 Task: Find a house in Namysłów, Poland, for one guest from 6th to 10th September, with a price range of ₹9000 to ₹17000, that includes a washing machine and is hosted by a Superhost.
Action: Mouse moved to (546, 96)
Screenshot: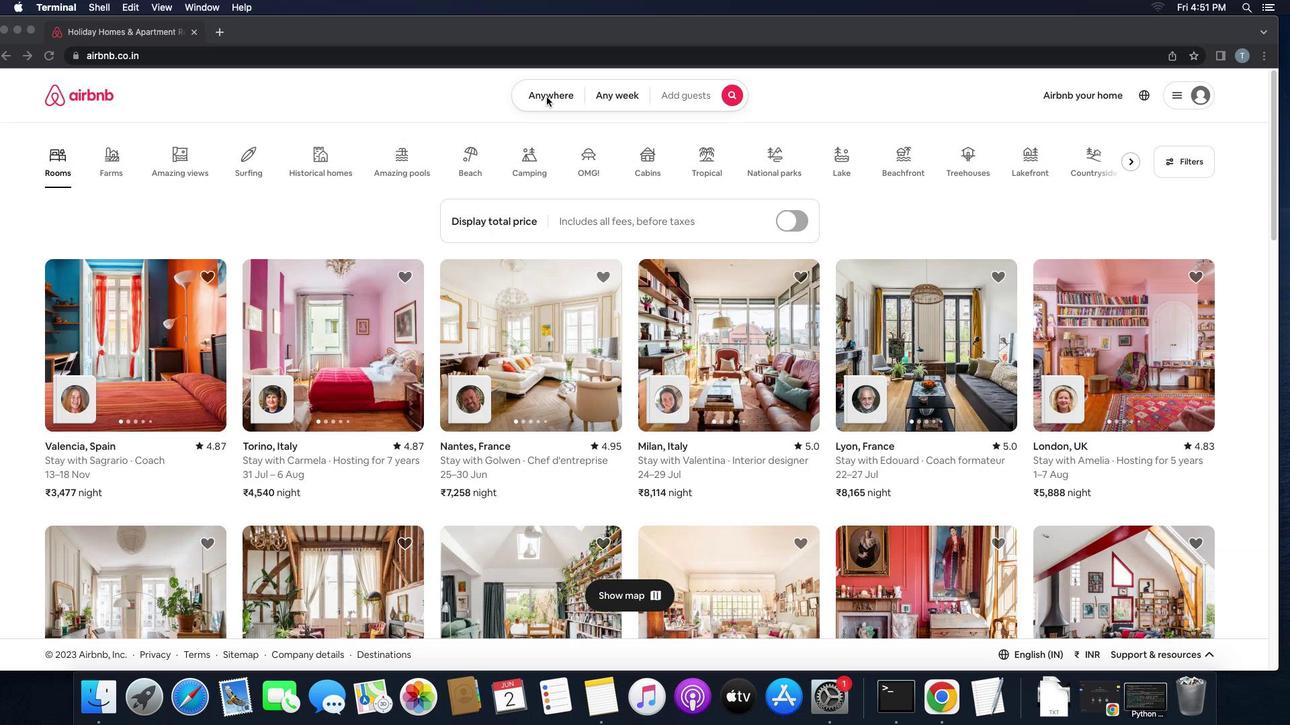 
Action: Mouse pressed left at (546, 96)
Screenshot: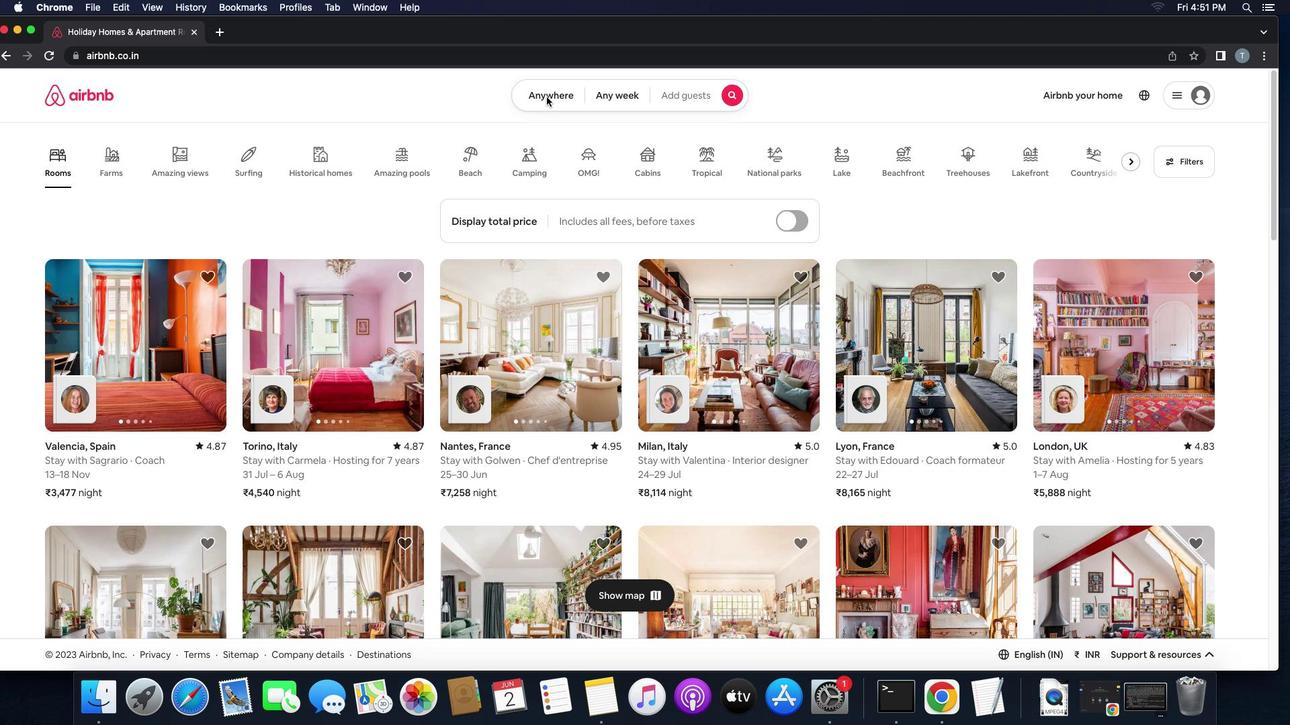 
Action: Mouse pressed left at (546, 96)
Screenshot: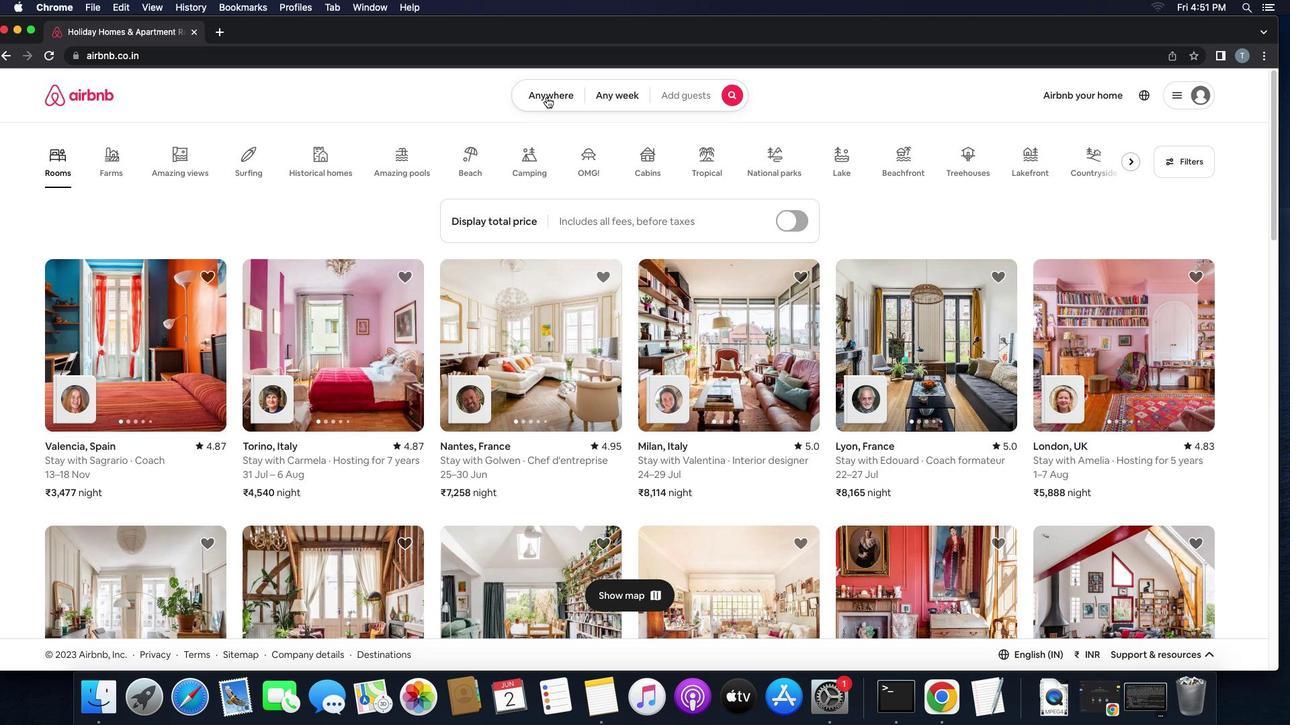 
Action: Mouse moved to (502, 147)
Screenshot: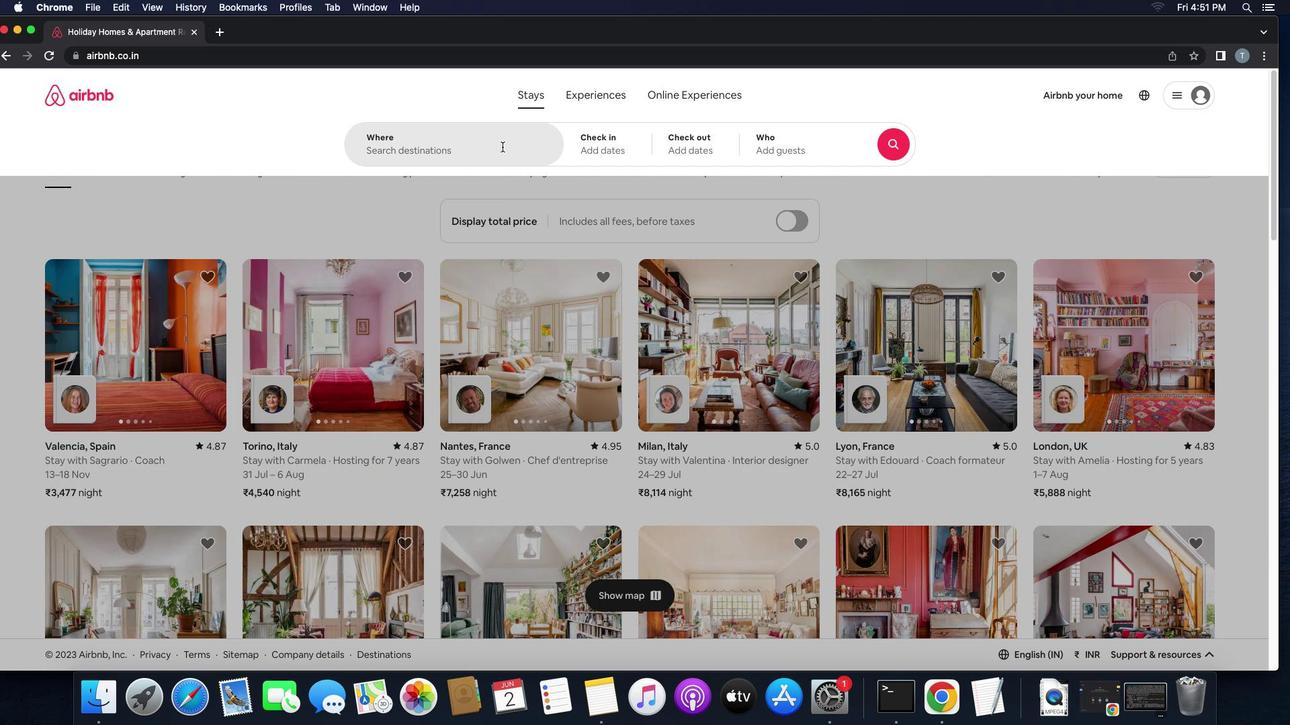 
Action: Mouse pressed left at (502, 147)
Screenshot: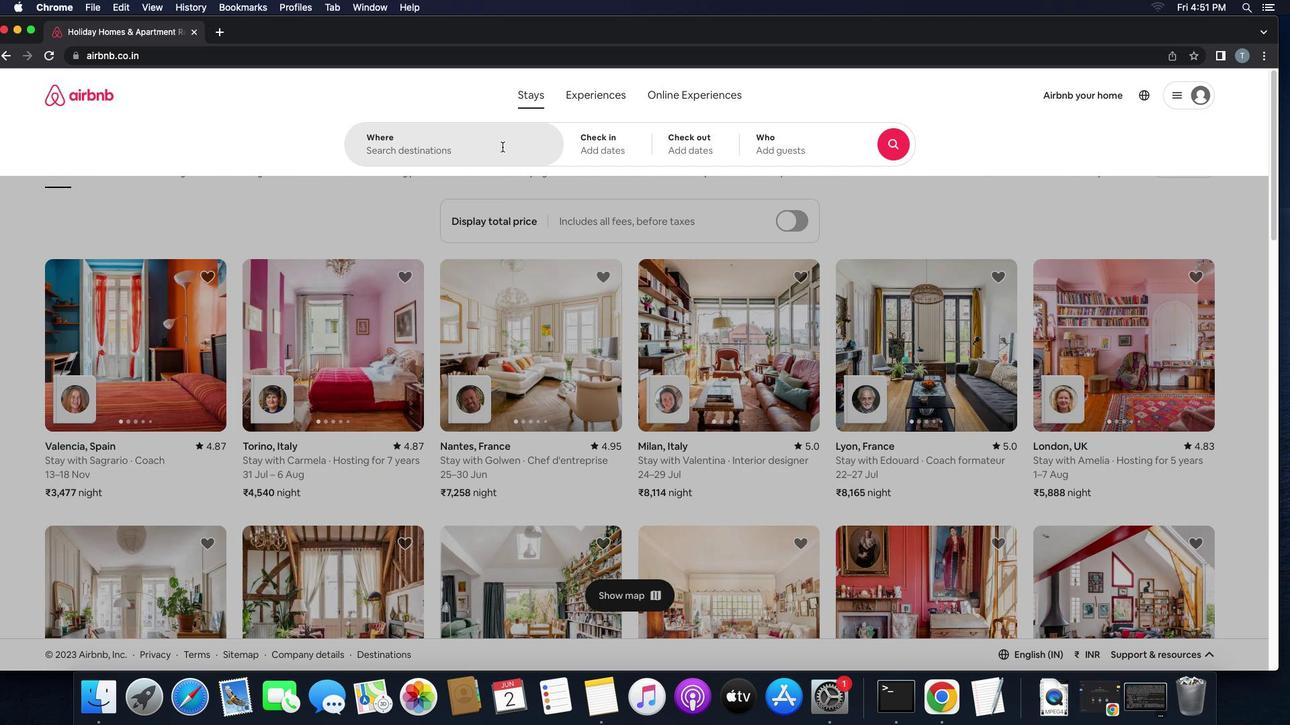 
Action: Key pressed 'n''a''m''y''s''t''a'Key.backspace'o''w'',''p''o''l''a''n''d'
Screenshot: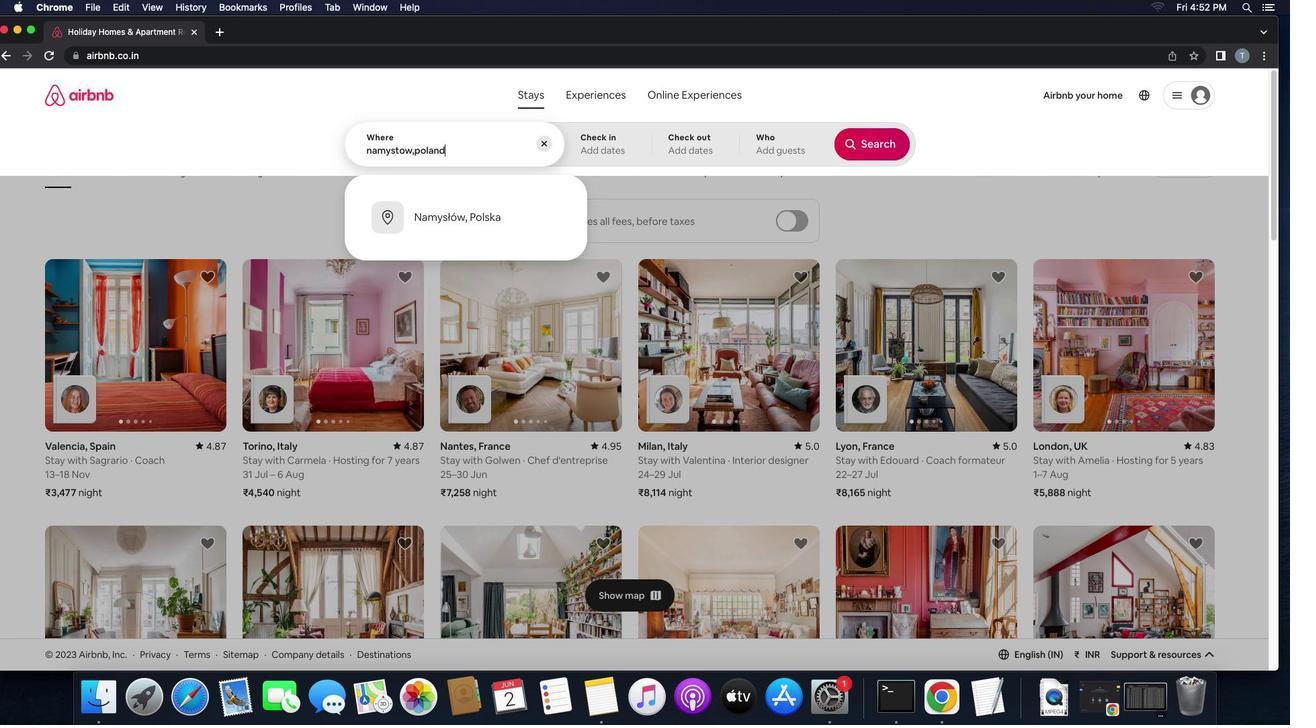 
Action: Mouse moved to (494, 213)
Screenshot: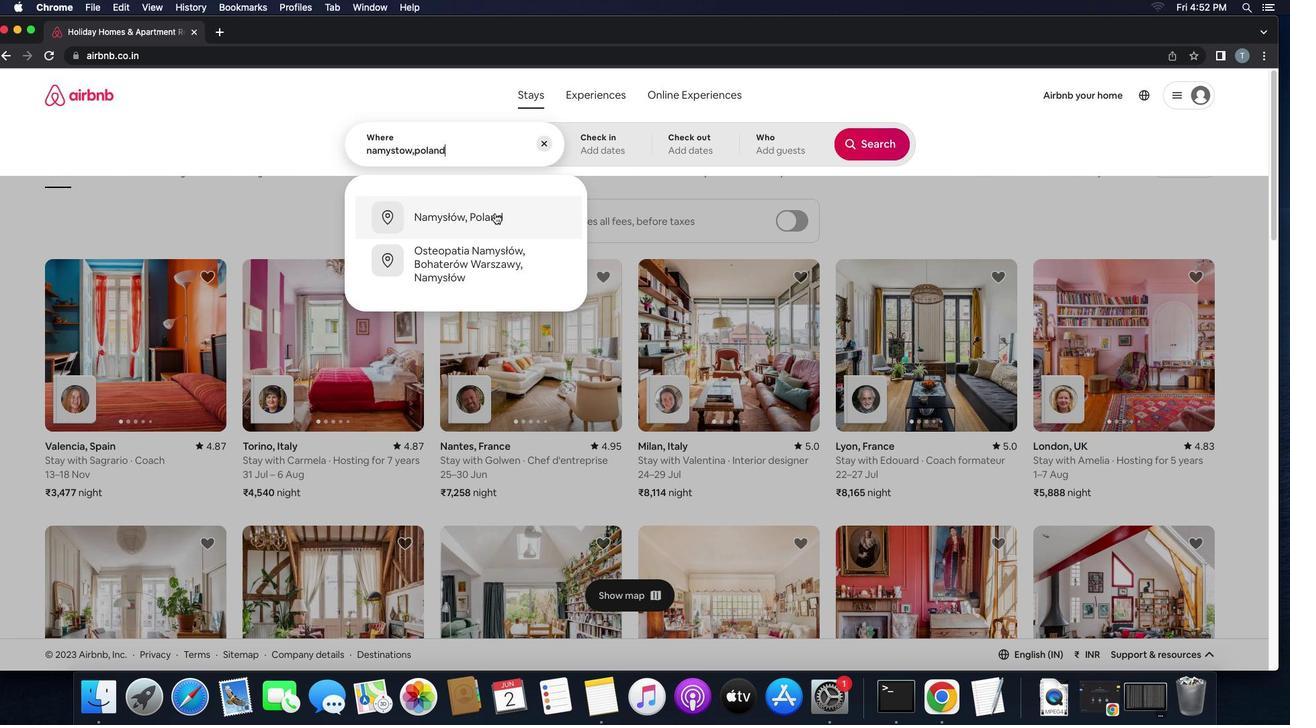 
Action: Mouse pressed left at (494, 213)
Screenshot: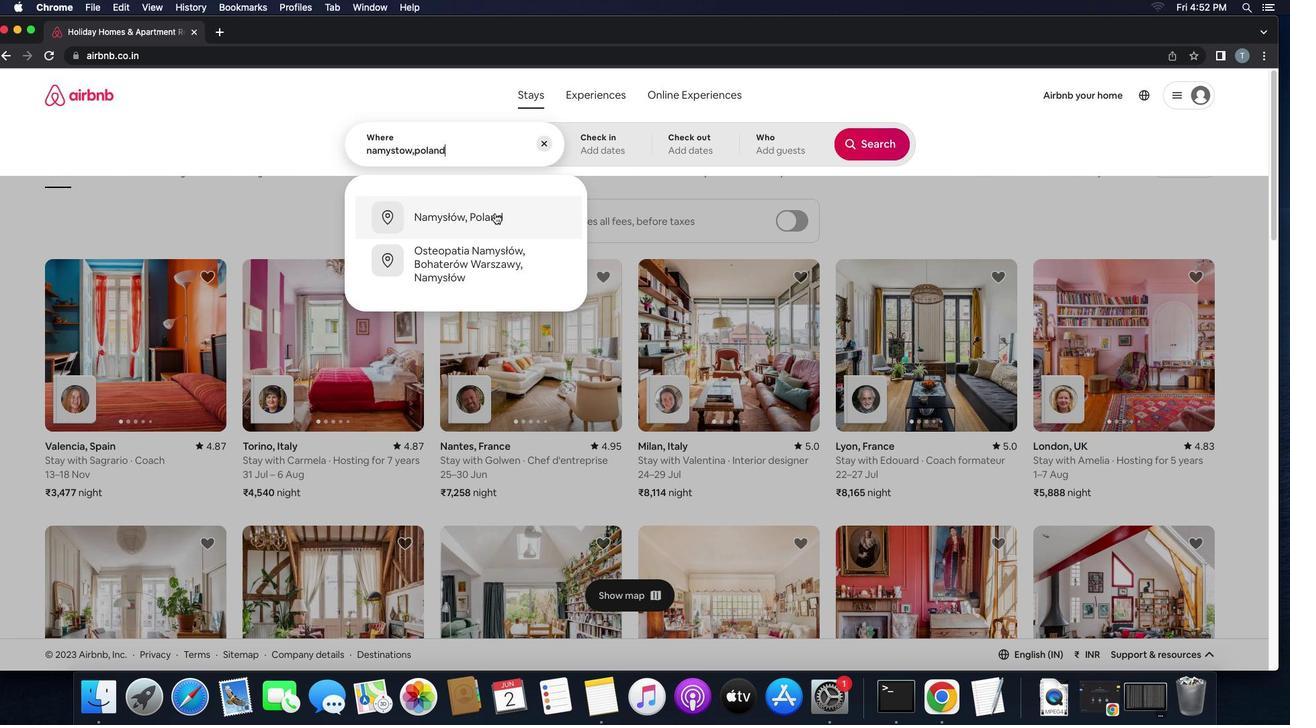 
Action: Mouse moved to (868, 252)
Screenshot: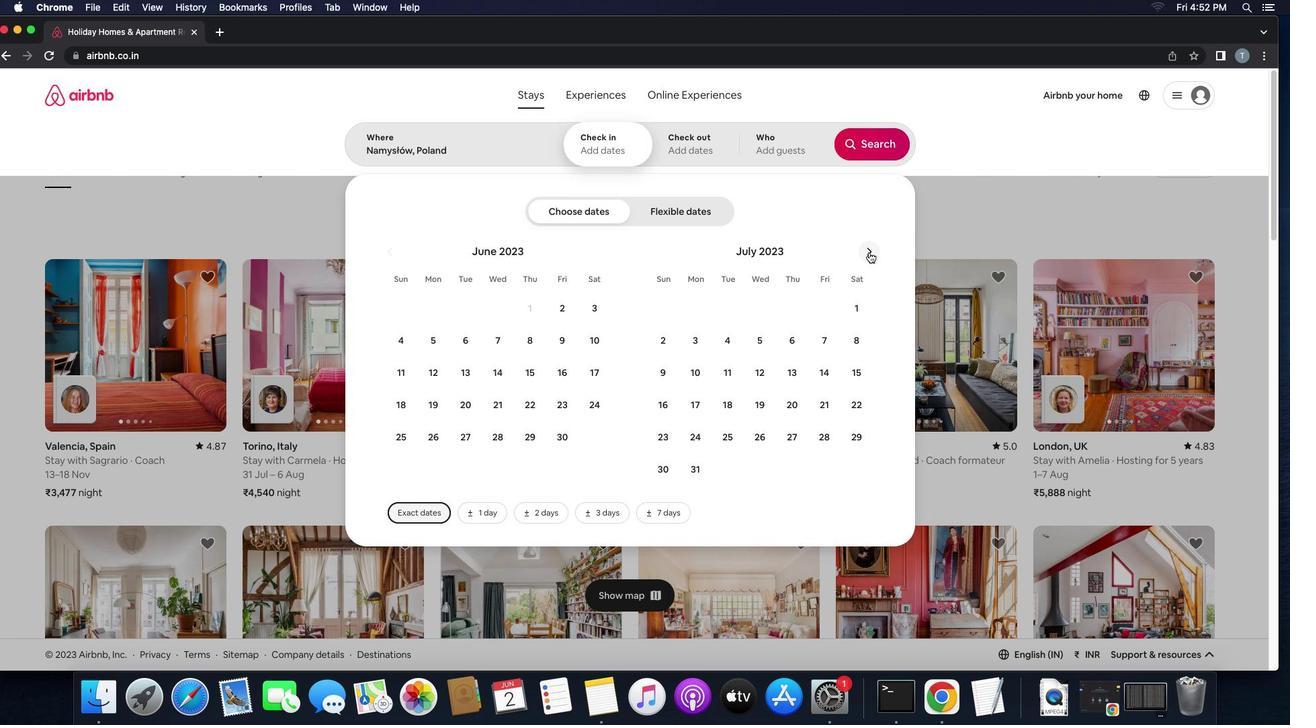 
Action: Mouse pressed left at (868, 252)
Screenshot: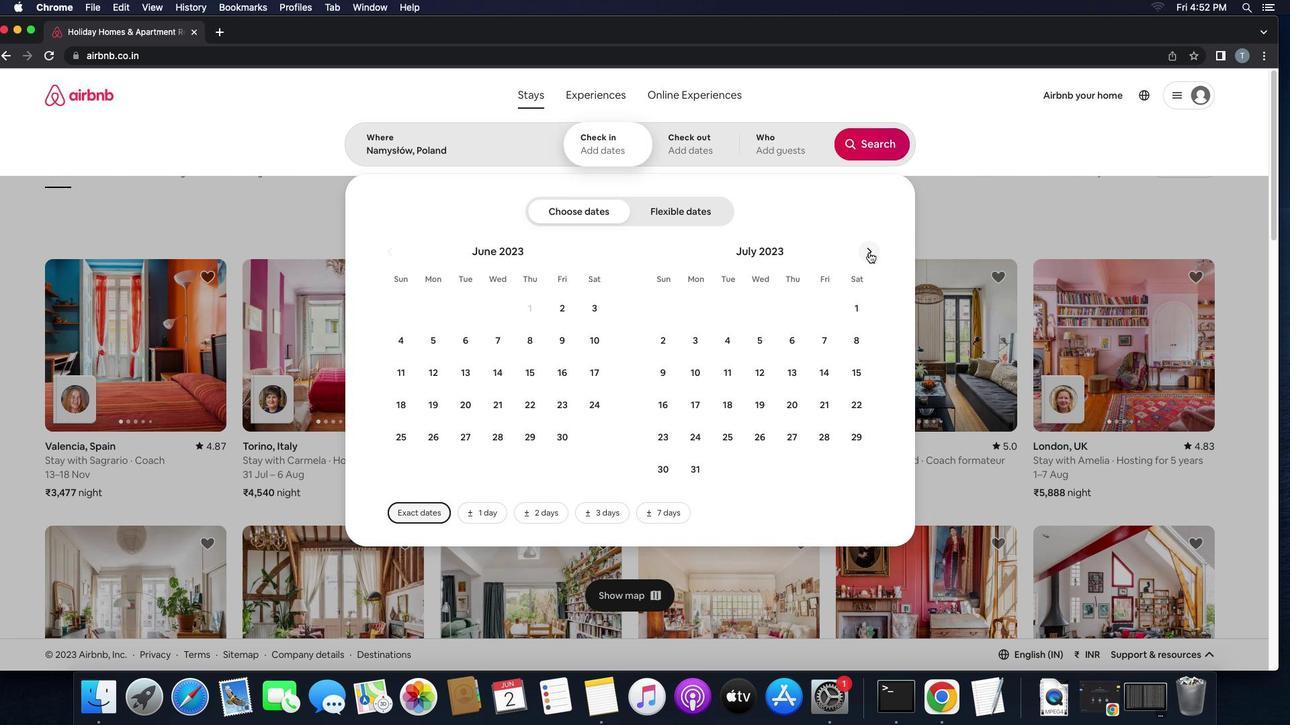 
Action: Mouse pressed left at (868, 252)
Screenshot: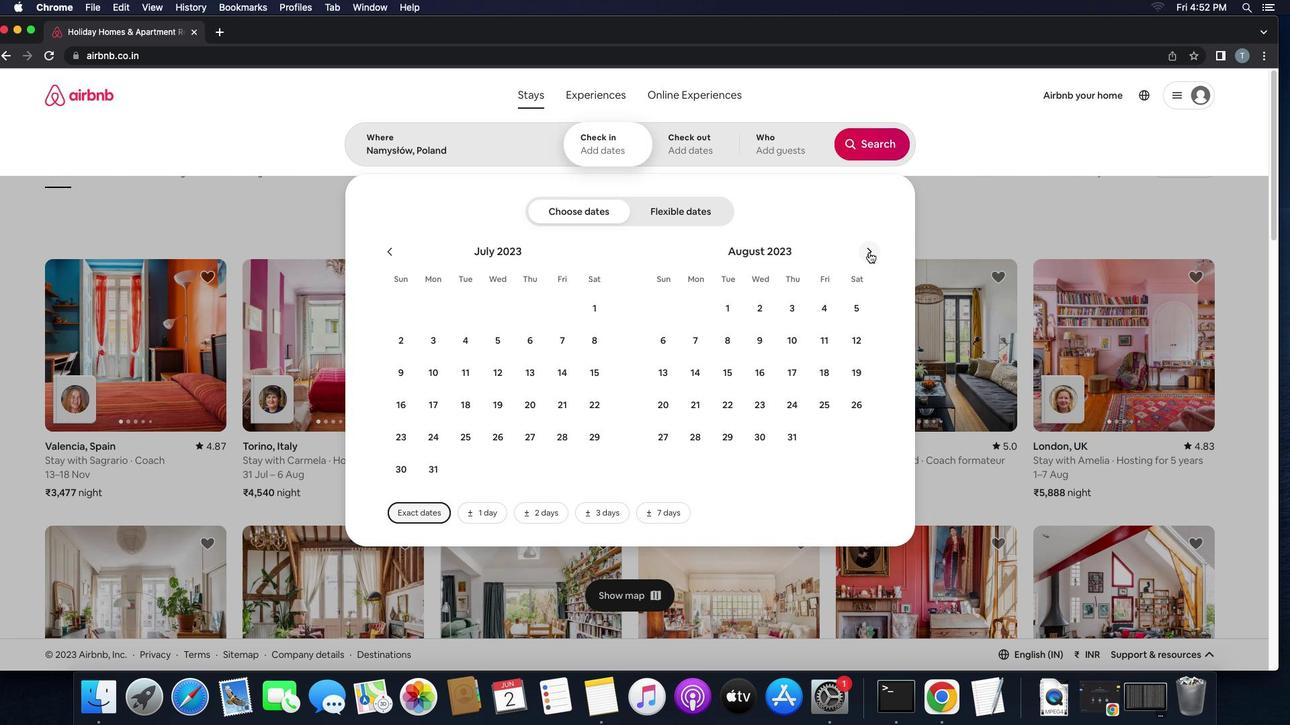 
Action: Mouse moved to (755, 335)
Screenshot: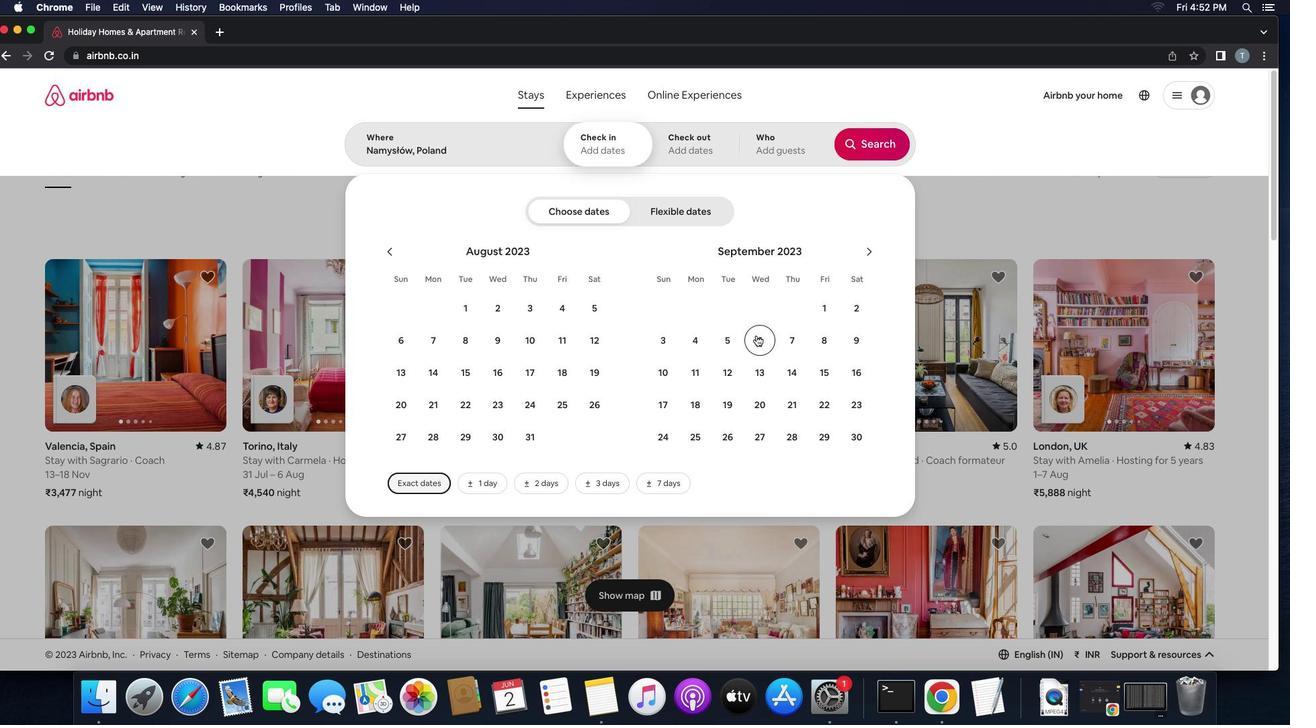 
Action: Mouse pressed left at (755, 335)
Screenshot: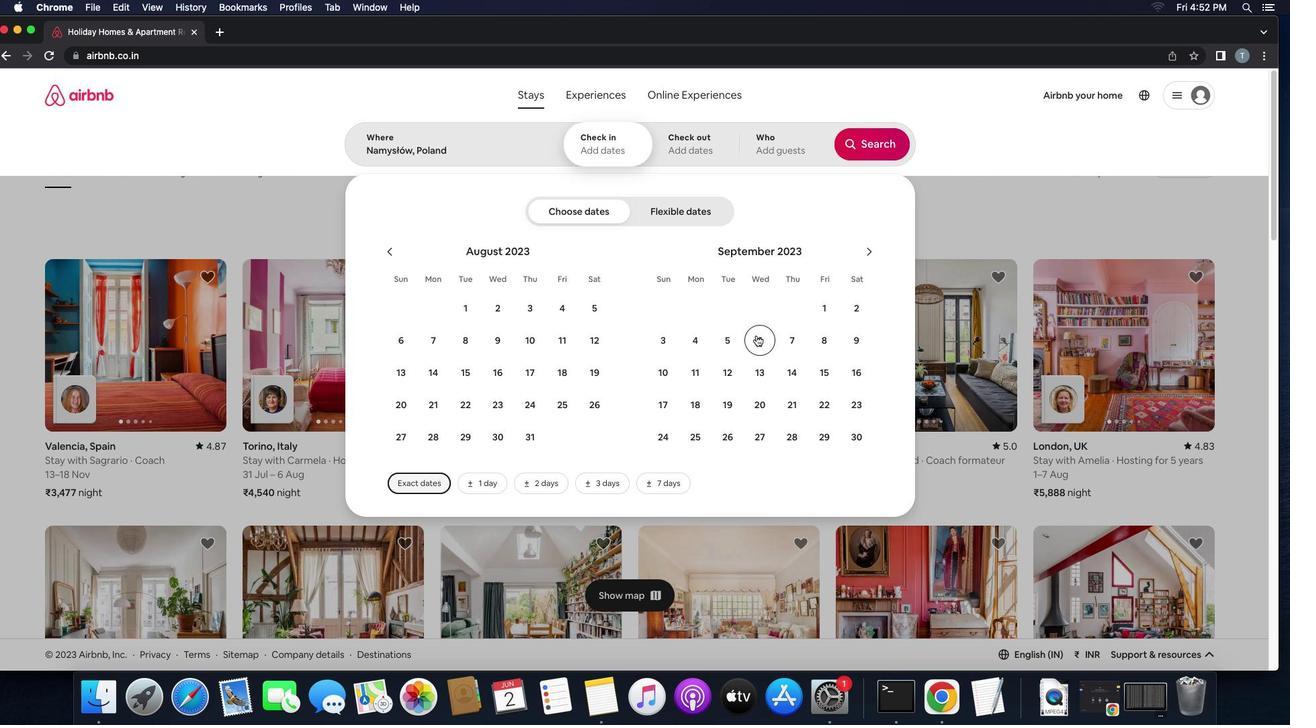 
Action: Mouse moved to (657, 372)
Screenshot: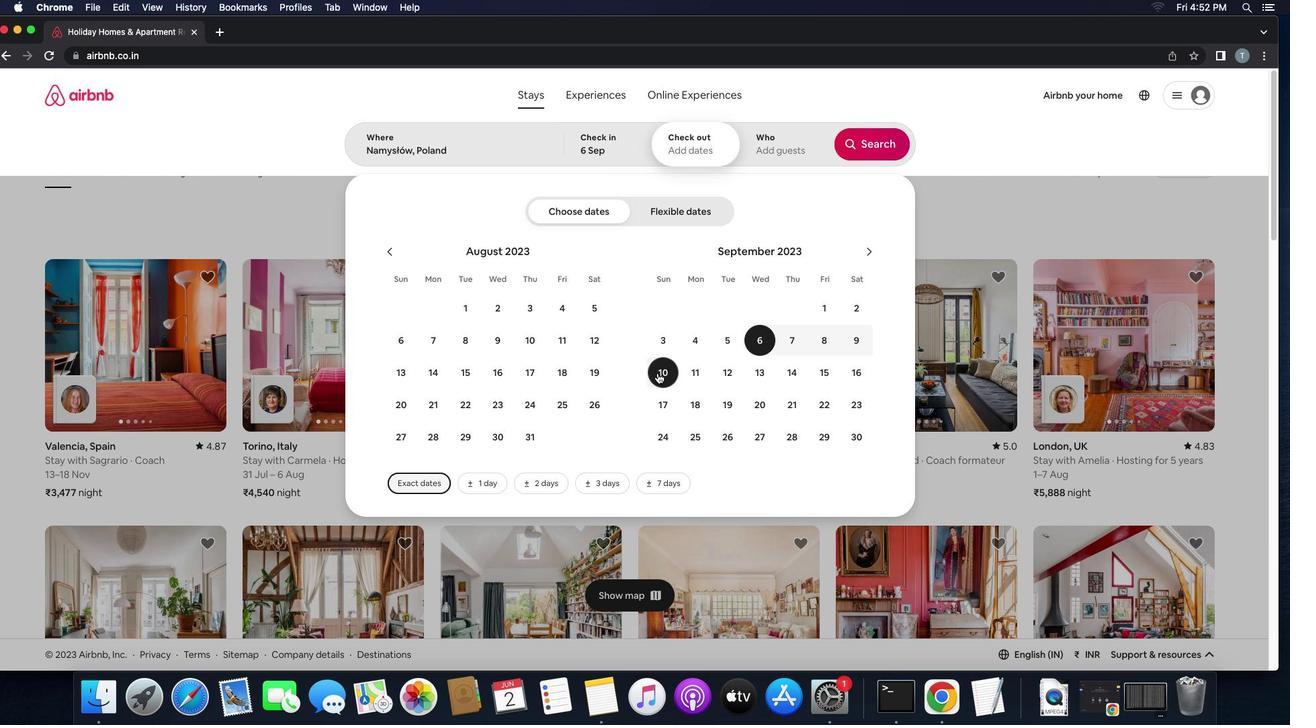 
Action: Mouse pressed left at (657, 372)
Screenshot: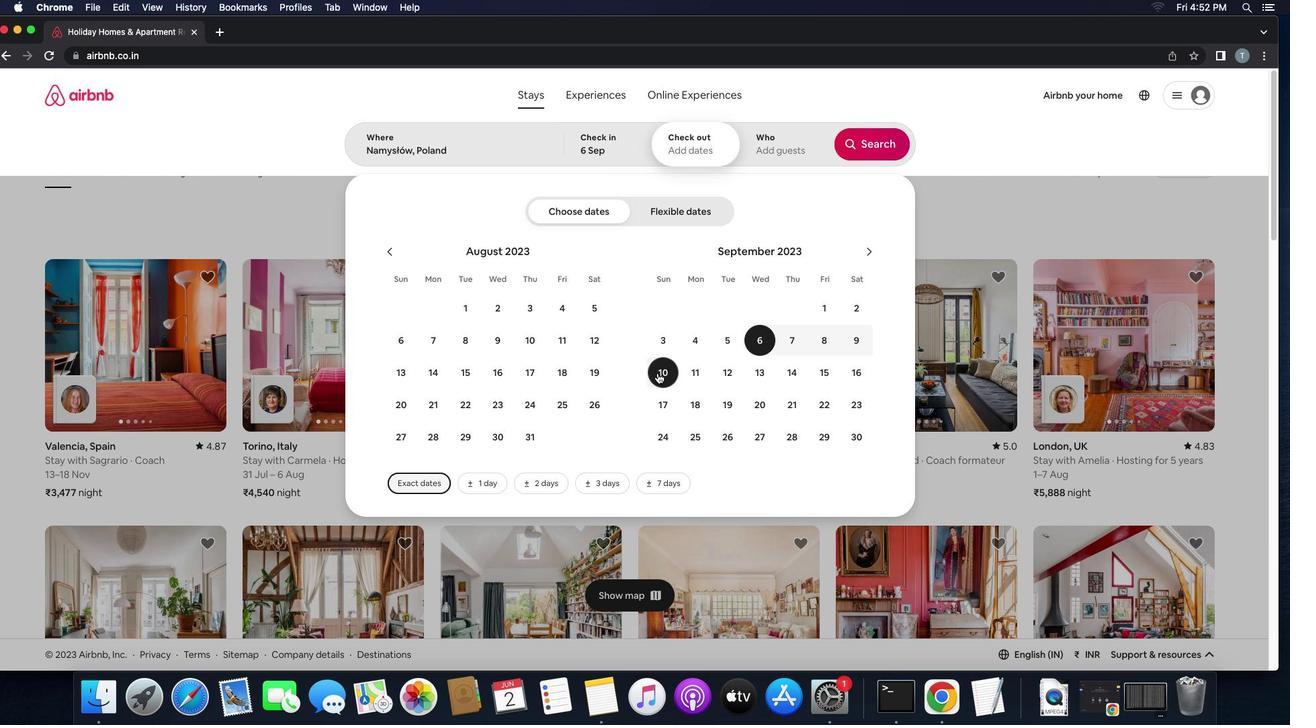 
Action: Mouse moved to (782, 136)
Screenshot: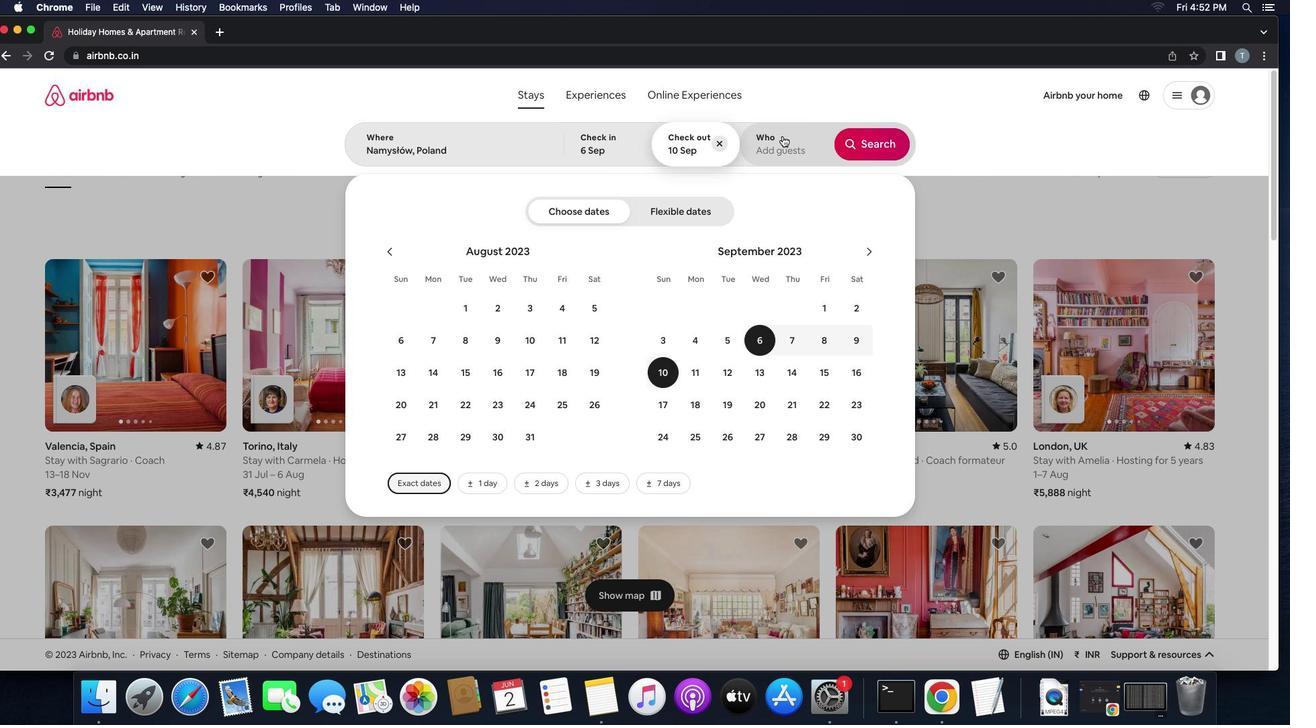 
Action: Mouse pressed left at (782, 136)
Screenshot: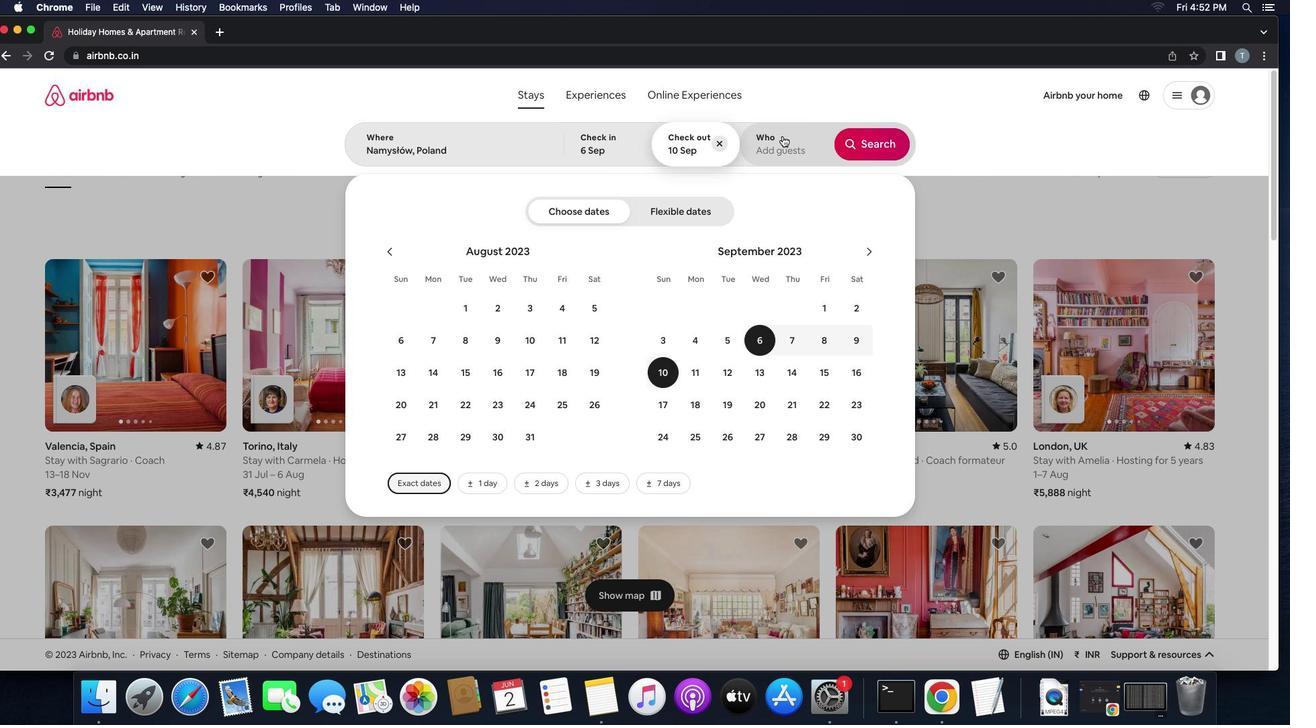 
Action: Mouse moved to (875, 213)
Screenshot: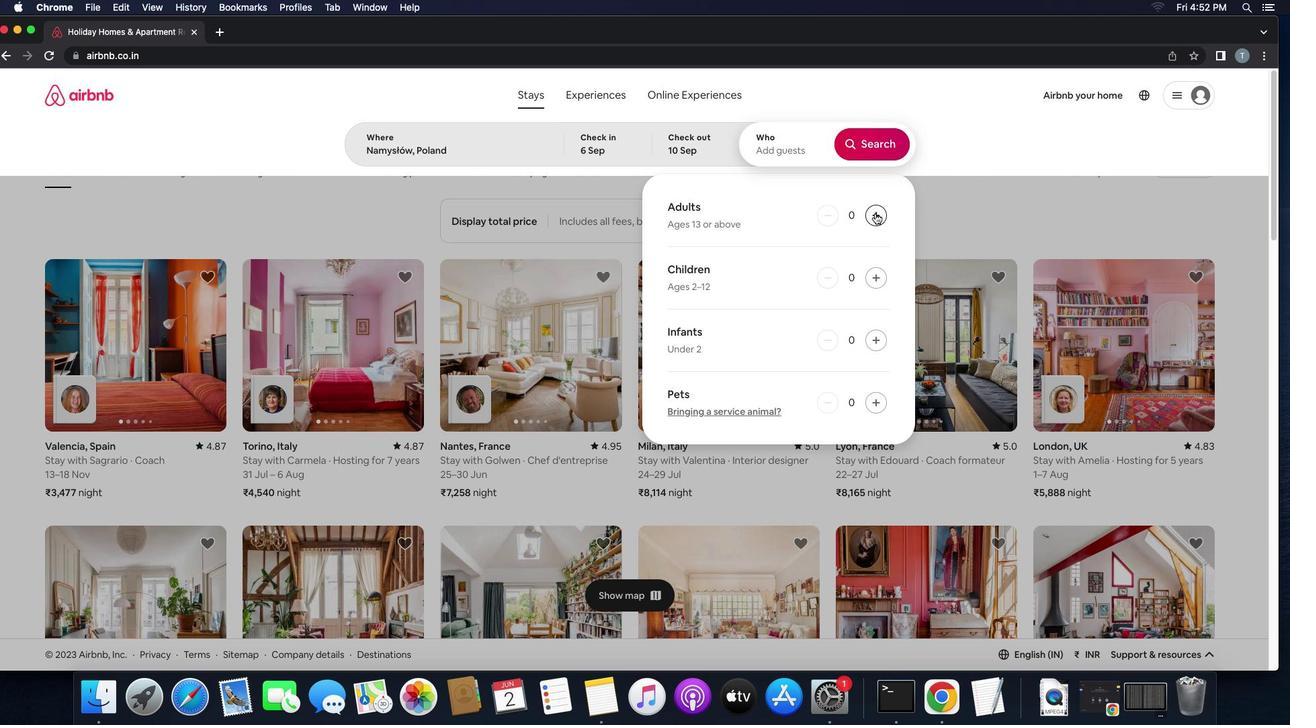 
Action: Mouse pressed left at (875, 213)
Screenshot: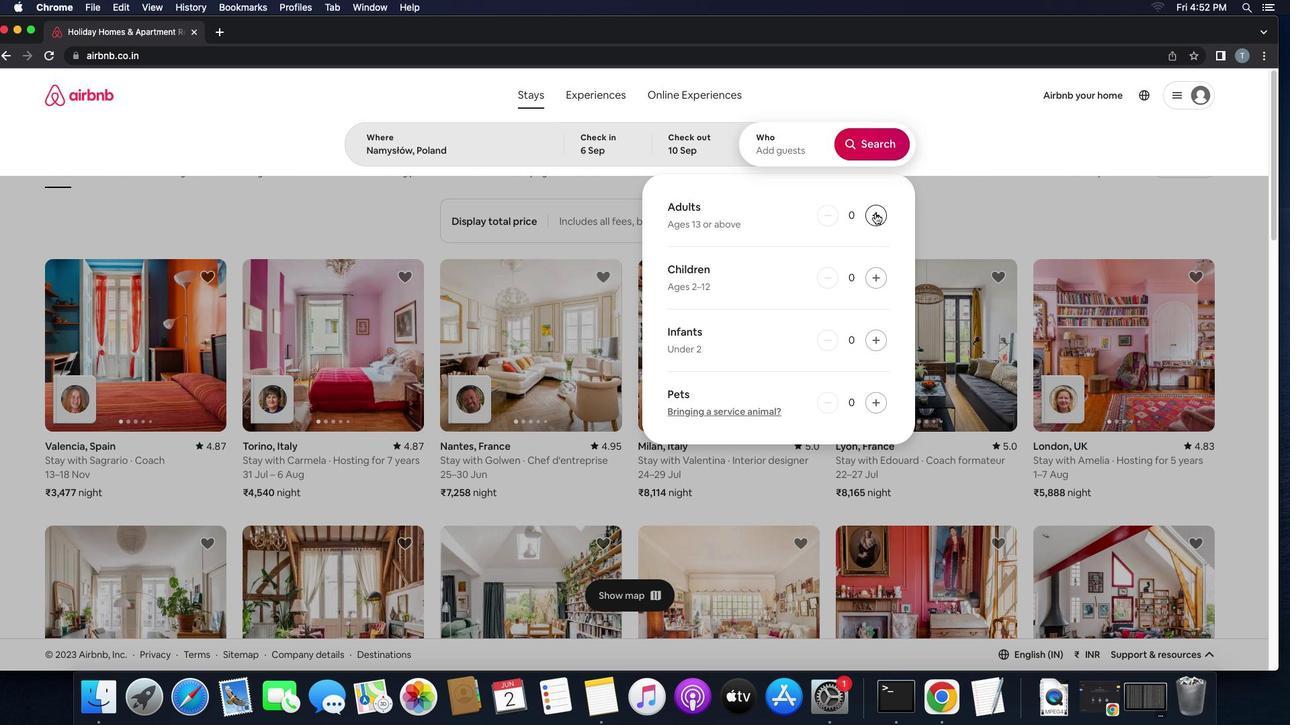 
Action: Mouse moved to (874, 140)
Screenshot: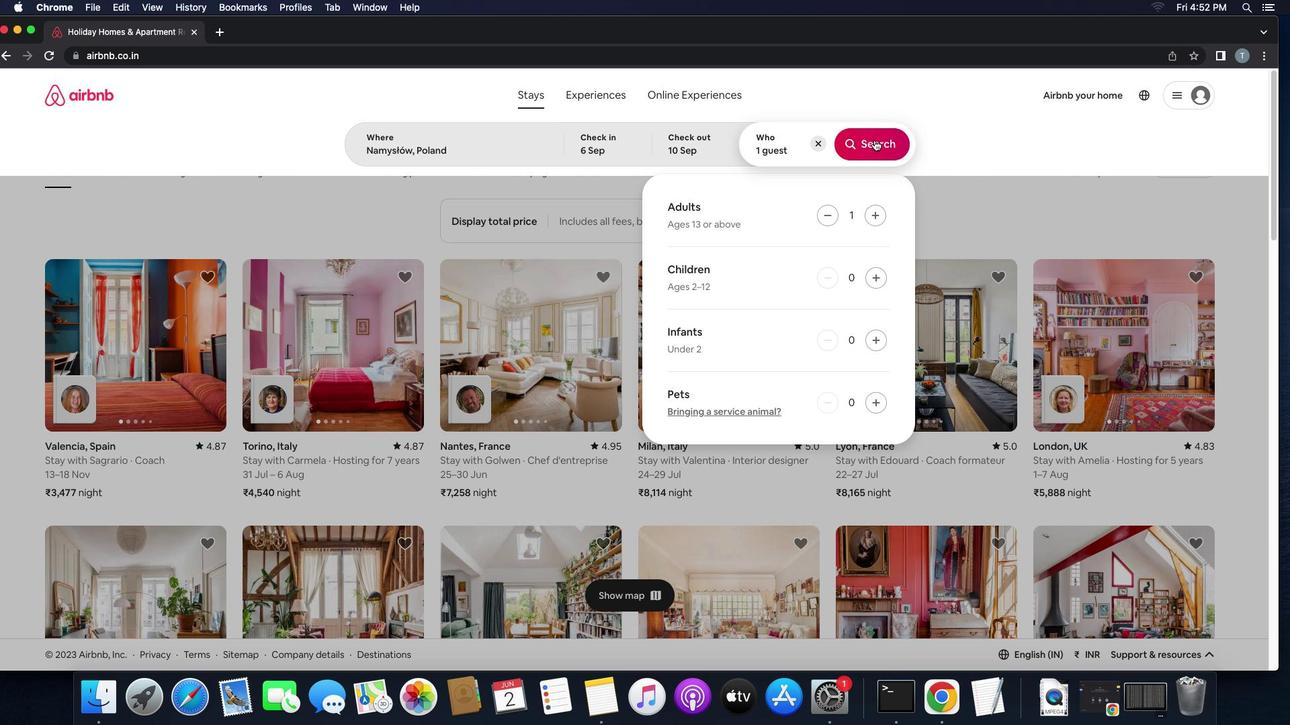 
Action: Mouse pressed left at (874, 140)
Screenshot: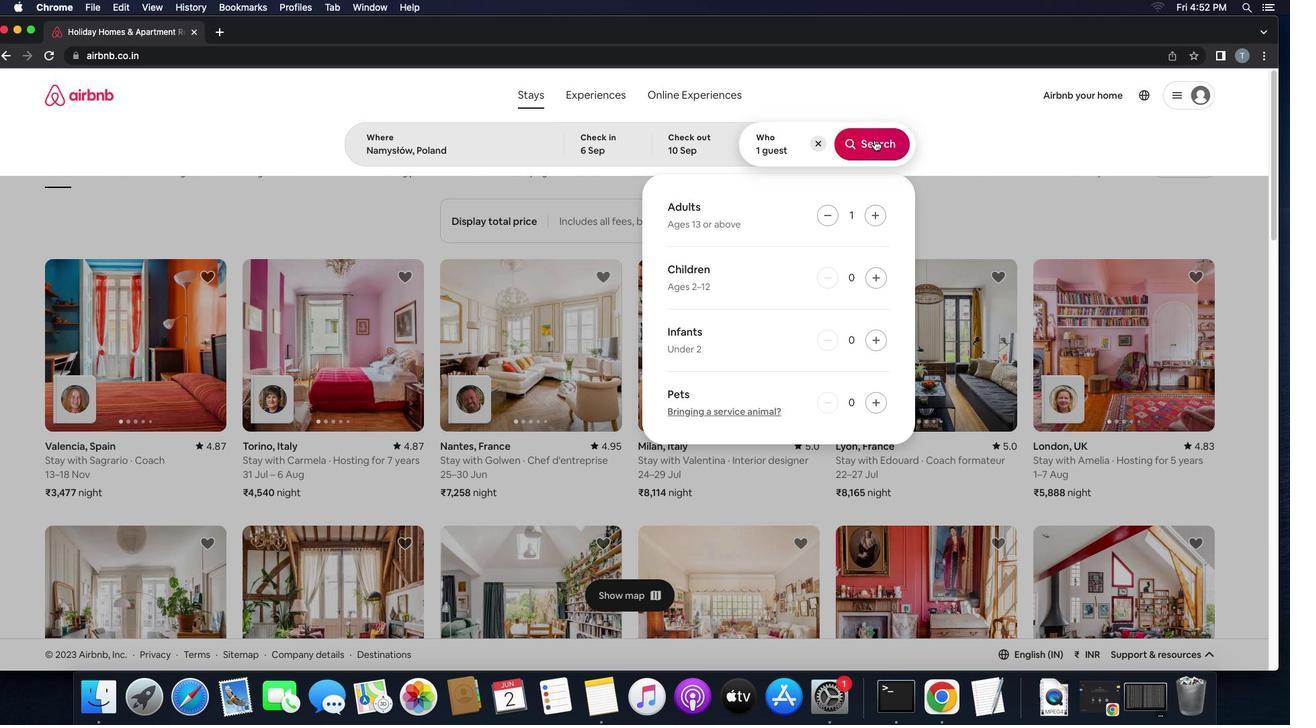 
Action: Mouse moved to (1223, 142)
Screenshot: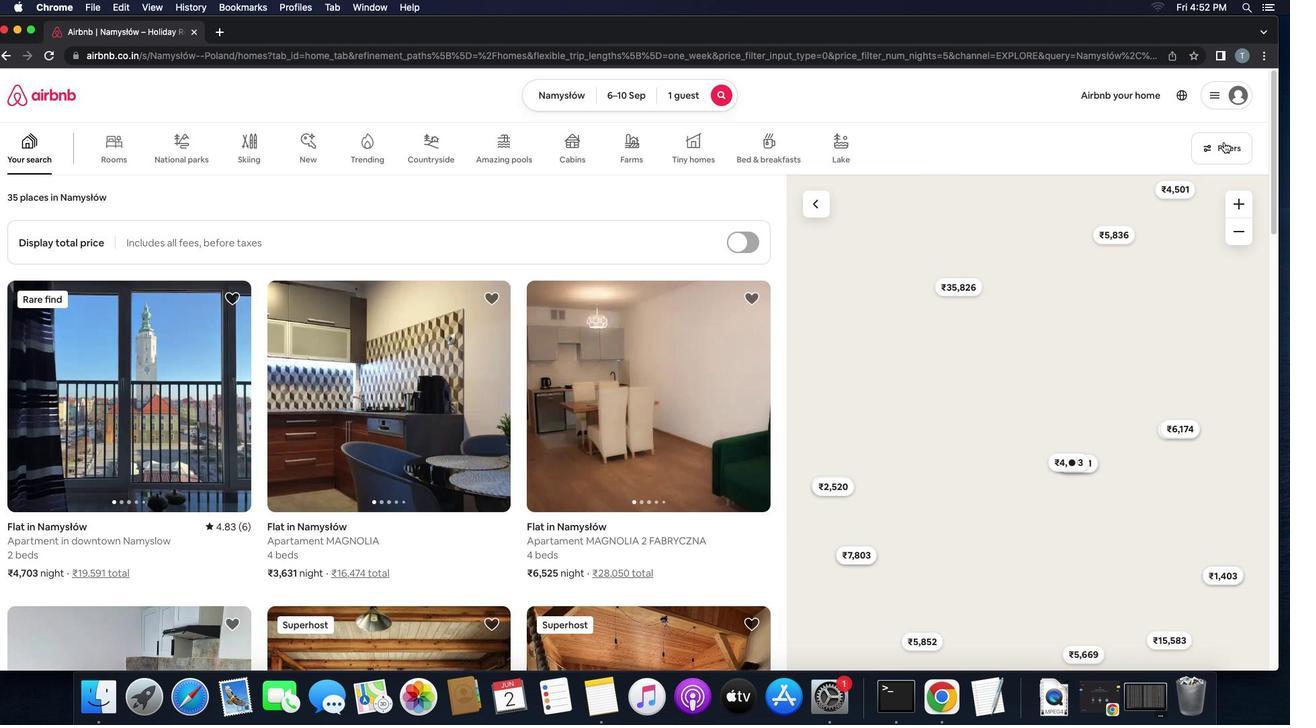 
Action: Mouse pressed left at (1223, 142)
Screenshot: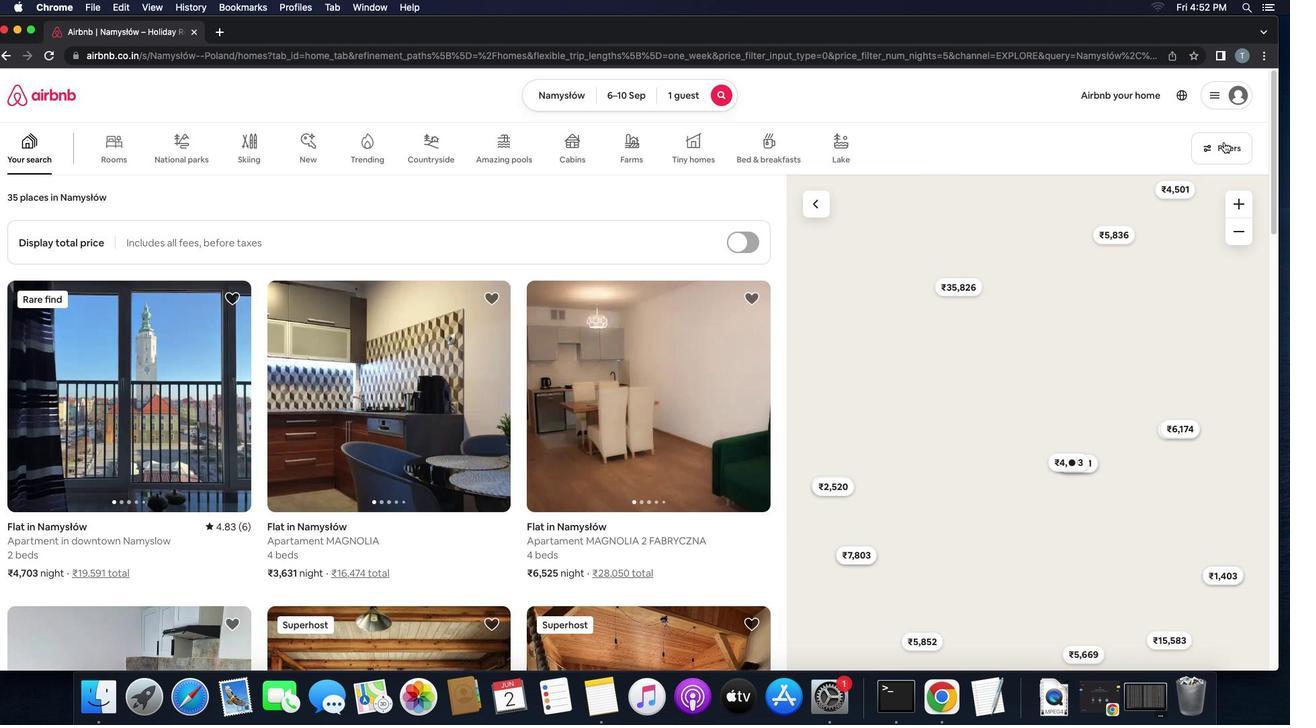 
Action: Mouse moved to (491, 479)
Screenshot: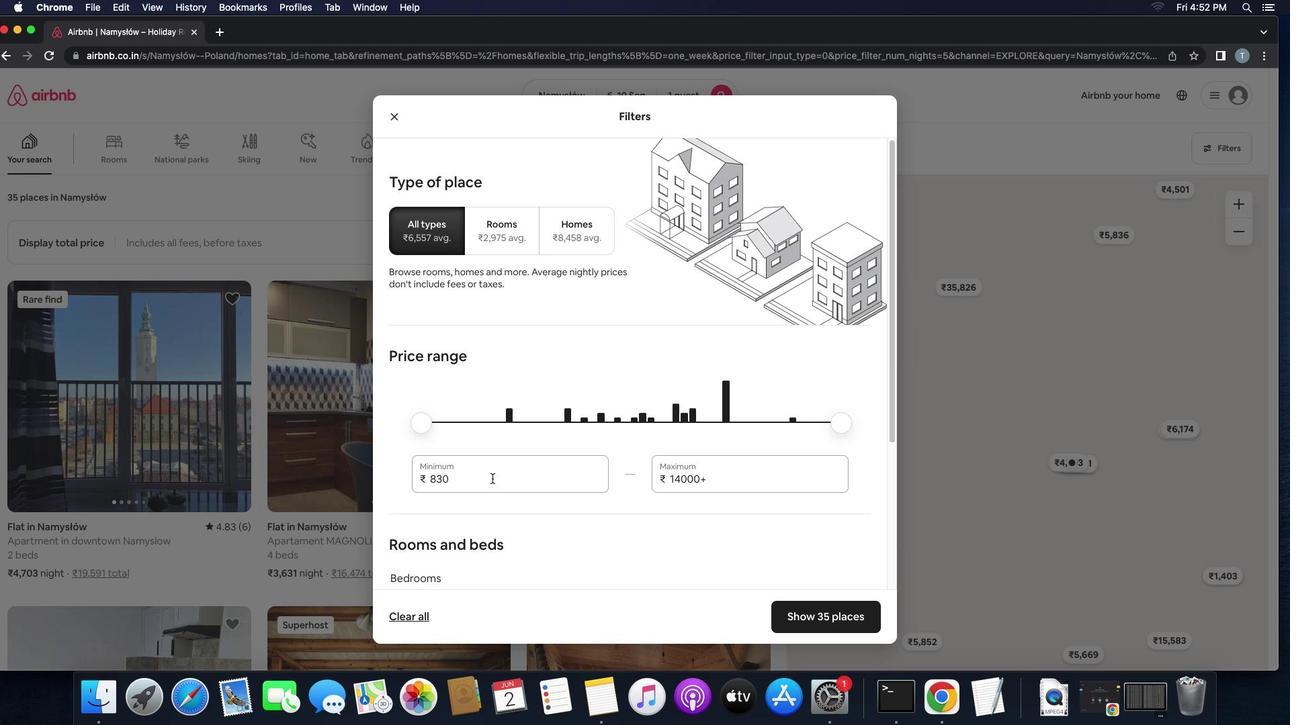 
Action: Mouse pressed left at (491, 479)
Screenshot: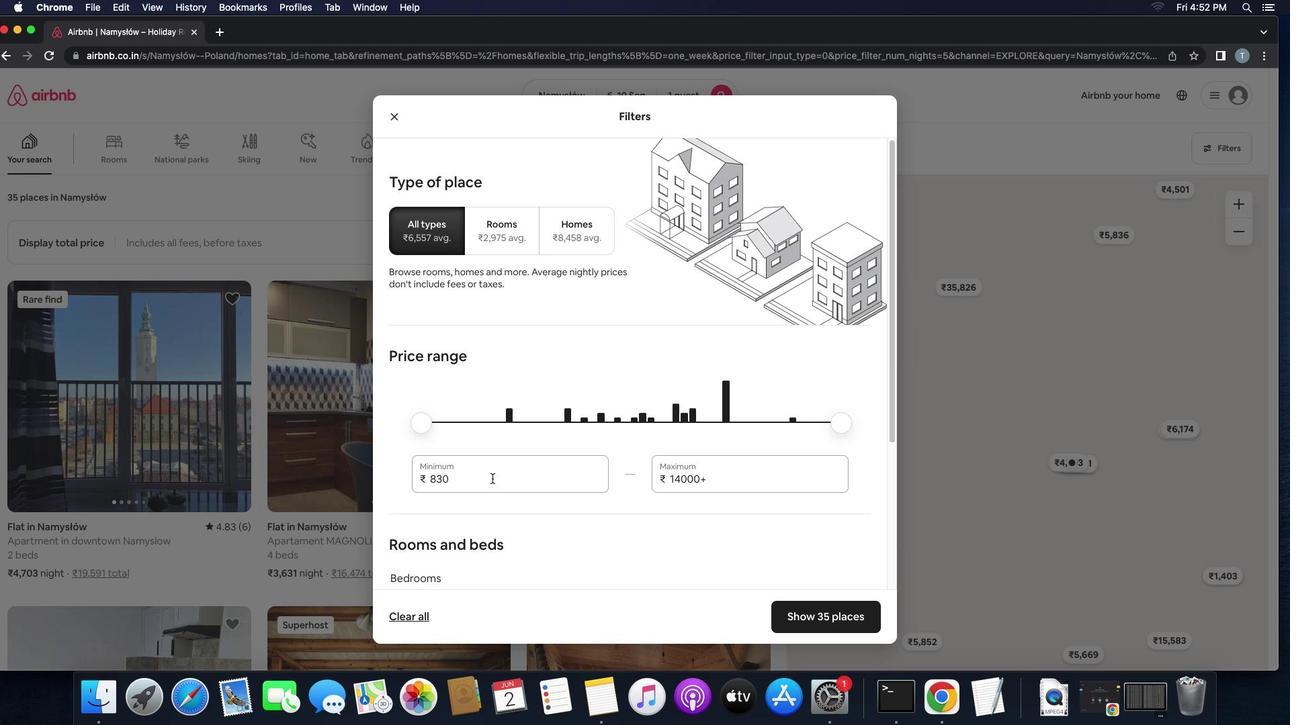 
Action: Mouse moved to (494, 478)
Screenshot: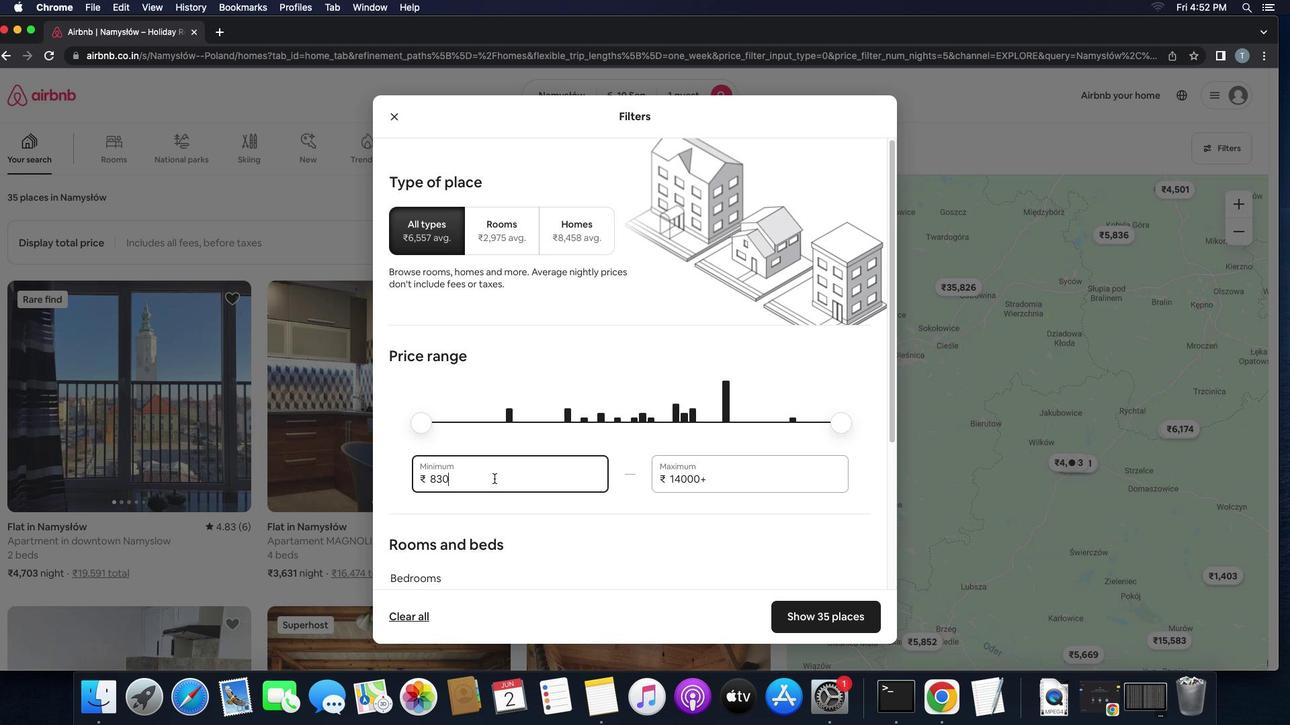
Action: Key pressed Key.backspaceKey.backspaceKey.backspaceKey.backspaceKey.backspace'9''0''0''0'
Screenshot: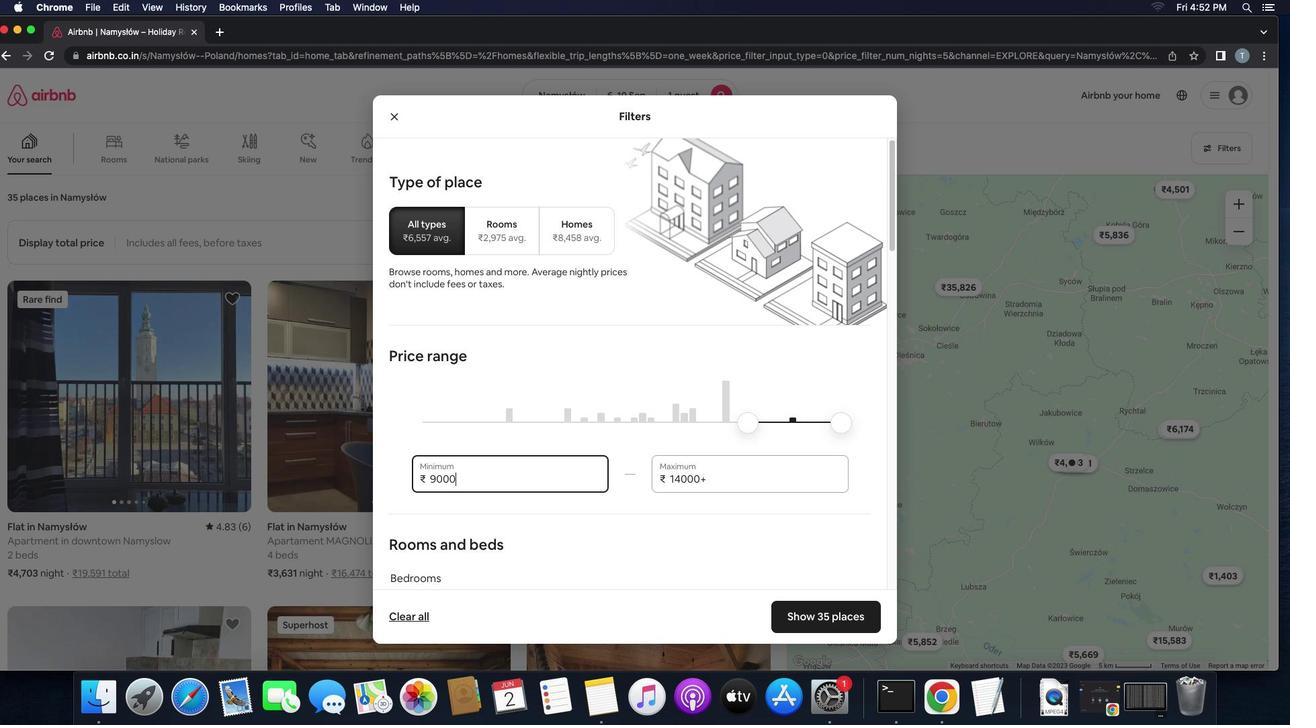 
Action: Mouse moved to (757, 478)
Screenshot: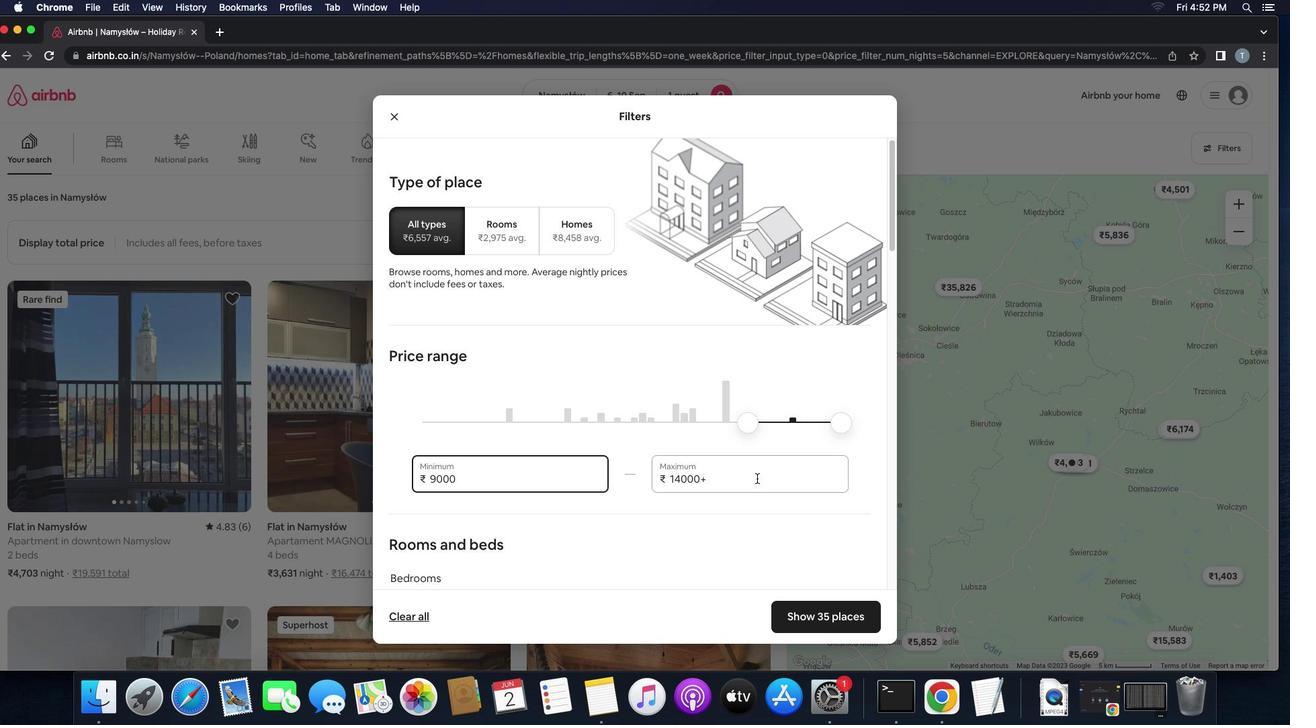 
Action: Mouse pressed left at (757, 478)
Screenshot: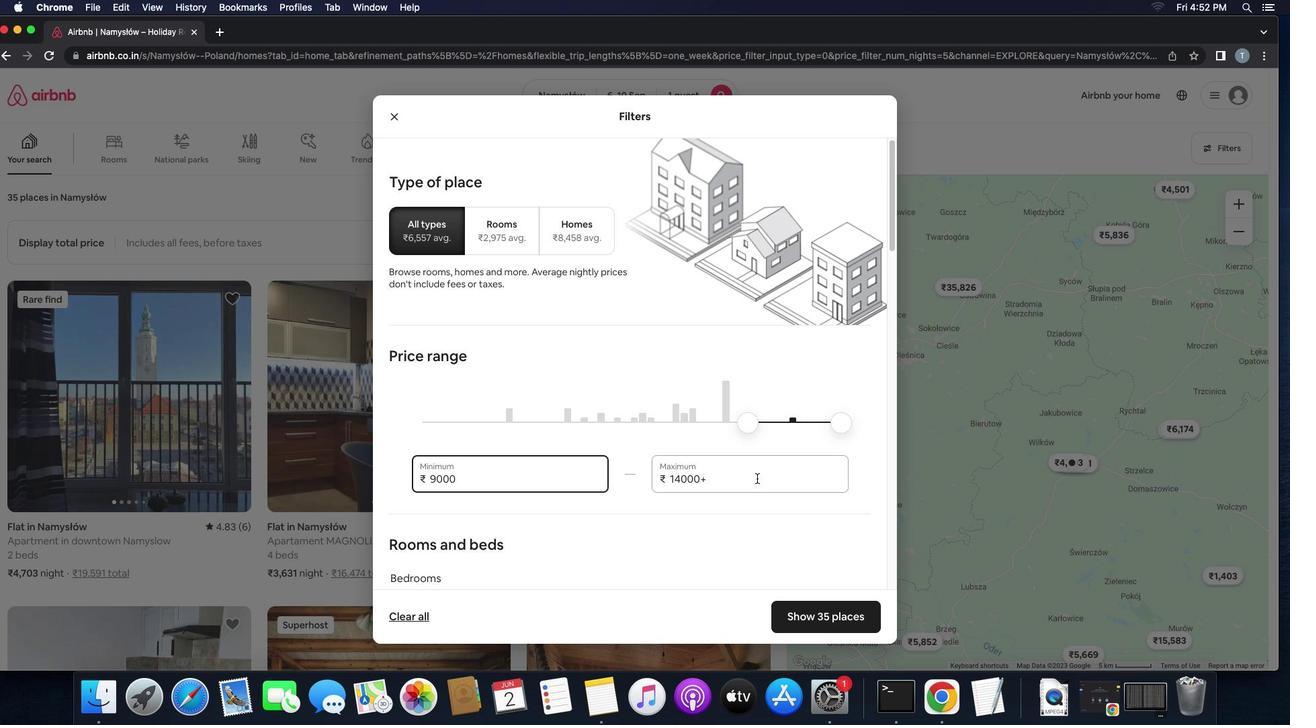 
Action: Key pressed Key.backspaceKey.backspaceKey.backspaceKey.backspaceKey.backspaceKey.backspace'1'
Screenshot: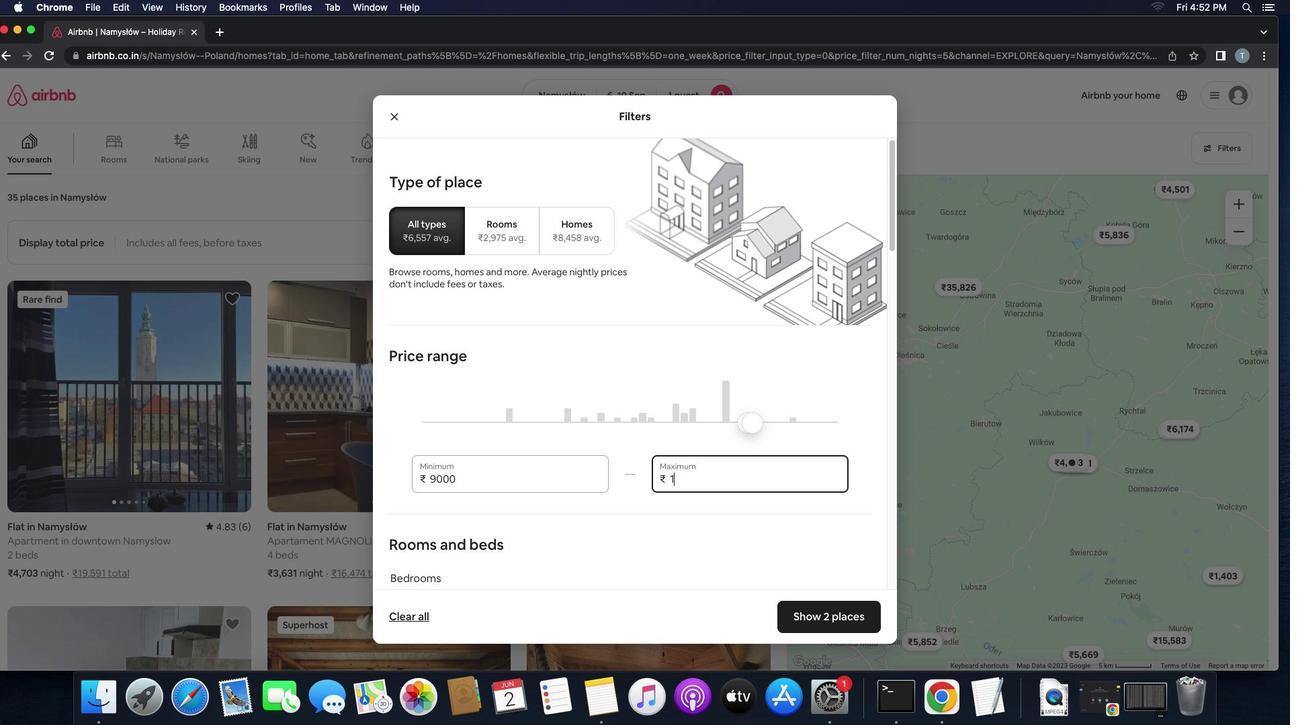 
Action: Mouse moved to (770, 481)
Screenshot: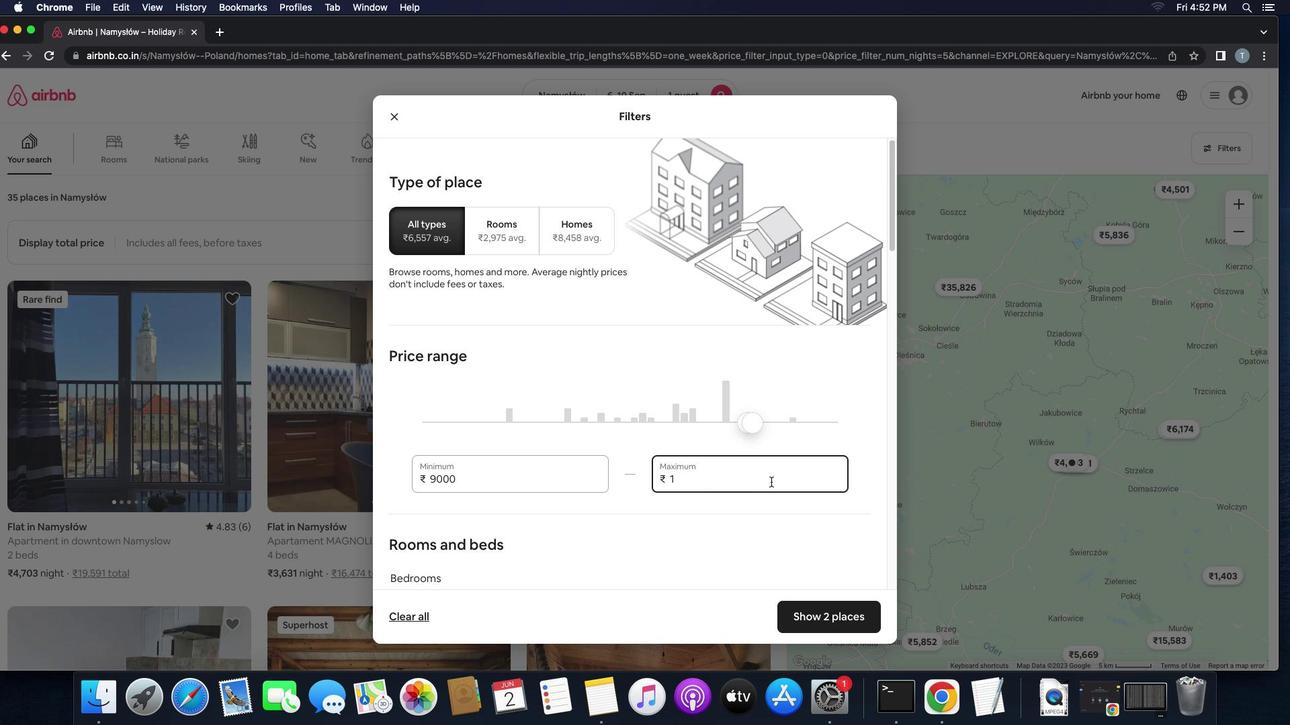 
Action: Key pressed '7''0''0''0'
Screenshot: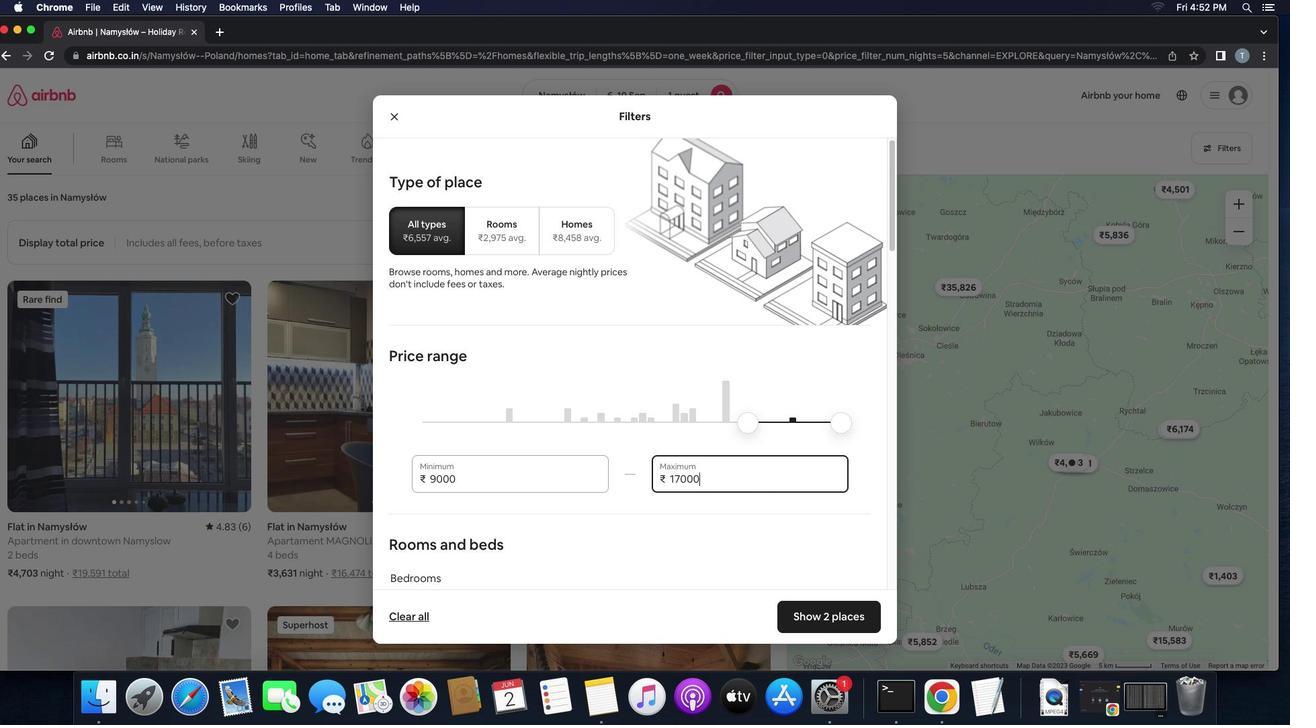 
Action: Mouse moved to (768, 486)
Screenshot: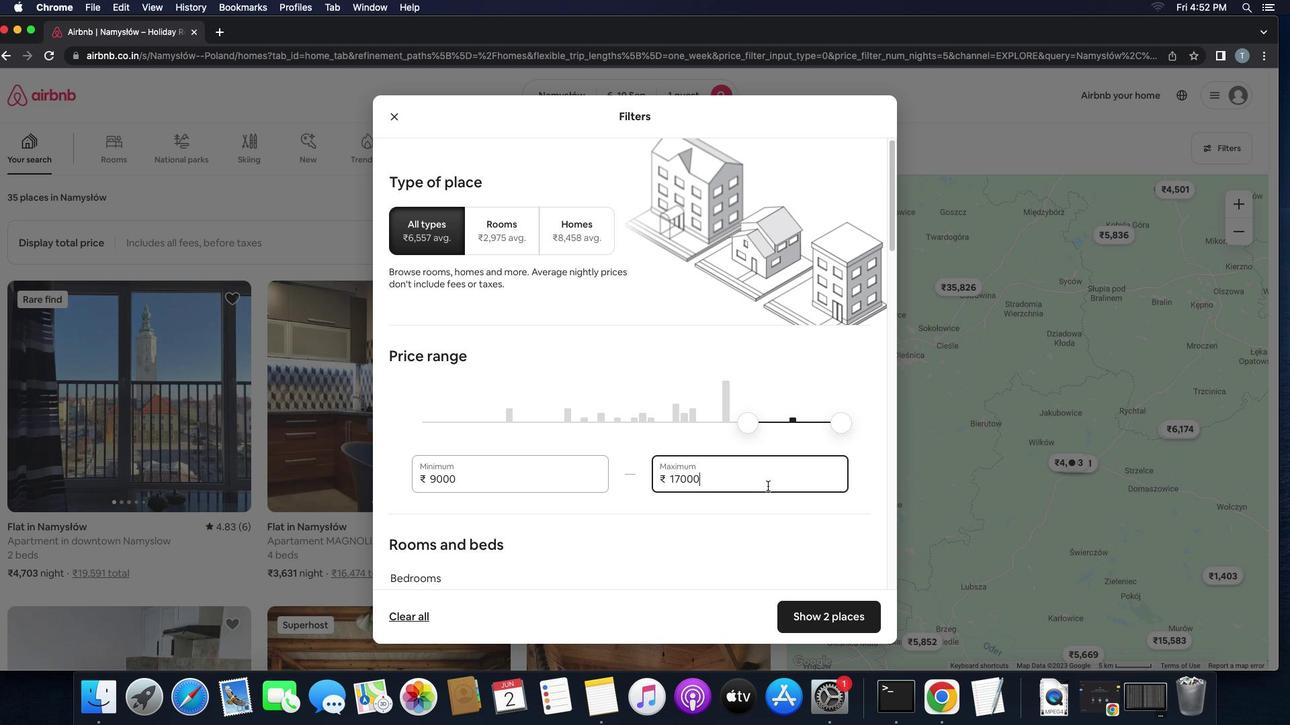 
Action: Mouse scrolled (768, 486) with delta (0, 0)
Screenshot: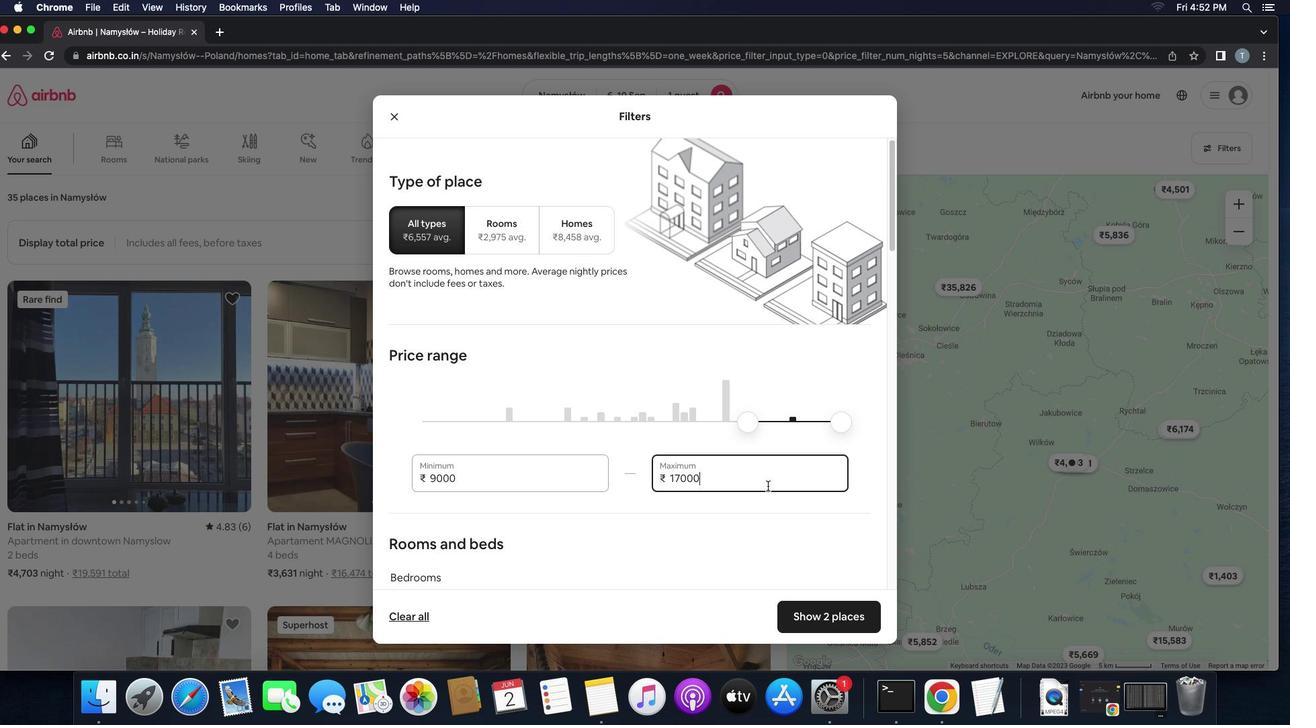 
Action: Mouse scrolled (768, 486) with delta (0, 0)
Screenshot: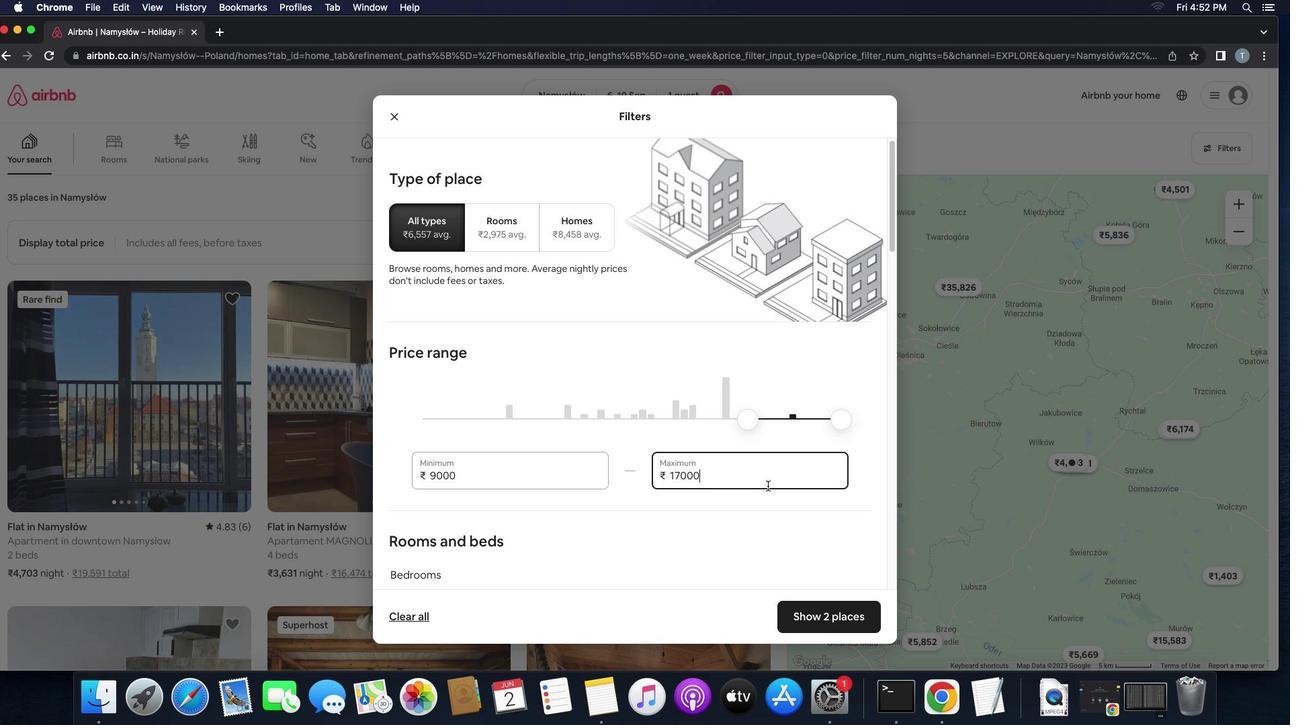 
Action: Mouse scrolled (768, 486) with delta (0, 0)
Screenshot: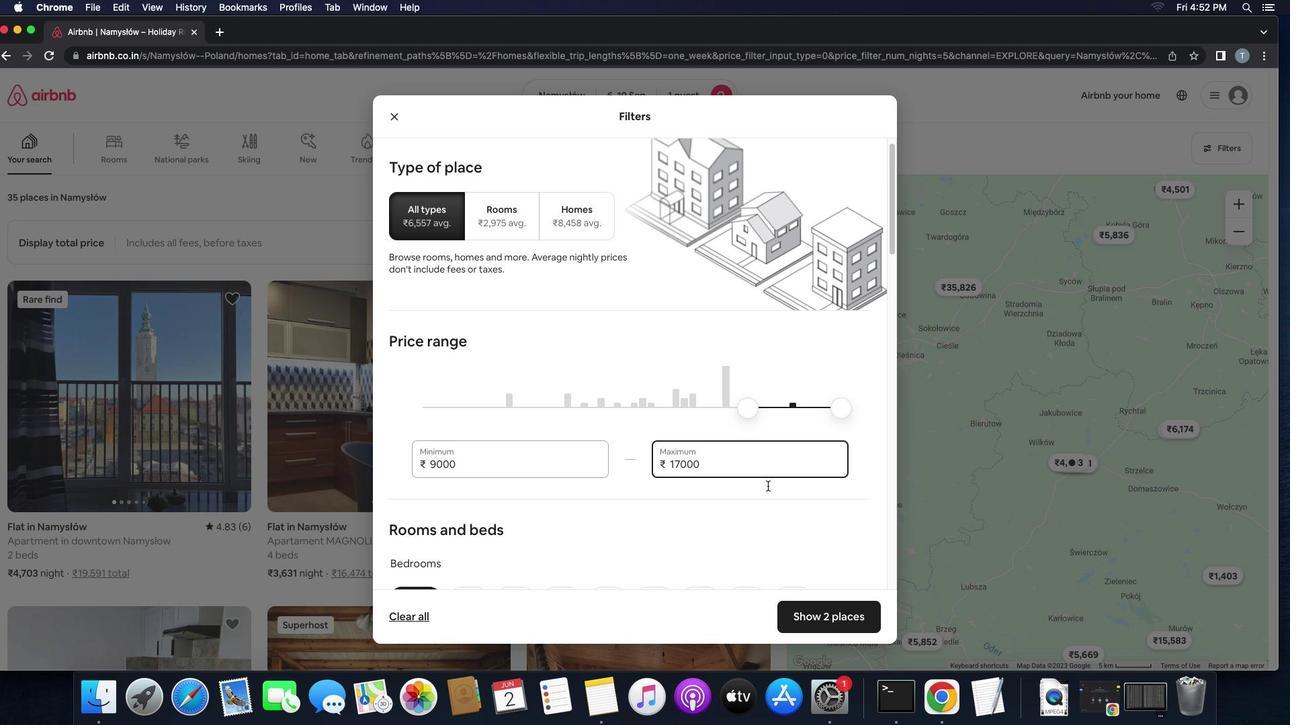 
Action: Mouse scrolled (768, 486) with delta (0, 0)
Screenshot: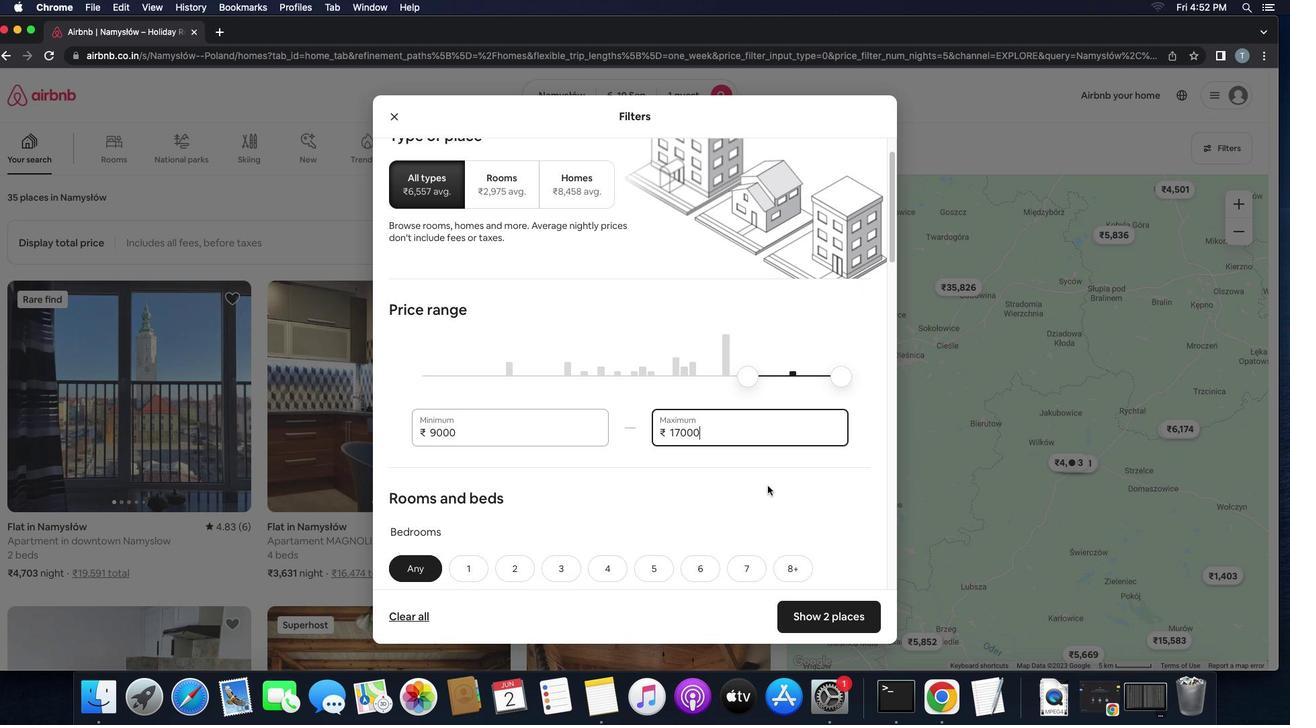 
Action: Mouse scrolled (768, 486) with delta (0, 0)
Screenshot: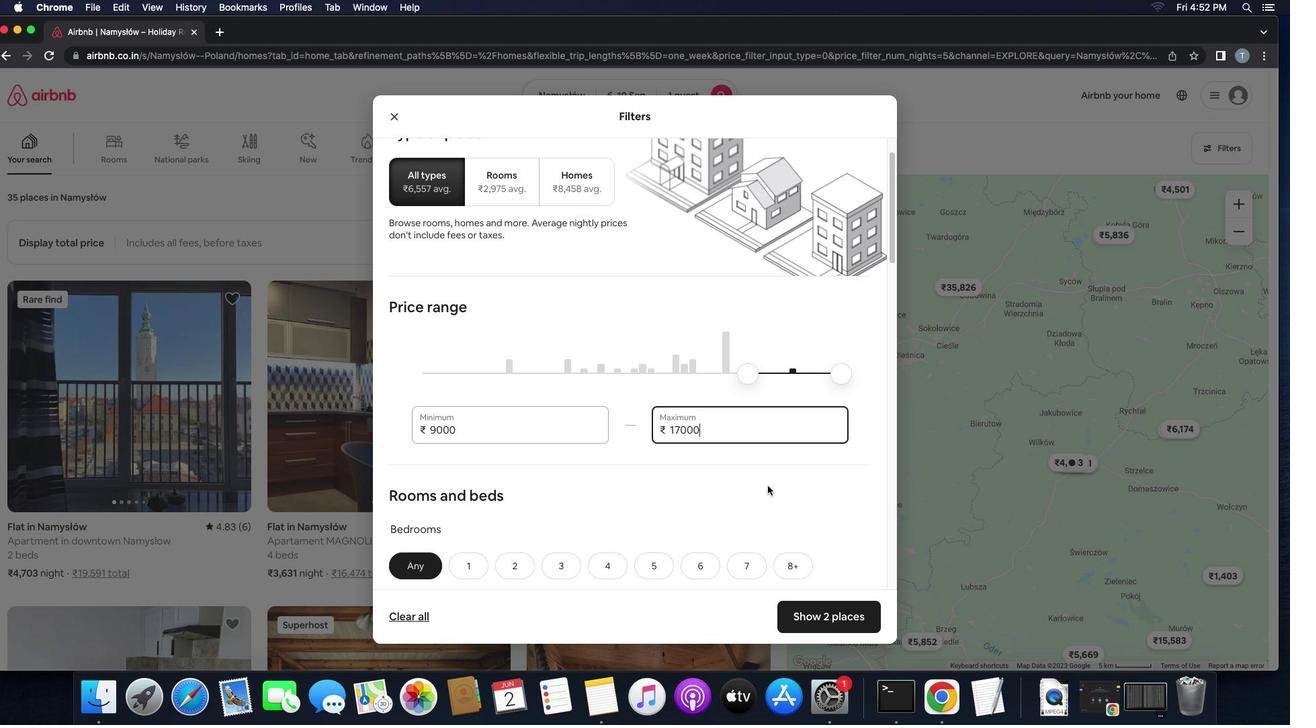 
Action: Mouse scrolled (768, 486) with delta (0, 0)
Screenshot: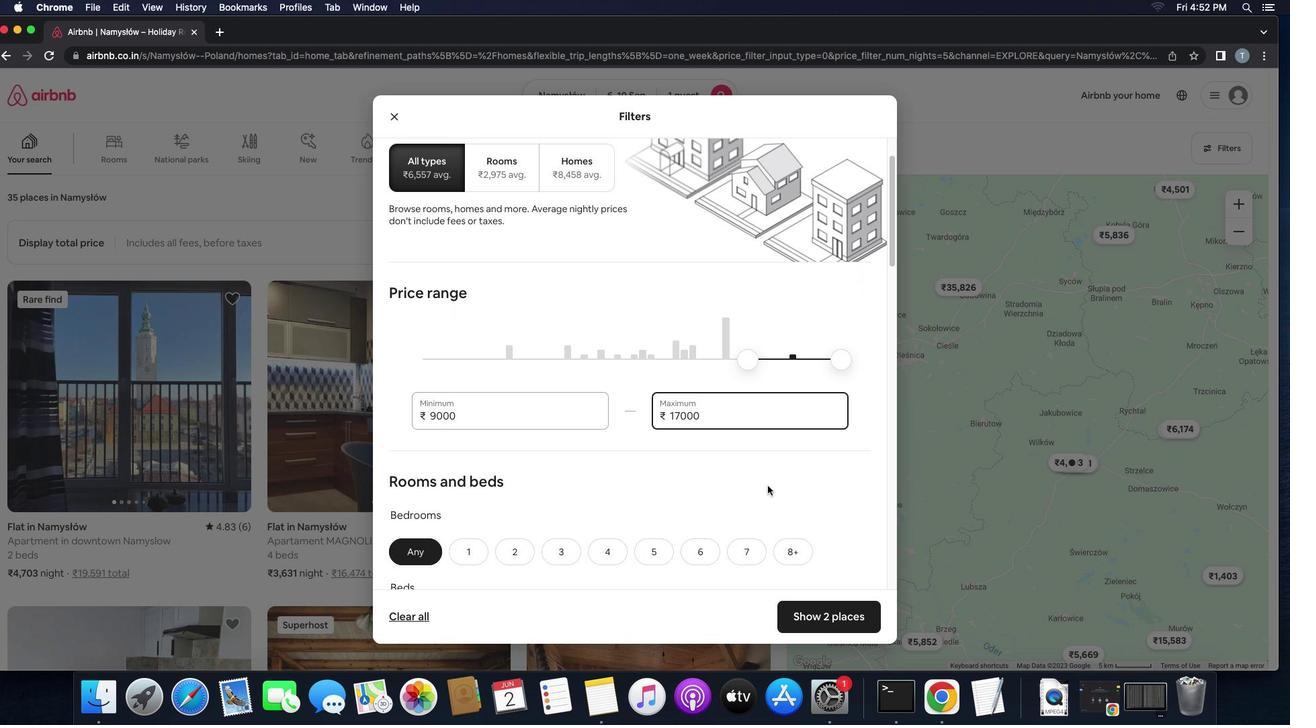
Action: Mouse scrolled (768, 486) with delta (0, 0)
Screenshot: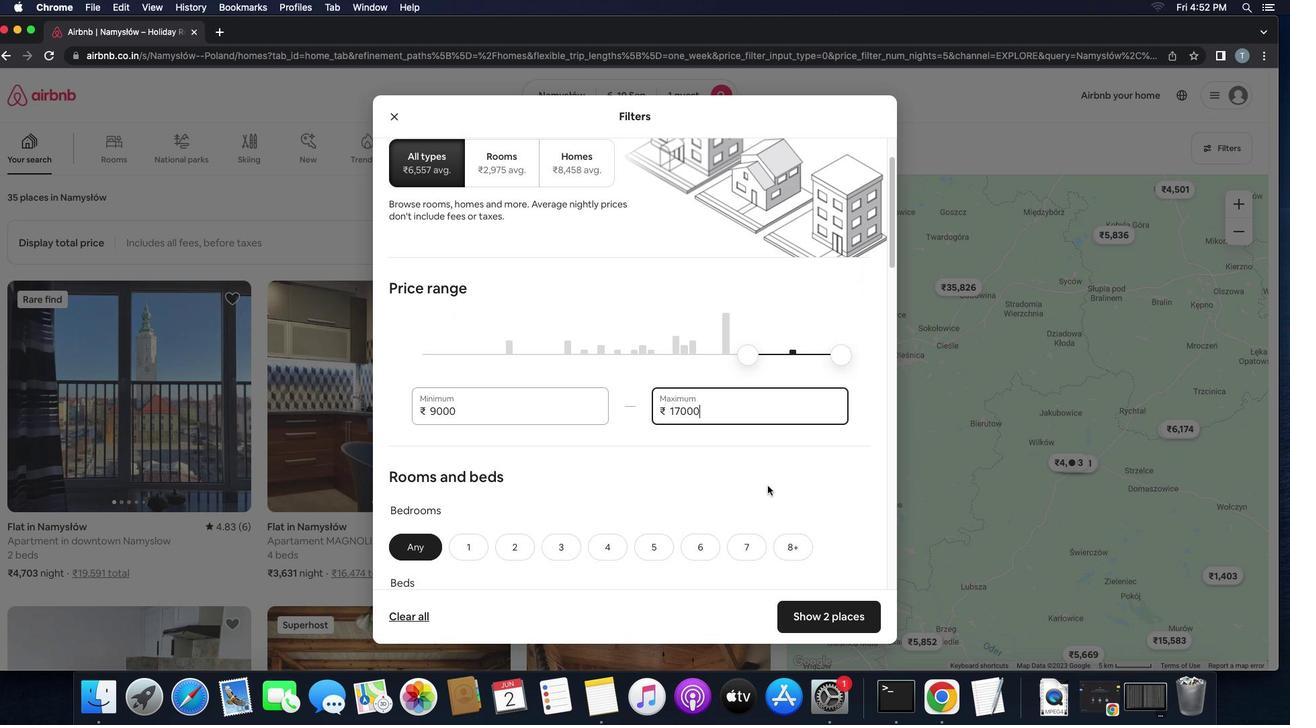 
Action: Mouse scrolled (768, 486) with delta (0, -1)
Screenshot: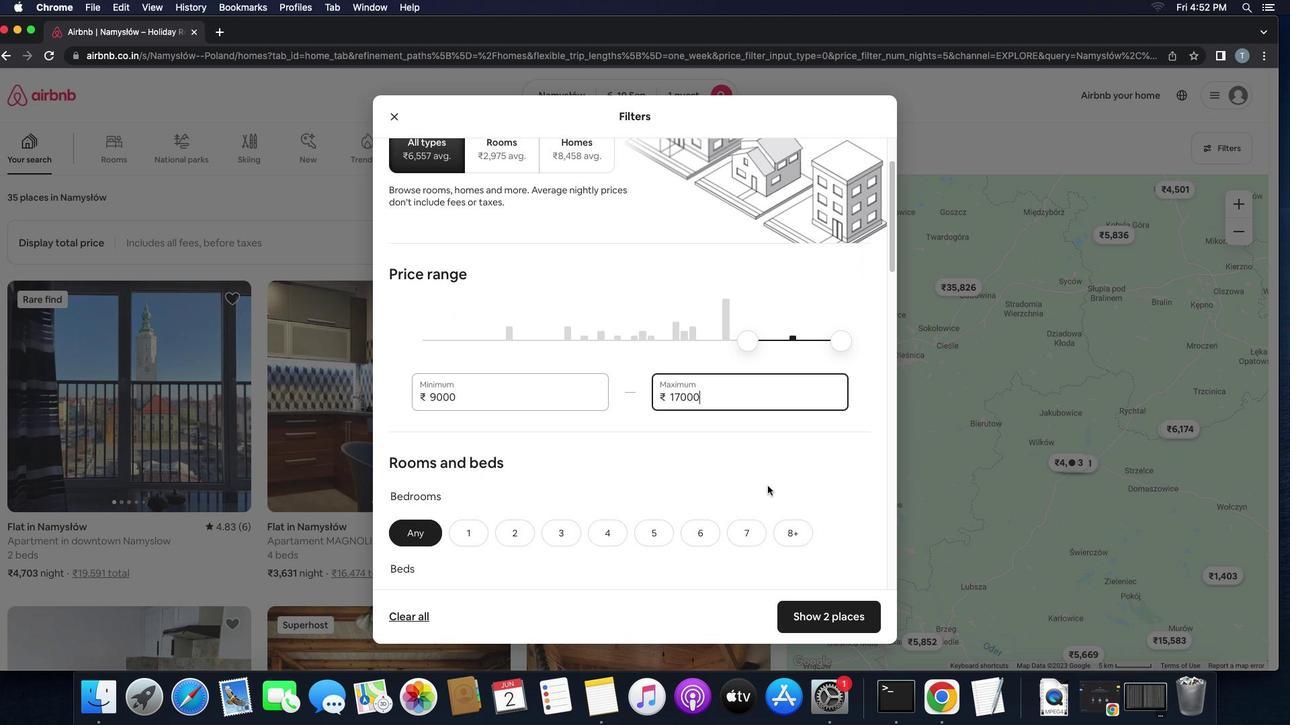 
Action: Mouse scrolled (768, 486) with delta (0, 0)
Screenshot: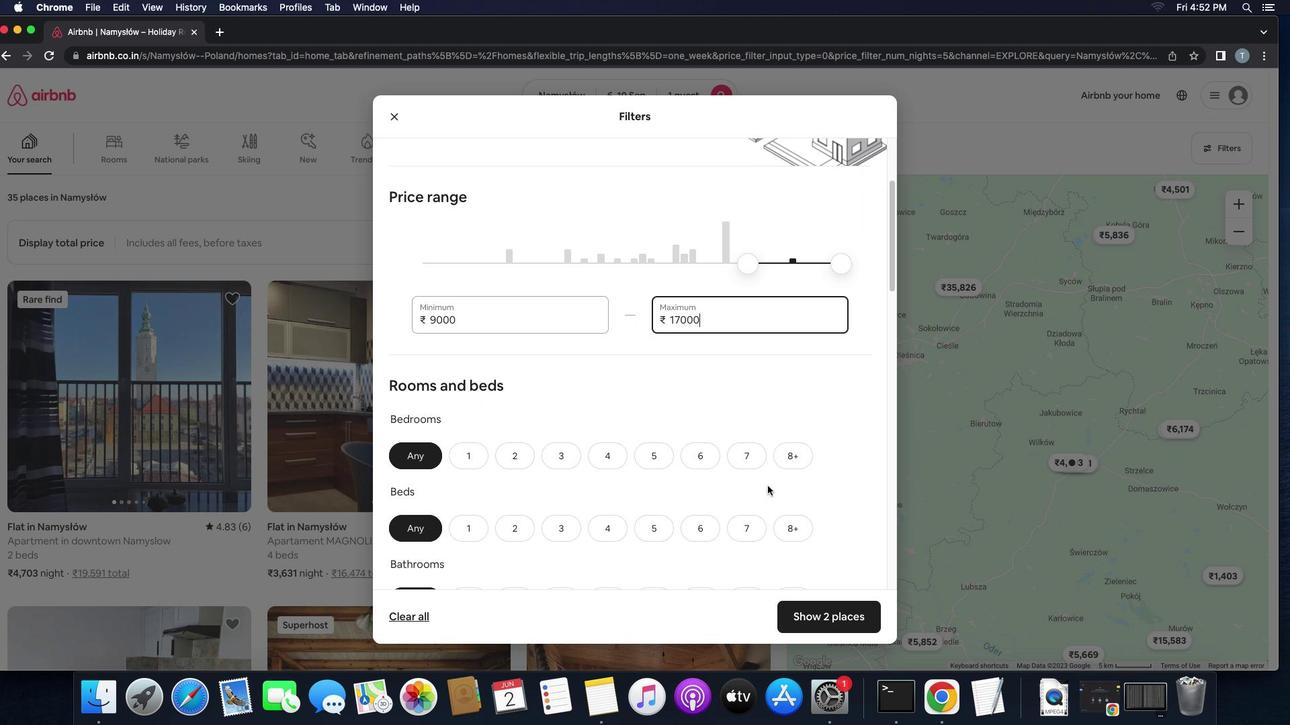 
Action: Mouse scrolled (768, 486) with delta (0, 0)
Screenshot: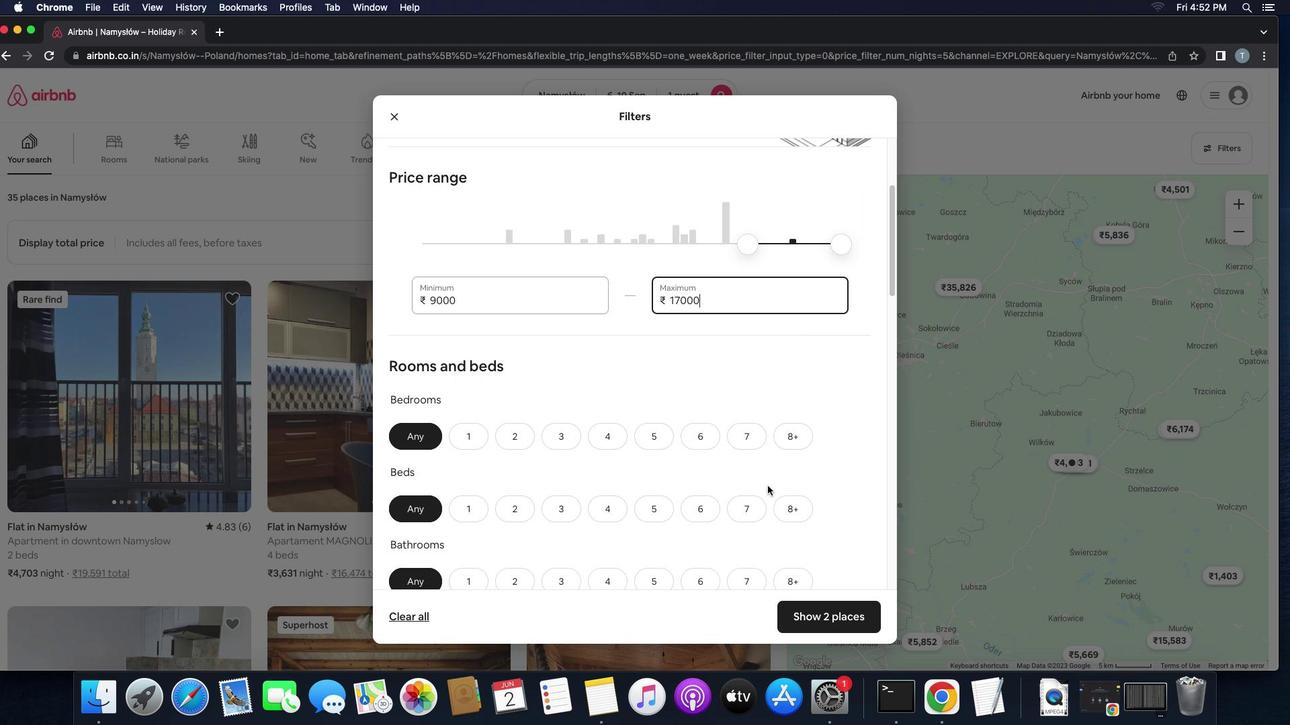 
Action: Mouse scrolled (768, 486) with delta (0, -2)
Screenshot: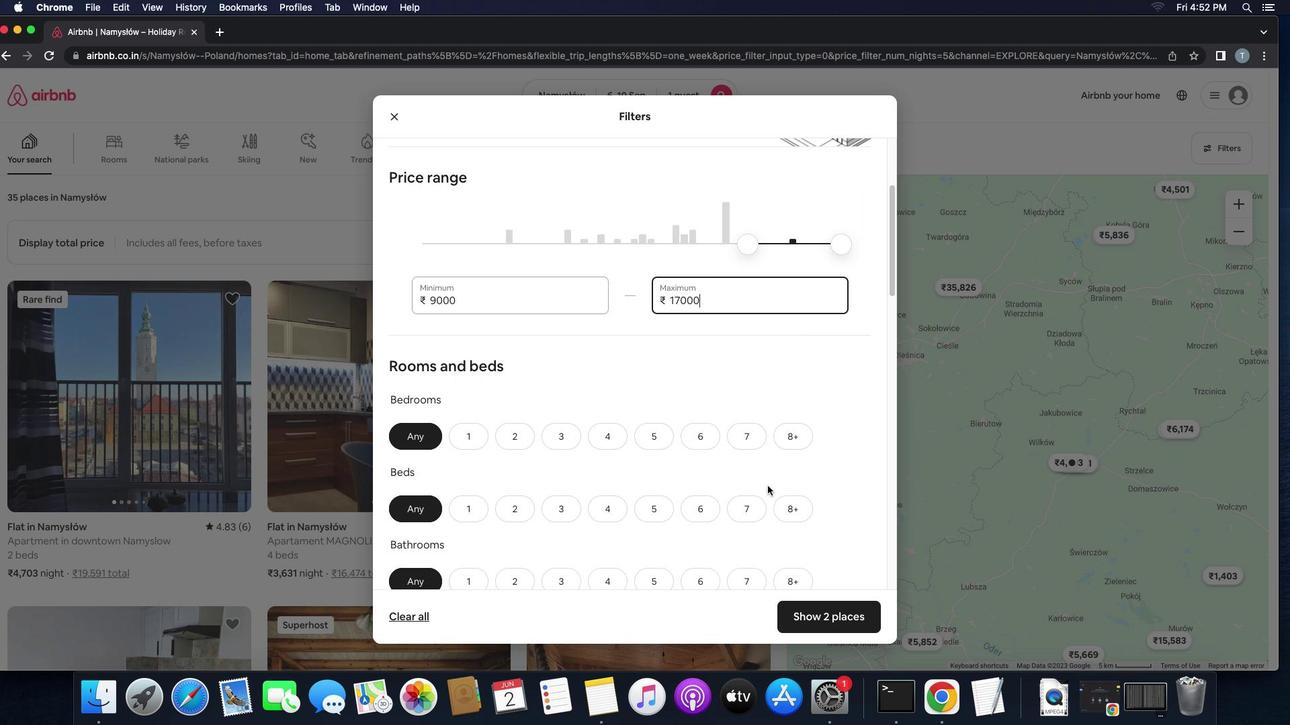
Action: Mouse moved to (767, 485)
Screenshot: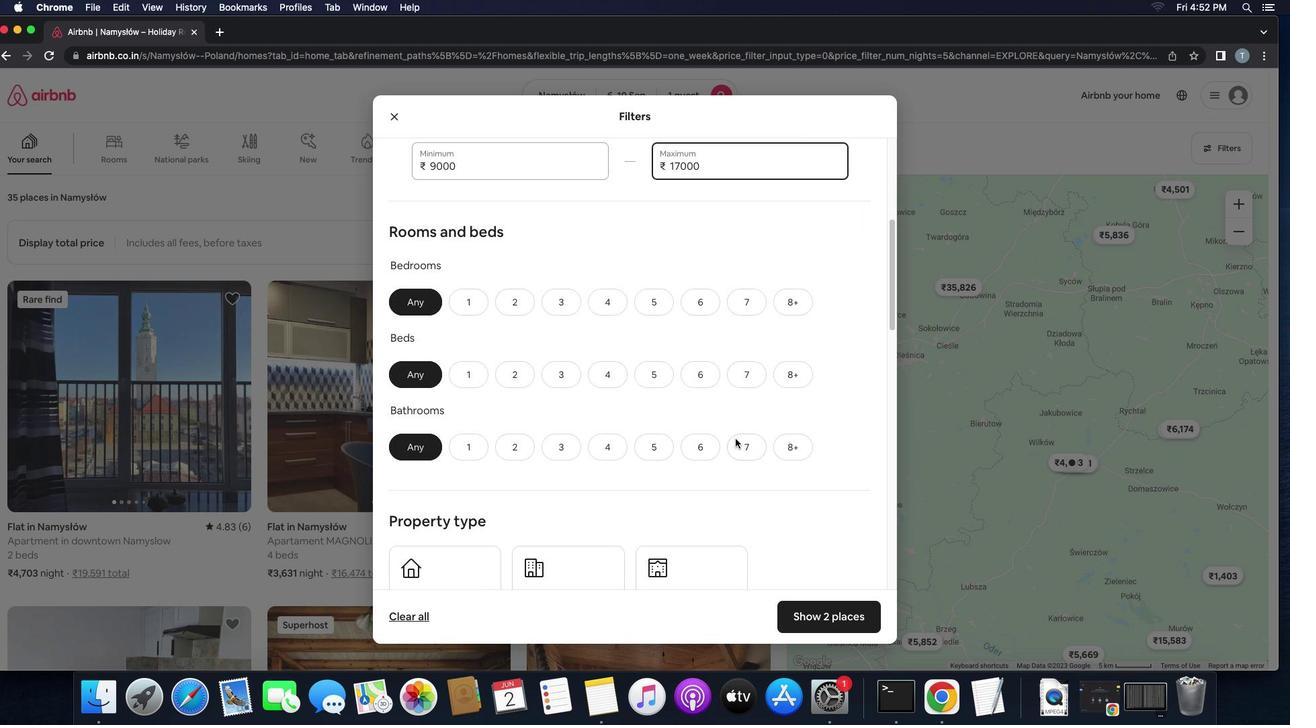 
Action: Mouse scrolled (767, 485) with delta (0, -2)
Screenshot: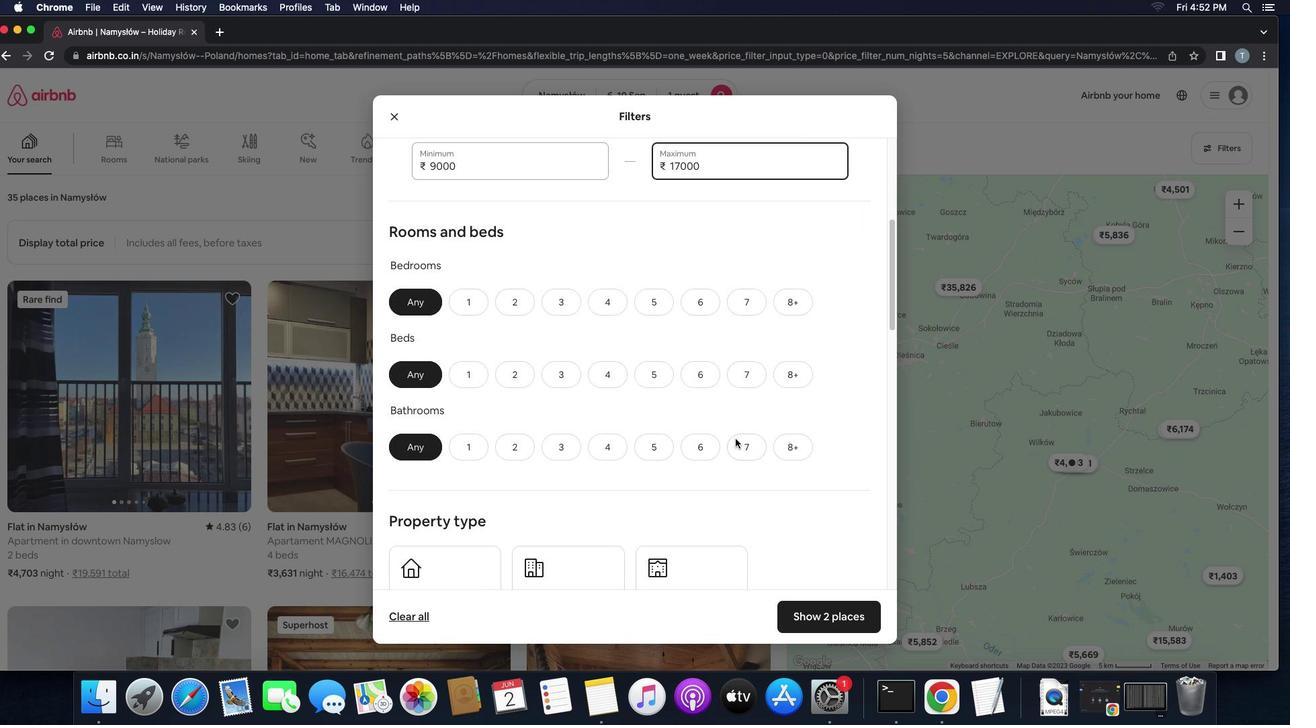 
Action: Mouse moved to (460, 223)
Screenshot: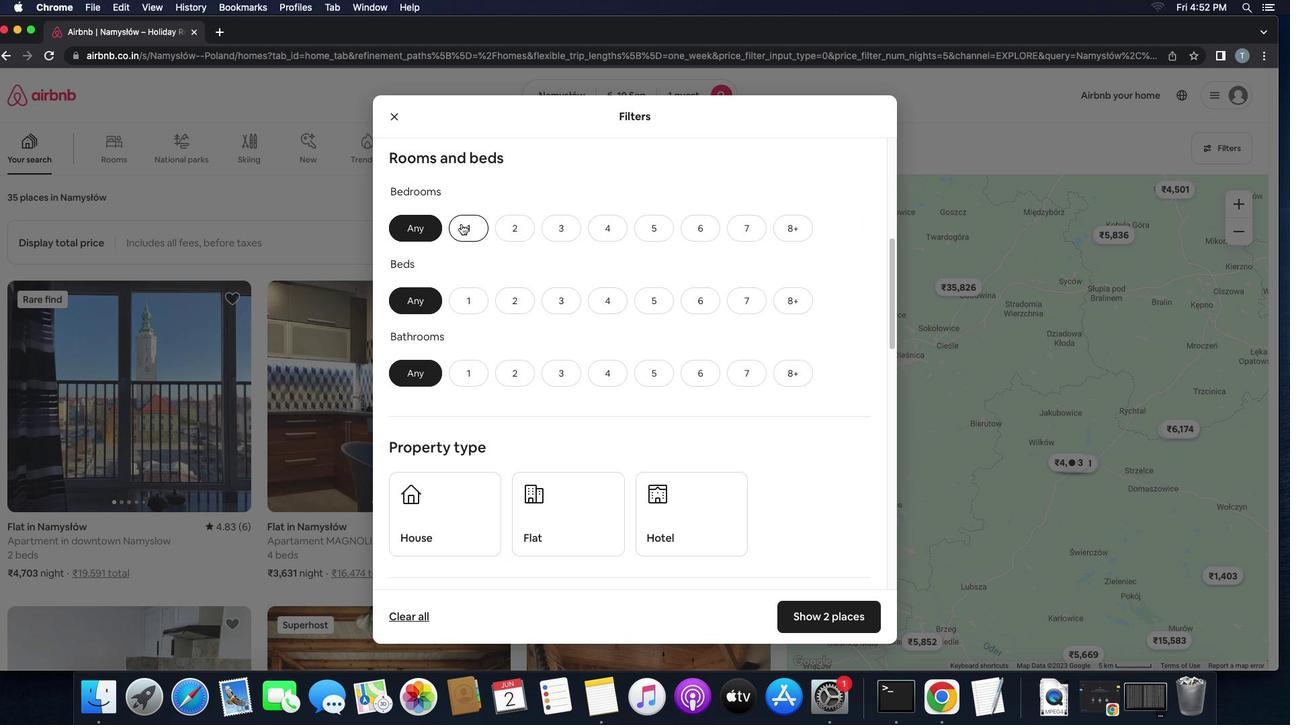 
Action: Mouse pressed left at (460, 223)
Screenshot: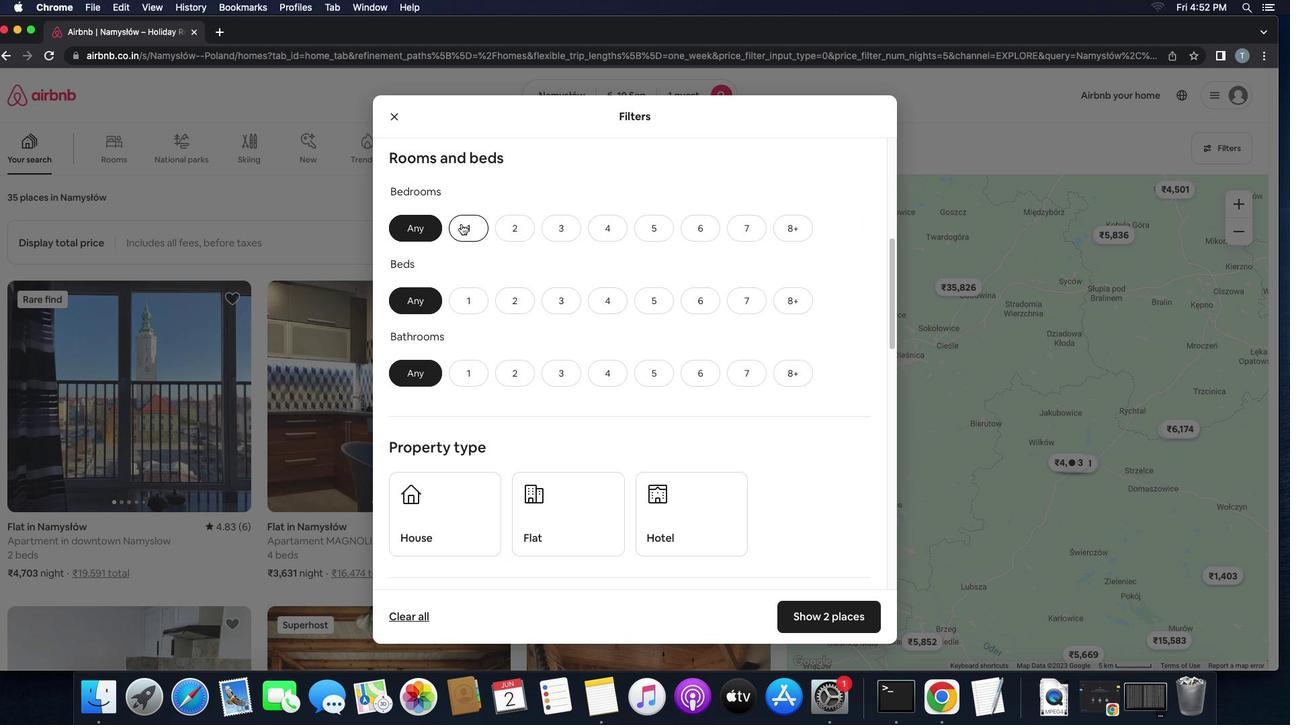 
Action: Mouse moved to (462, 299)
Screenshot: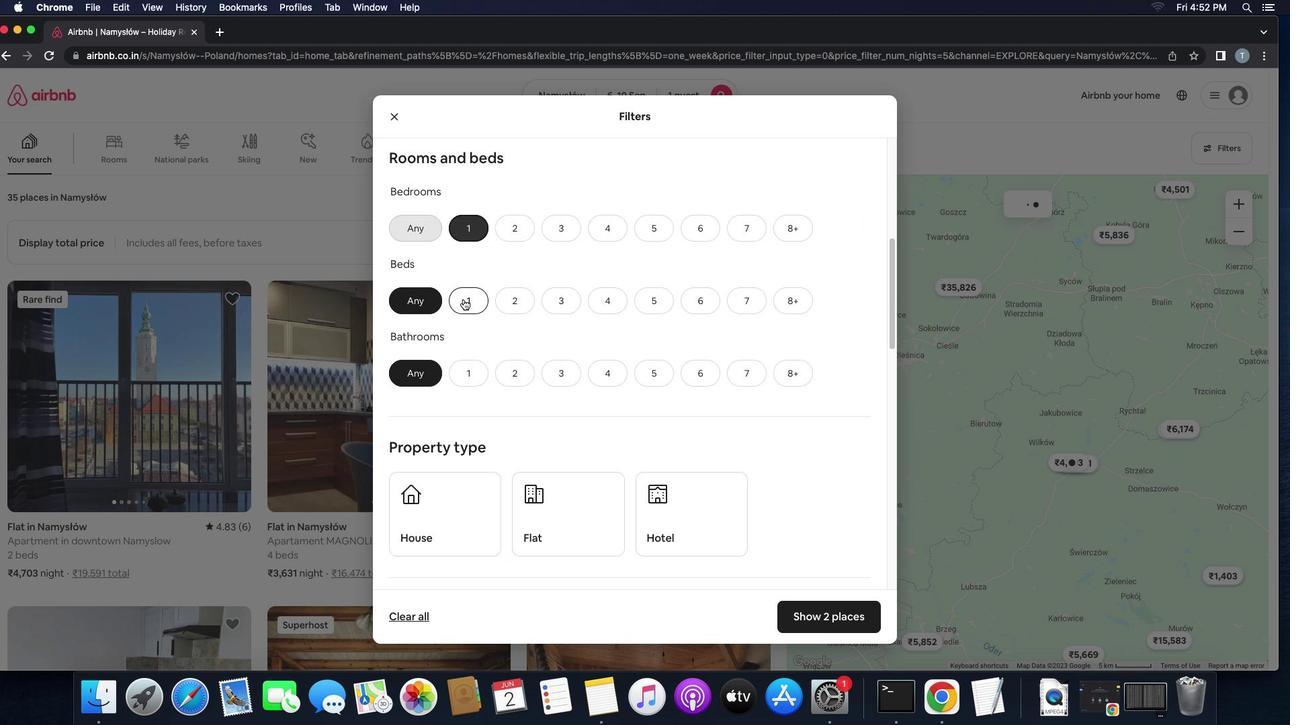 
Action: Mouse pressed left at (462, 299)
Screenshot: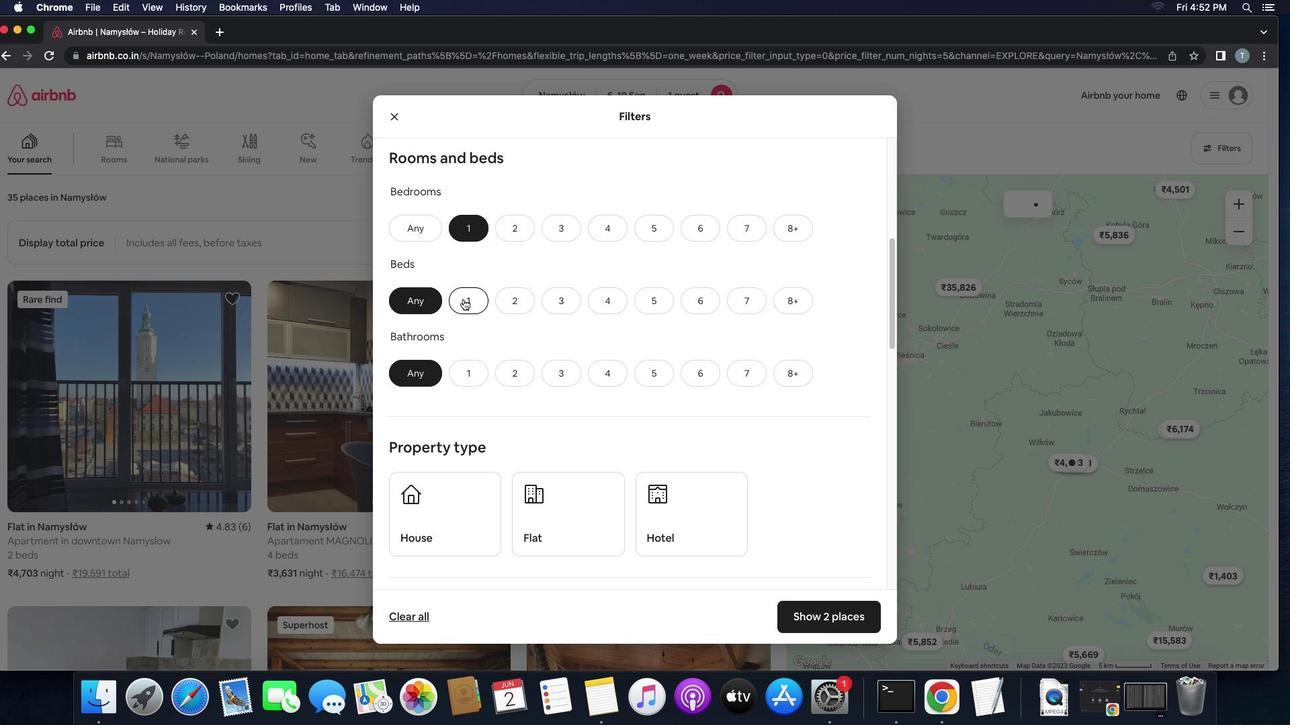 
Action: Mouse moved to (467, 373)
Screenshot: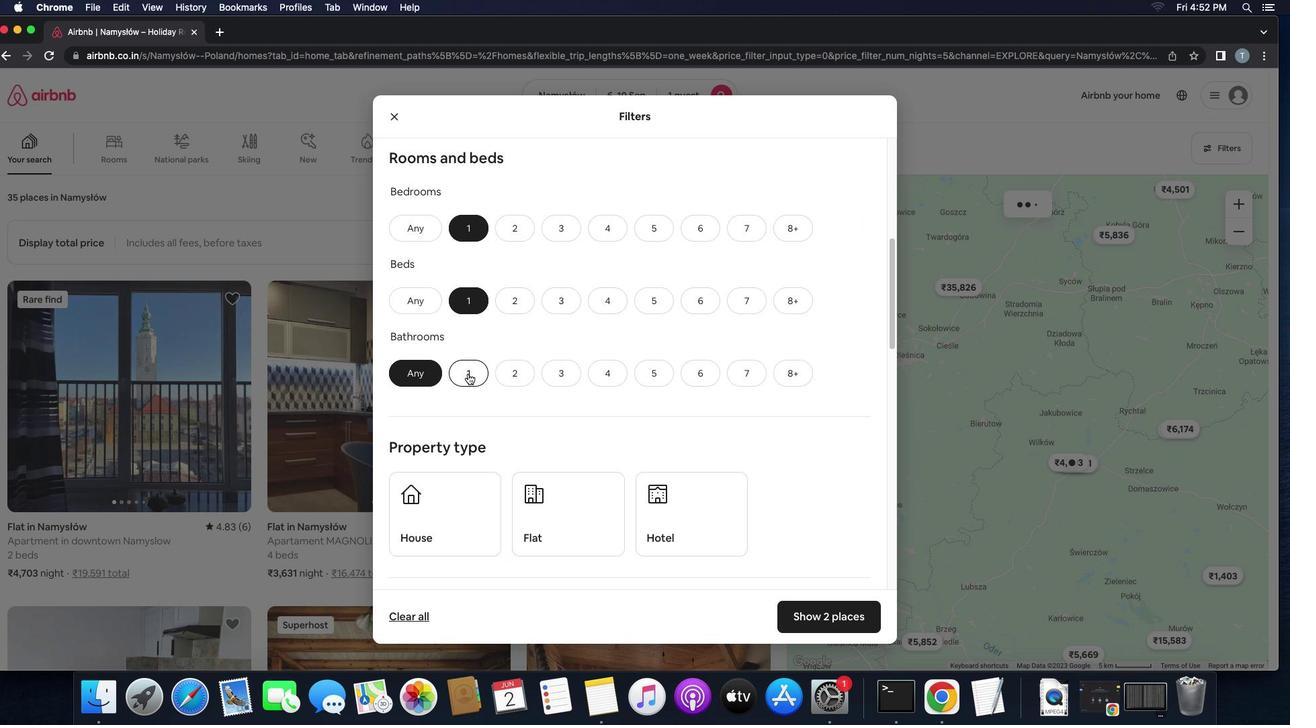 
Action: Mouse pressed left at (467, 373)
Screenshot: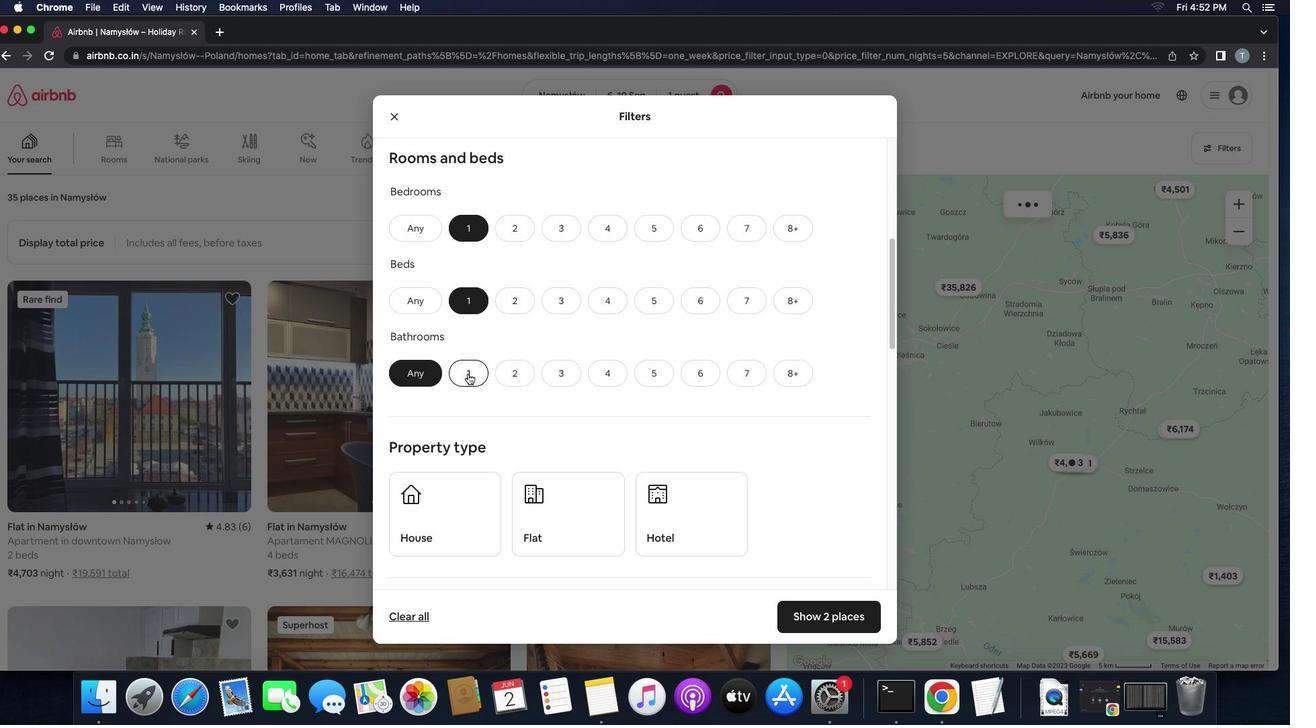 
Action: Mouse moved to (614, 382)
Screenshot: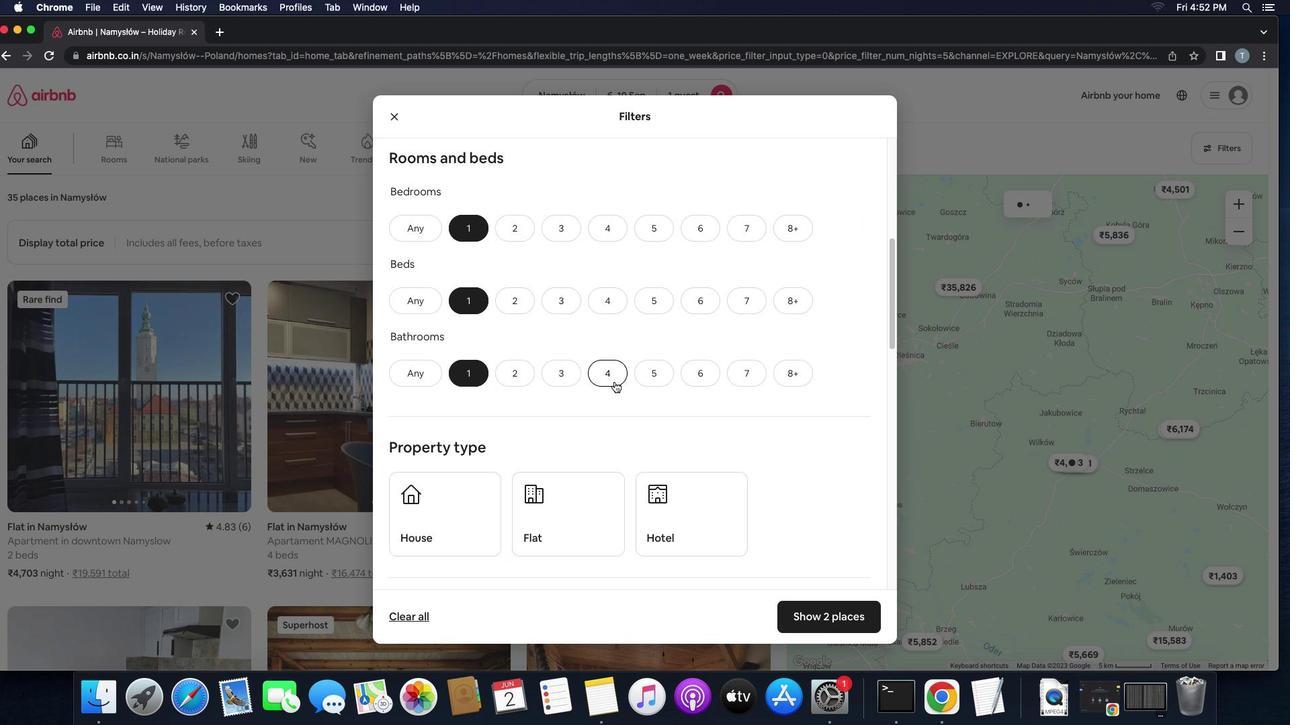 
Action: Mouse scrolled (614, 382) with delta (0, 0)
Screenshot: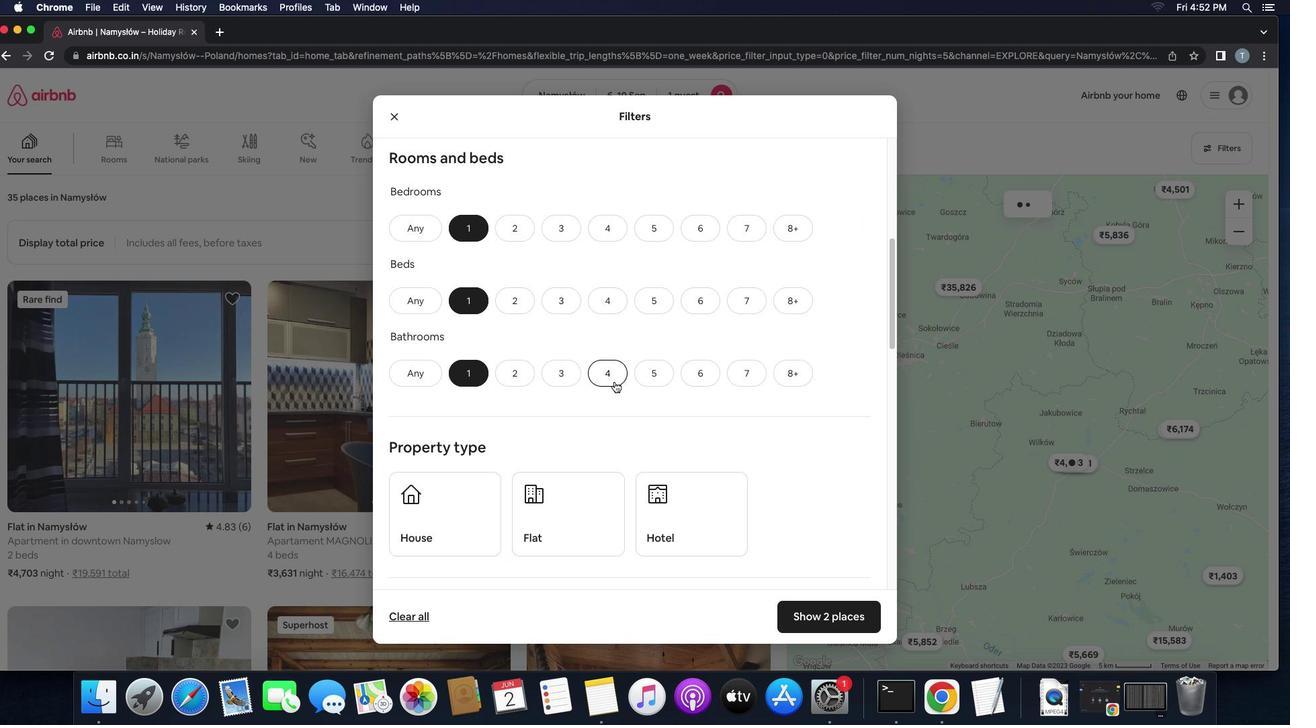 
Action: Mouse scrolled (614, 382) with delta (0, 0)
Screenshot: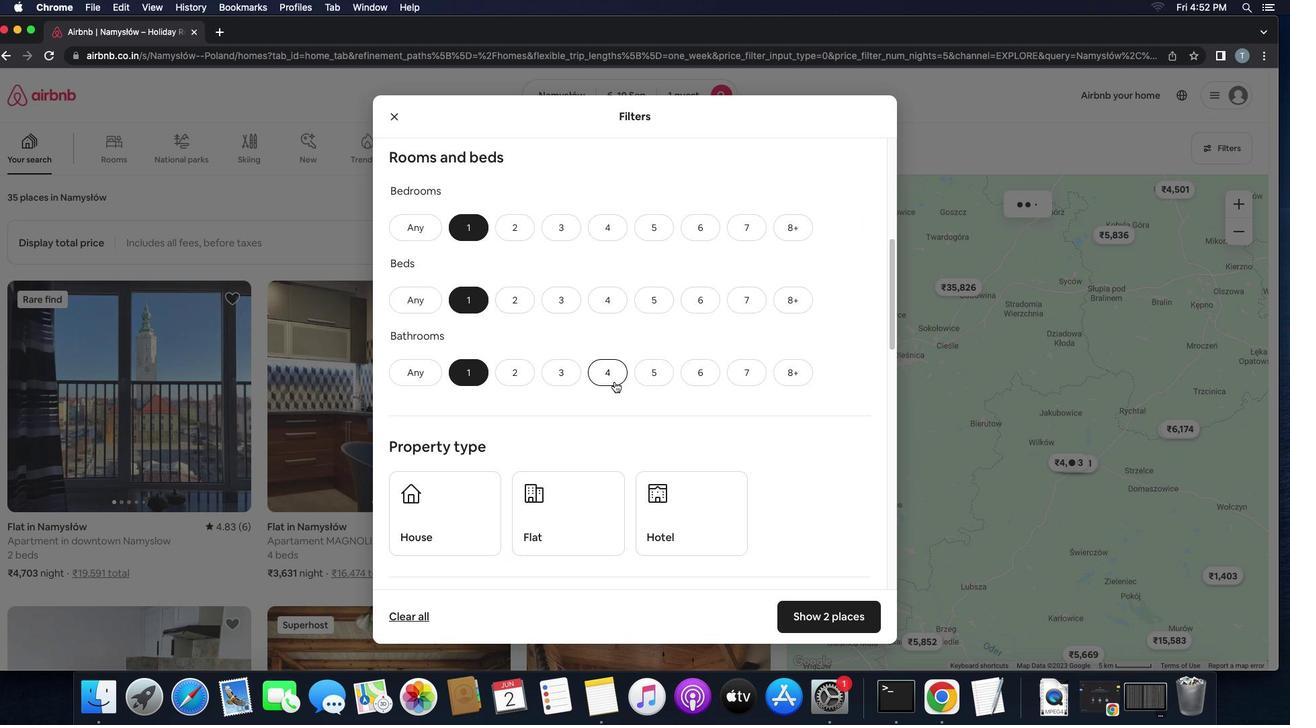 
Action: Mouse scrolled (614, 382) with delta (0, 0)
Screenshot: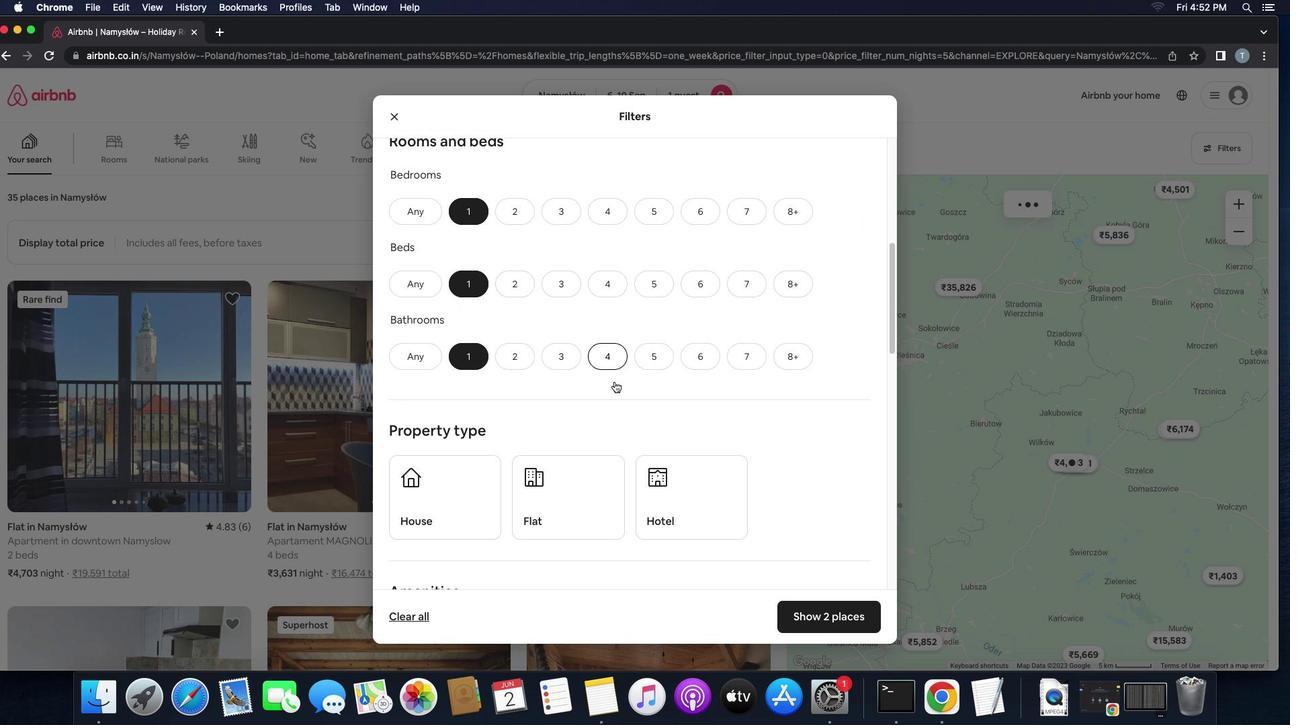 
Action: Mouse moved to (613, 381)
Screenshot: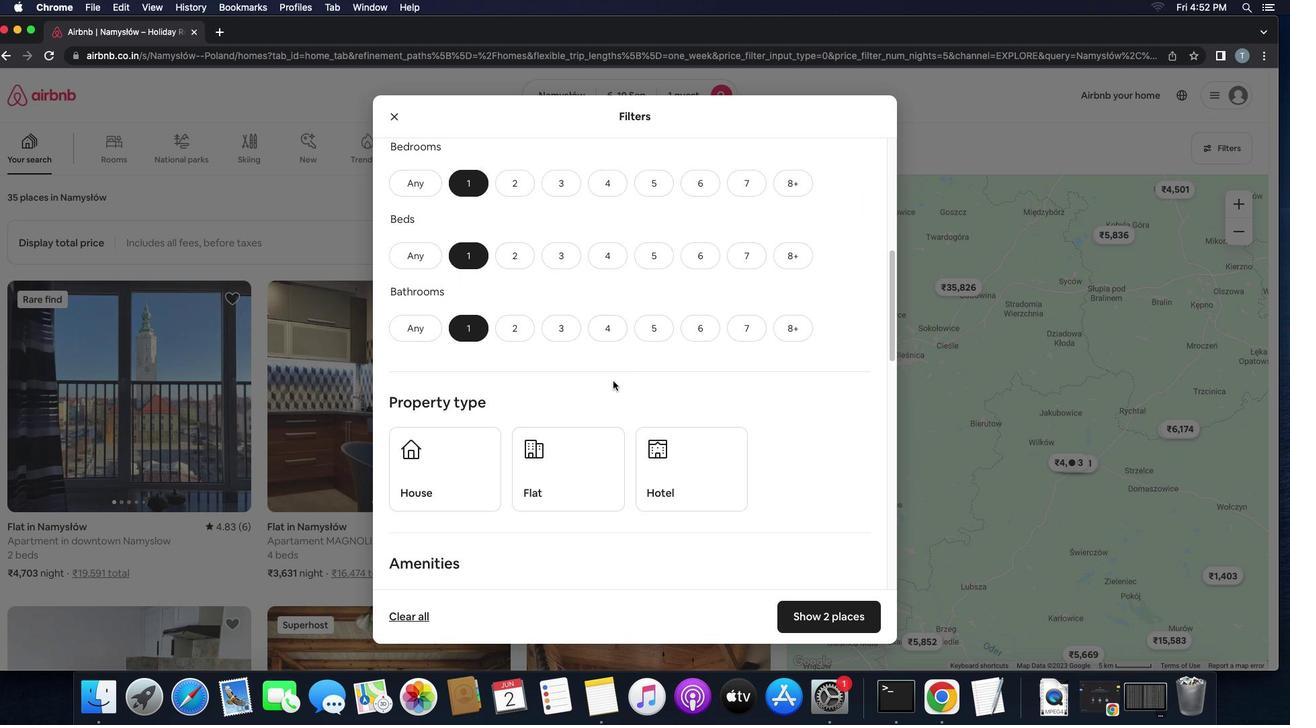 
Action: Mouse scrolled (613, 381) with delta (0, 0)
Screenshot: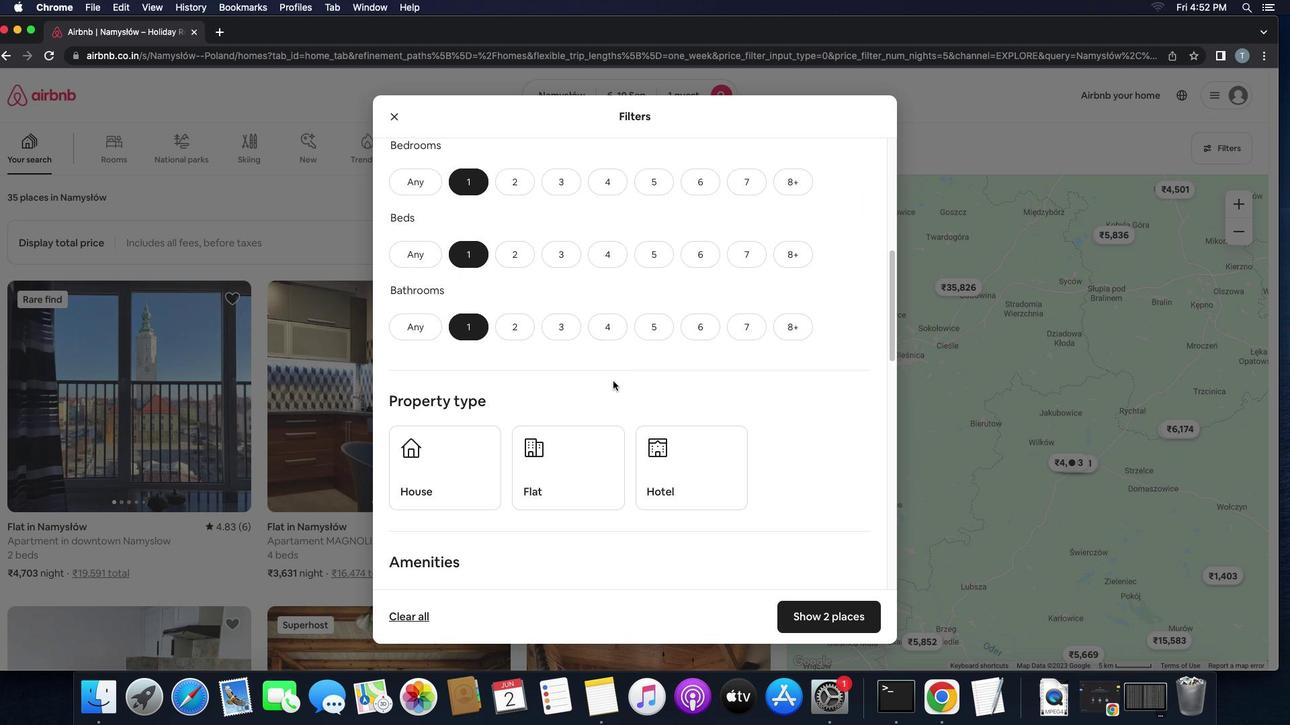 
Action: Mouse scrolled (613, 381) with delta (0, 0)
Screenshot: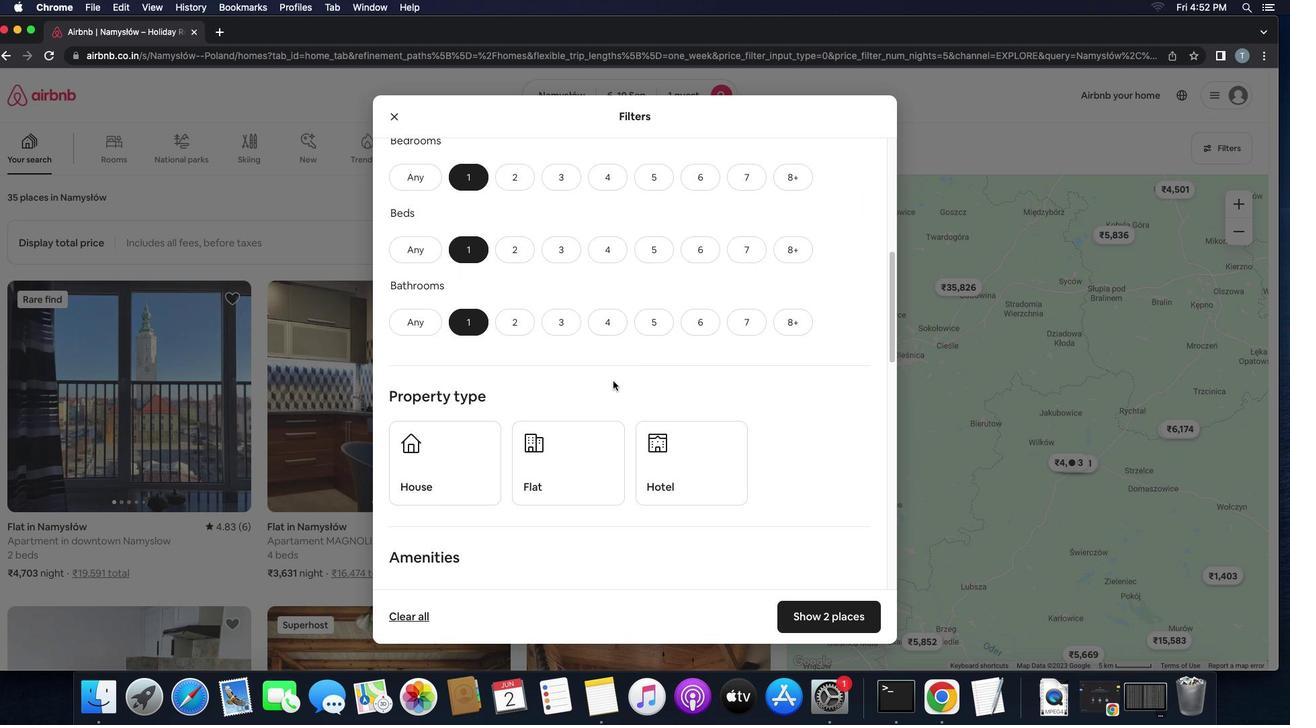 
Action: Mouse scrolled (613, 381) with delta (0, 0)
Screenshot: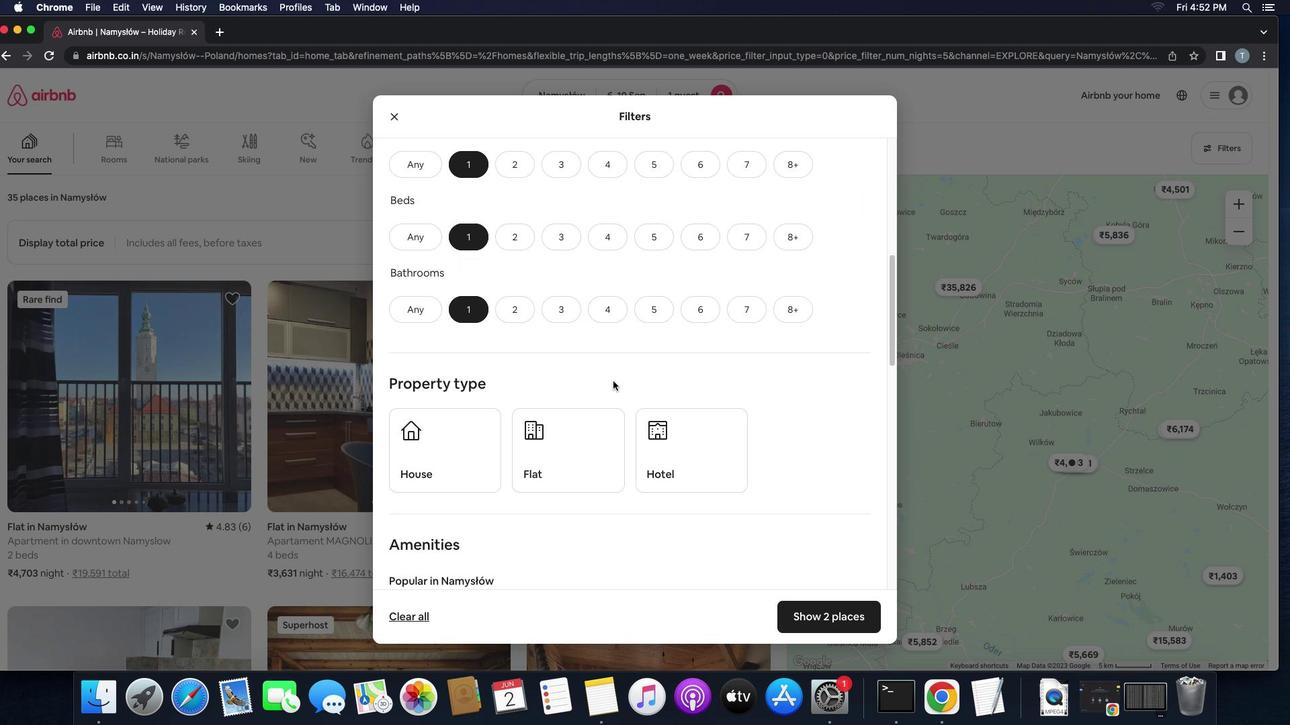 
Action: Mouse moved to (613, 380)
Screenshot: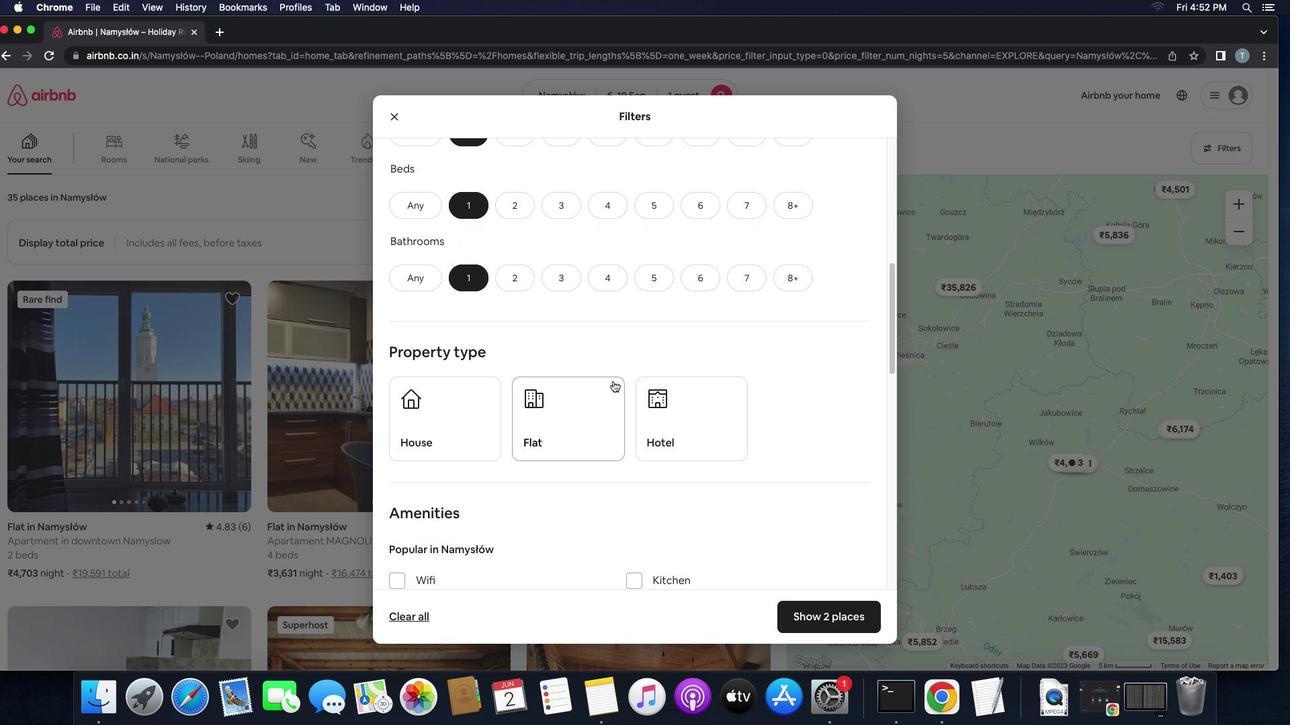 
Action: Mouse scrolled (613, 380) with delta (0, 0)
Screenshot: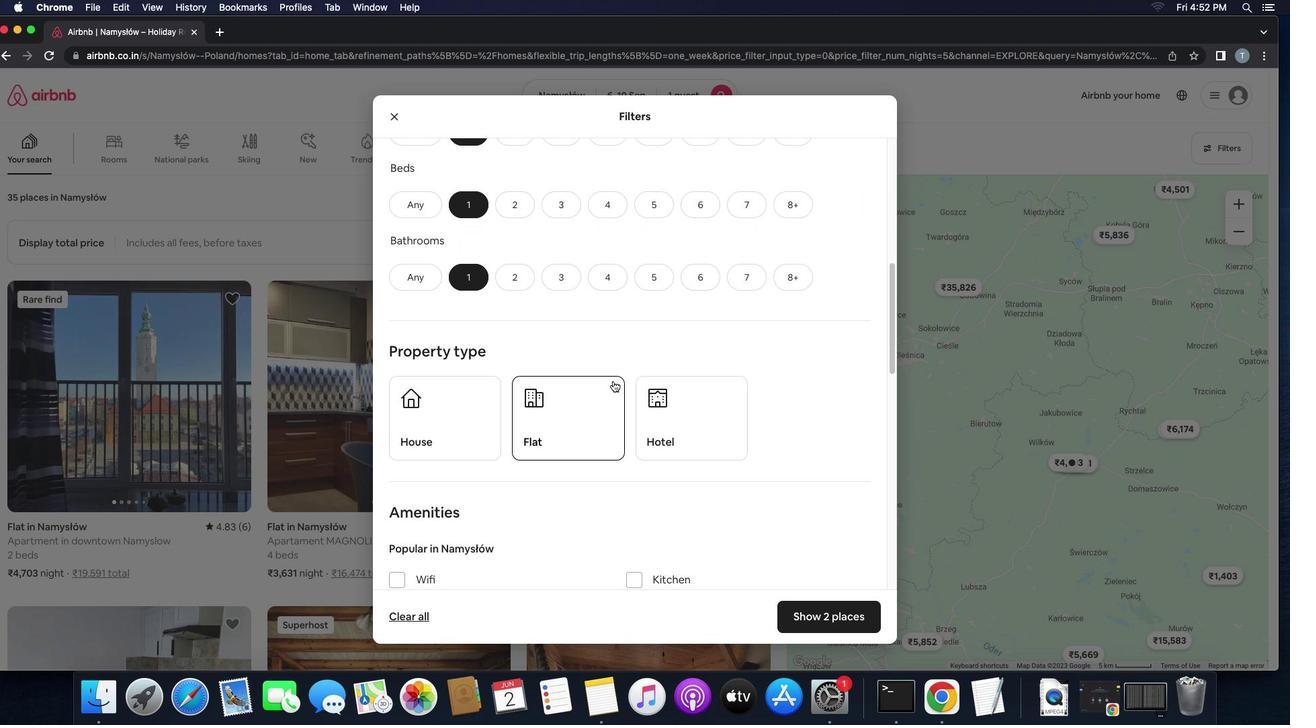 
Action: Mouse scrolled (613, 380) with delta (0, 0)
Screenshot: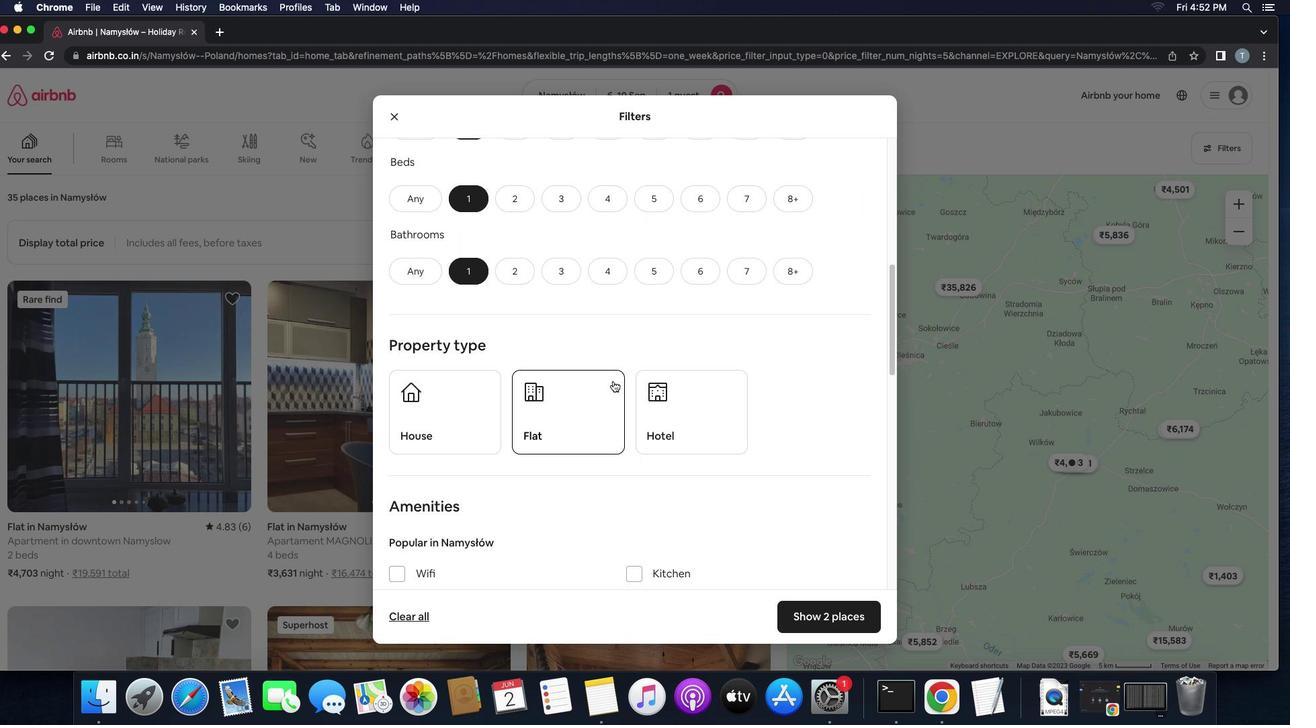 
Action: Mouse scrolled (613, 380) with delta (0, 0)
Screenshot: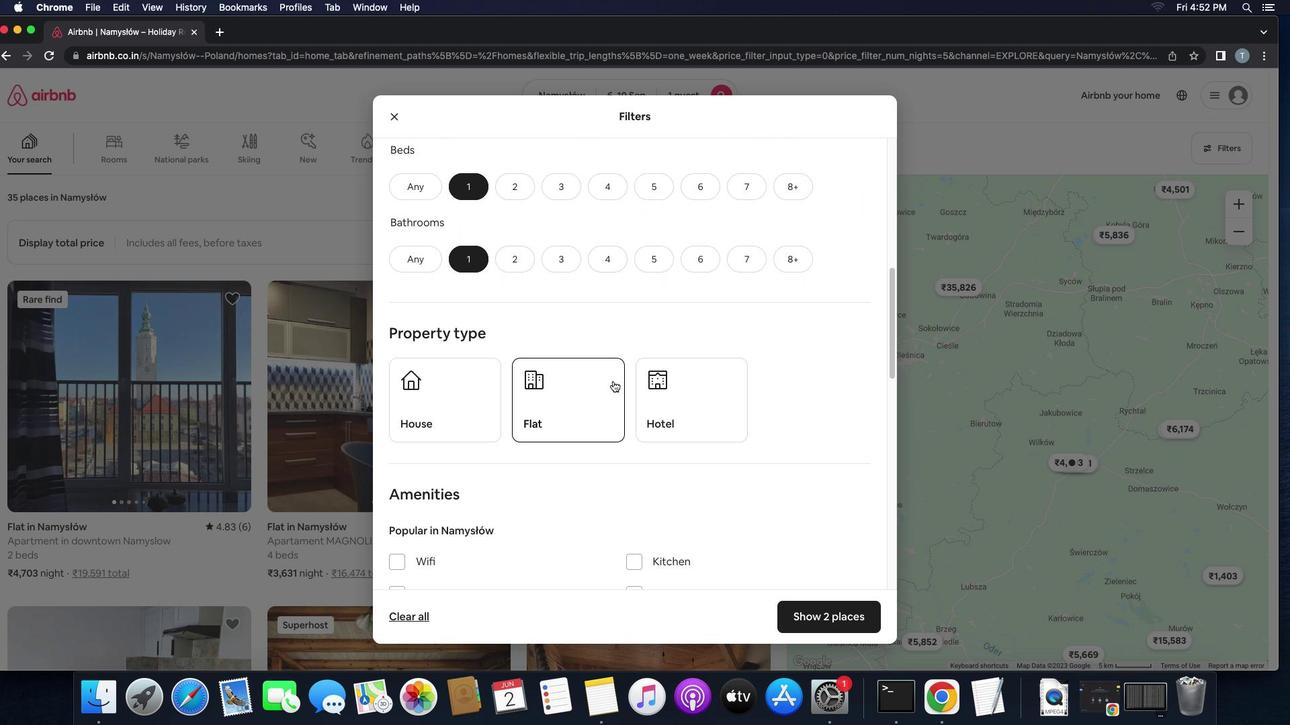 
Action: Mouse scrolled (613, 380) with delta (0, 0)
Screenshot: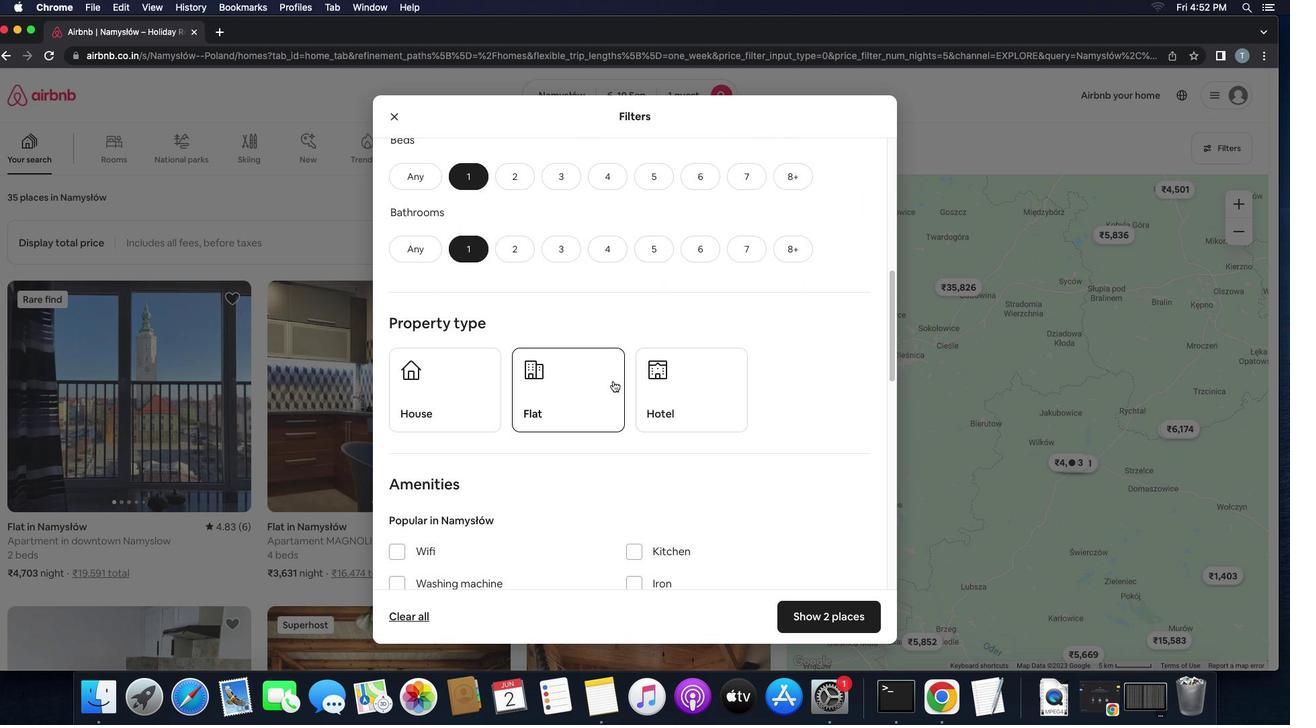 
Action: Mouse scrolled (613, 380) with delta (0, 0)
Screenshot: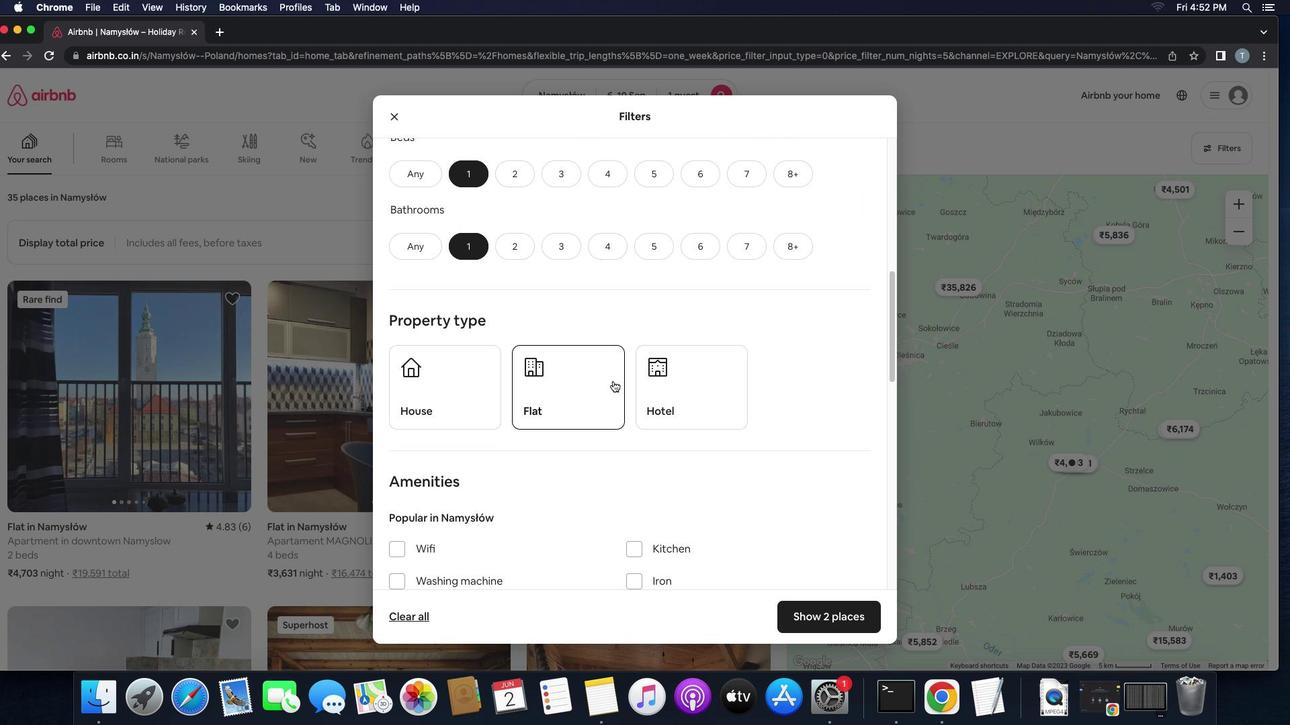 
Action: Mouse scrolled (613, 380) with delta (0, -1)
Screenshot: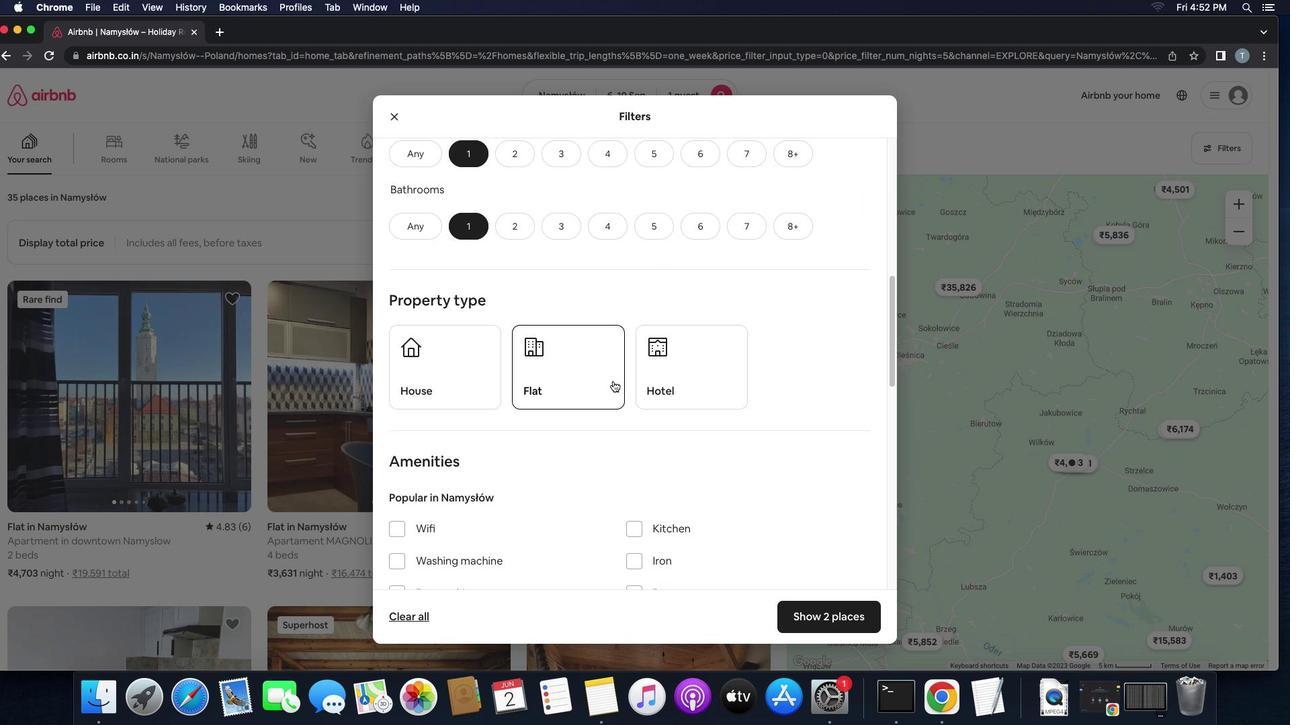
Action: Mouse moved to (471, 313)
Screenshot: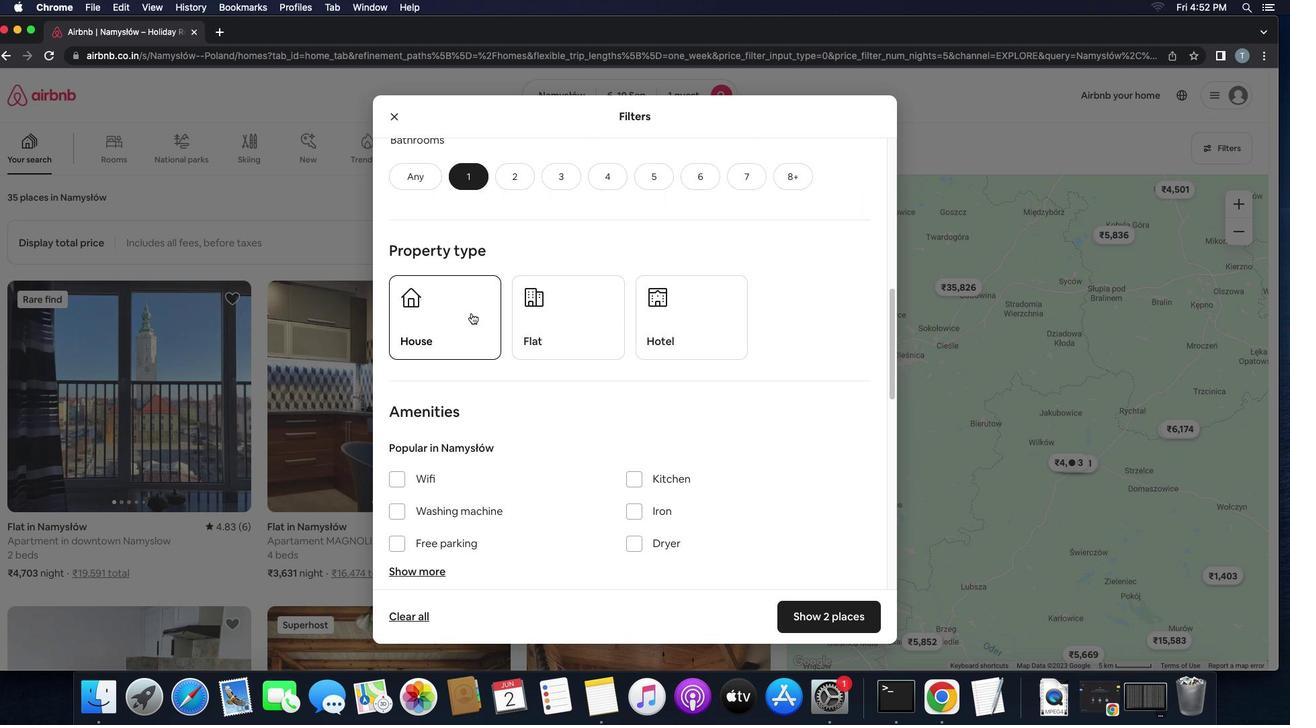 
Action: Mouse pressed left at (471, 313)
Screenshot: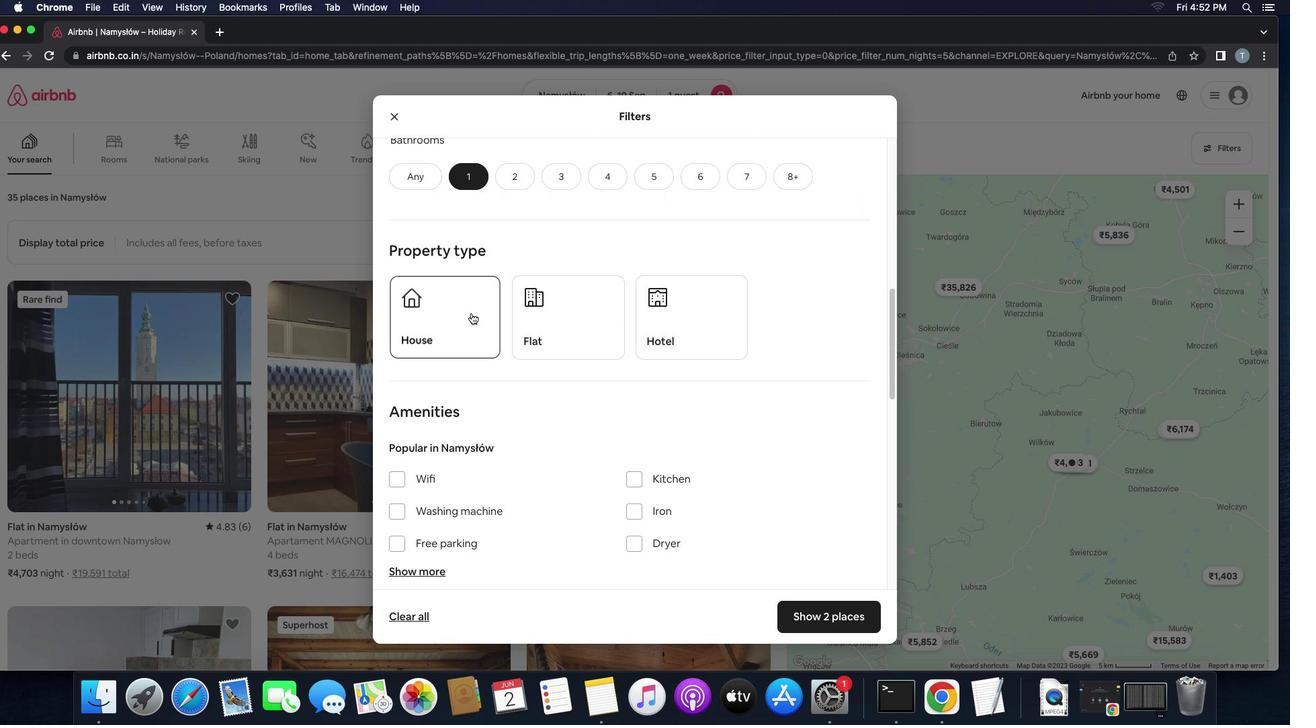 
Action: Mouse moved to (577, 315)
Screenshot: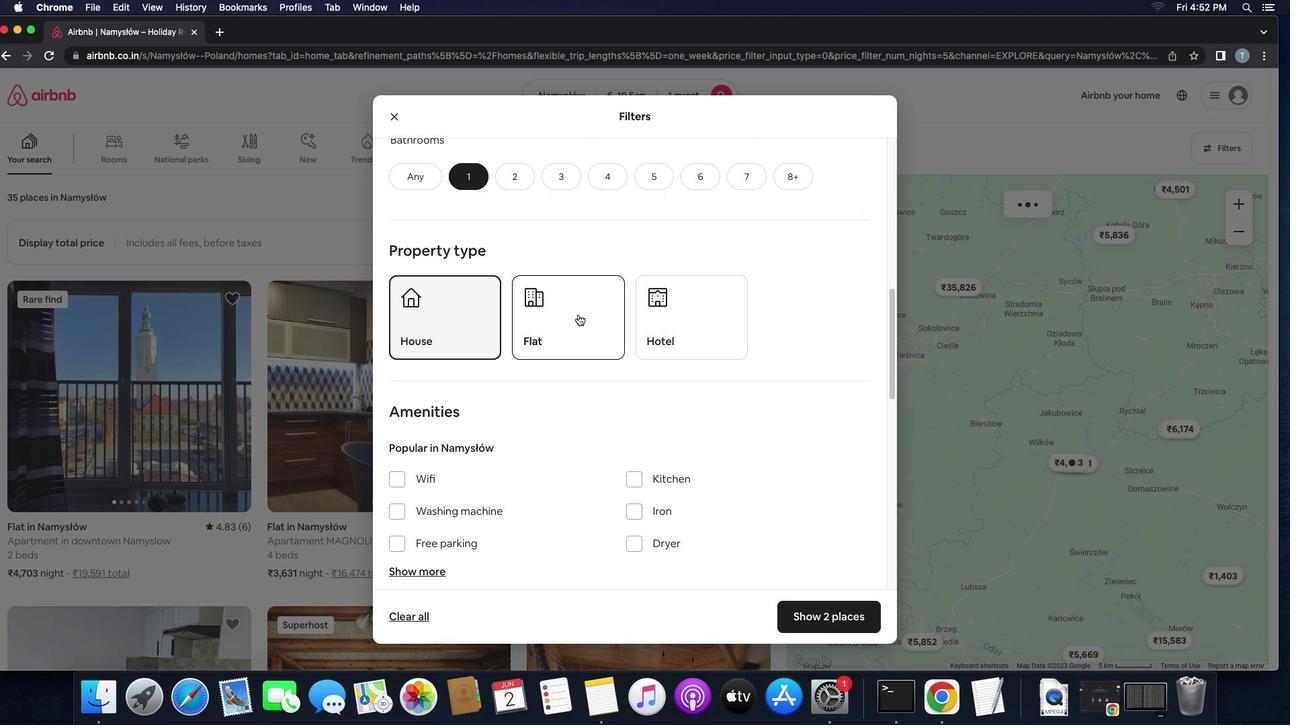 
Action: Mouse pressed left at (577, 315)
Screenshot: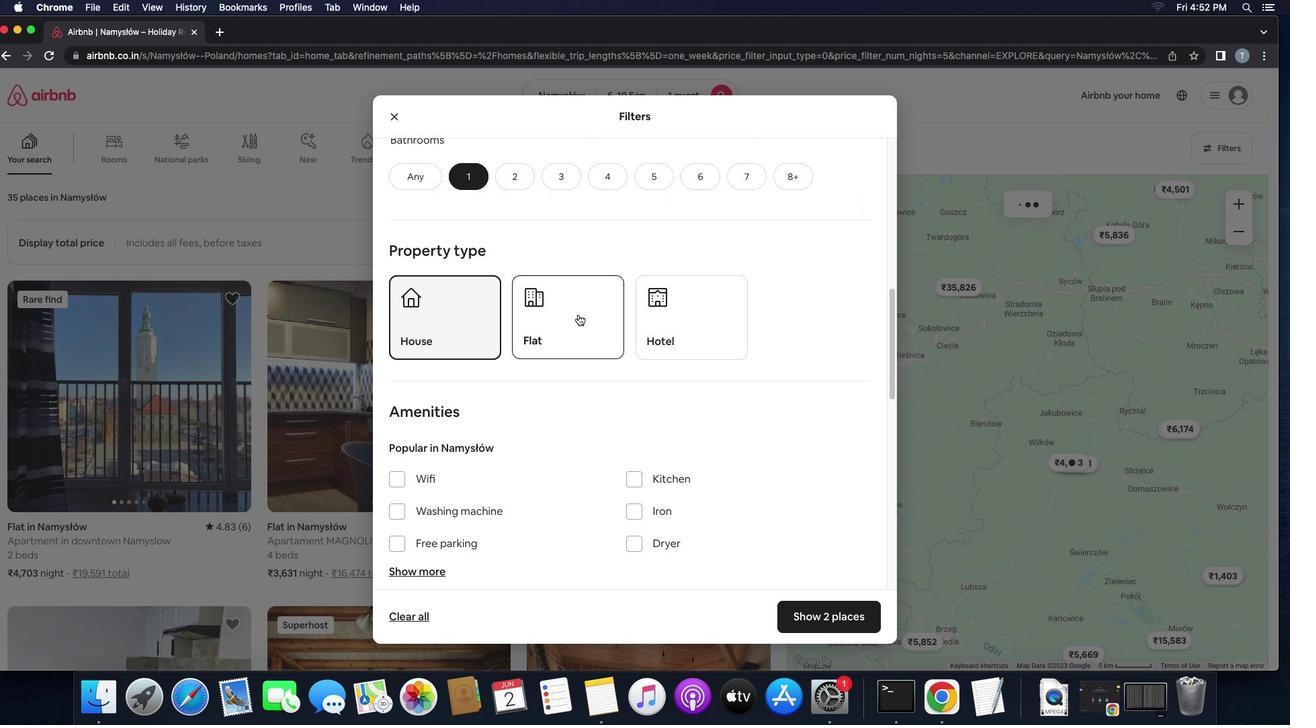
Action: Mouse moved to (687, 317)
Screenshot: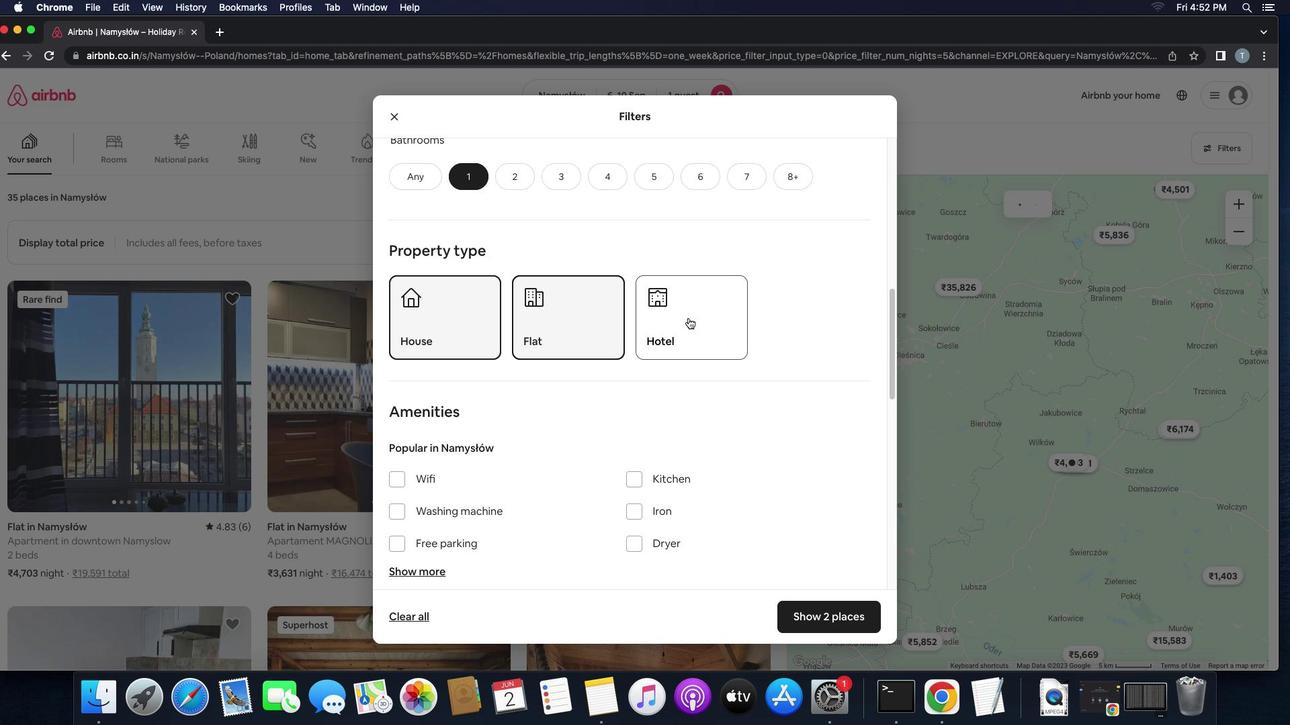 
Action: Mouse pressed left at (687, 317)
Screenshot: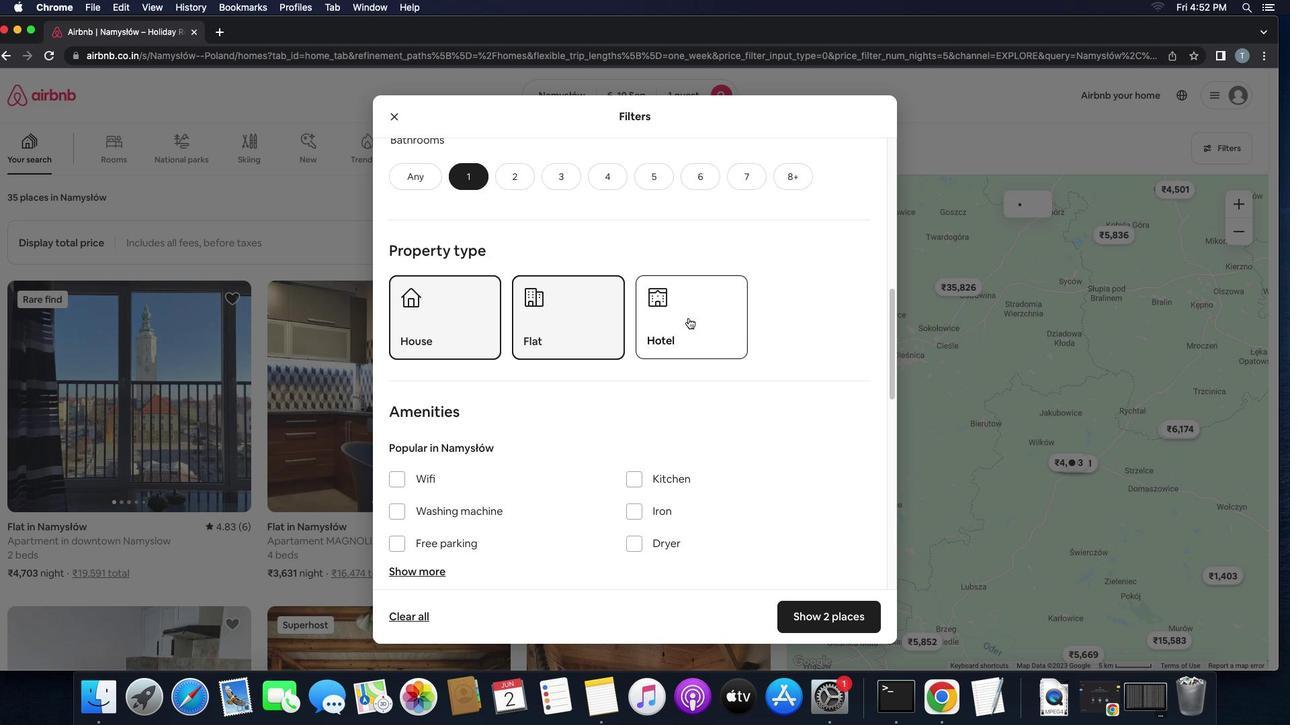 
Action: Mouse moved to (657, 346)
Screenshot: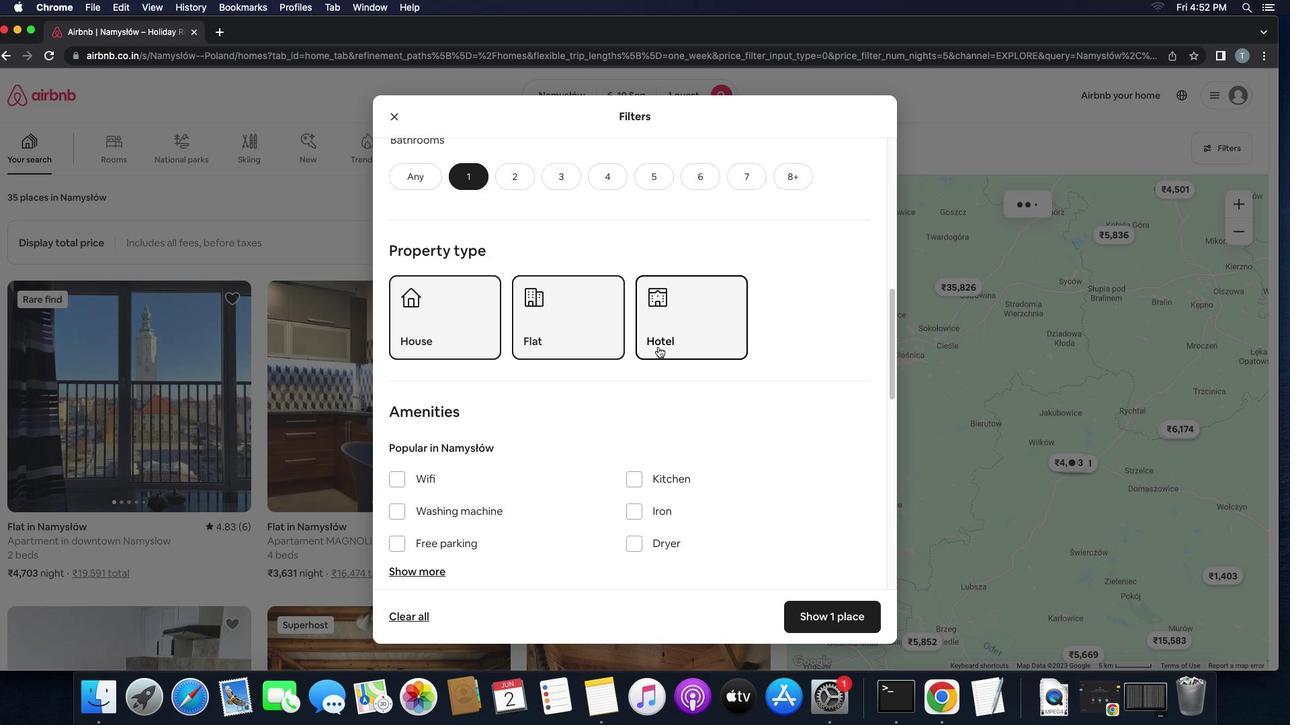 
Action: Mouse scrolled (657, 346) with delta (0, 0)
Screenshot: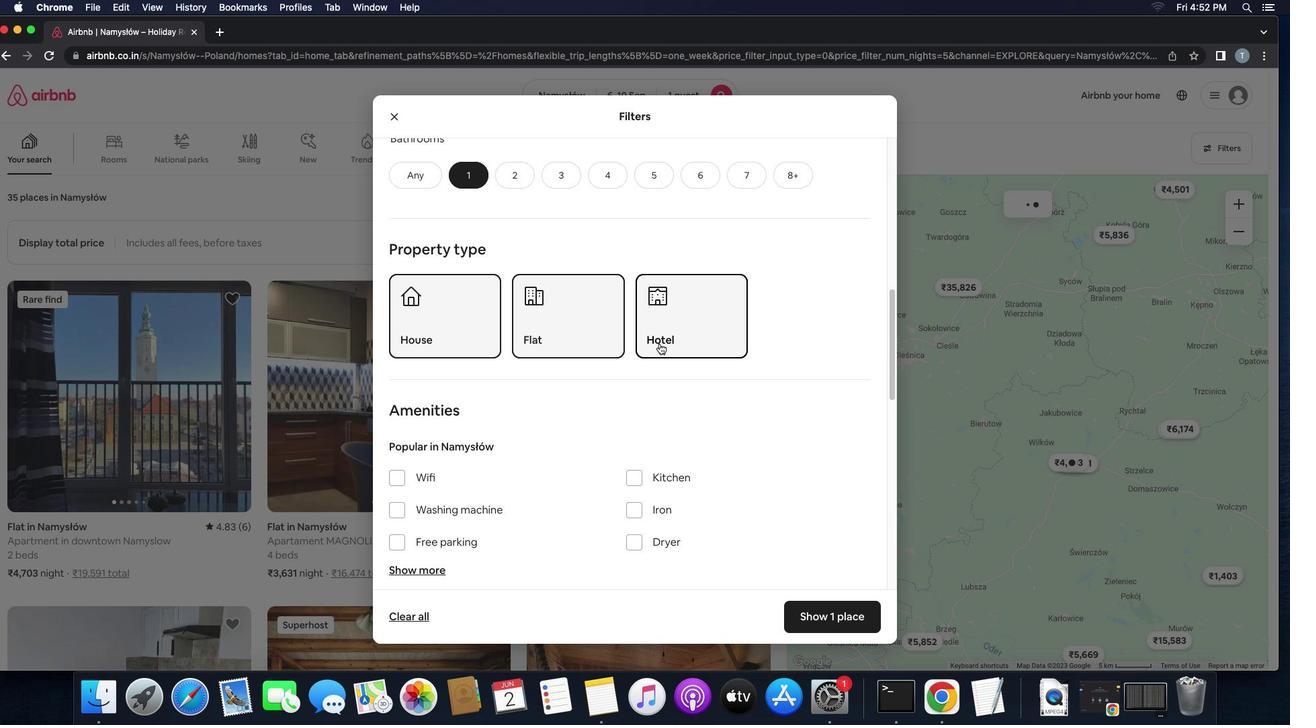
Action: Mouse scrolled (657, 346) with delta (0, 0)
Screenshot: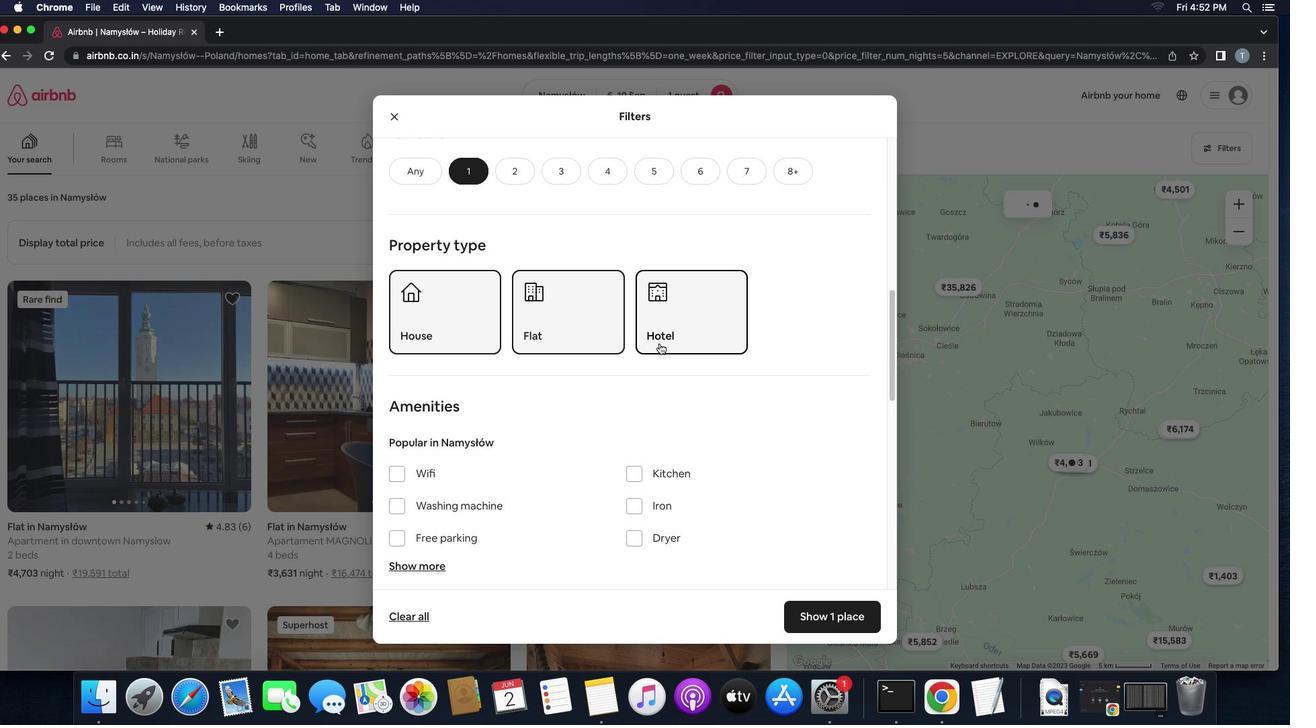 
Action: Mouse moved to (659, 343)
Screenshot: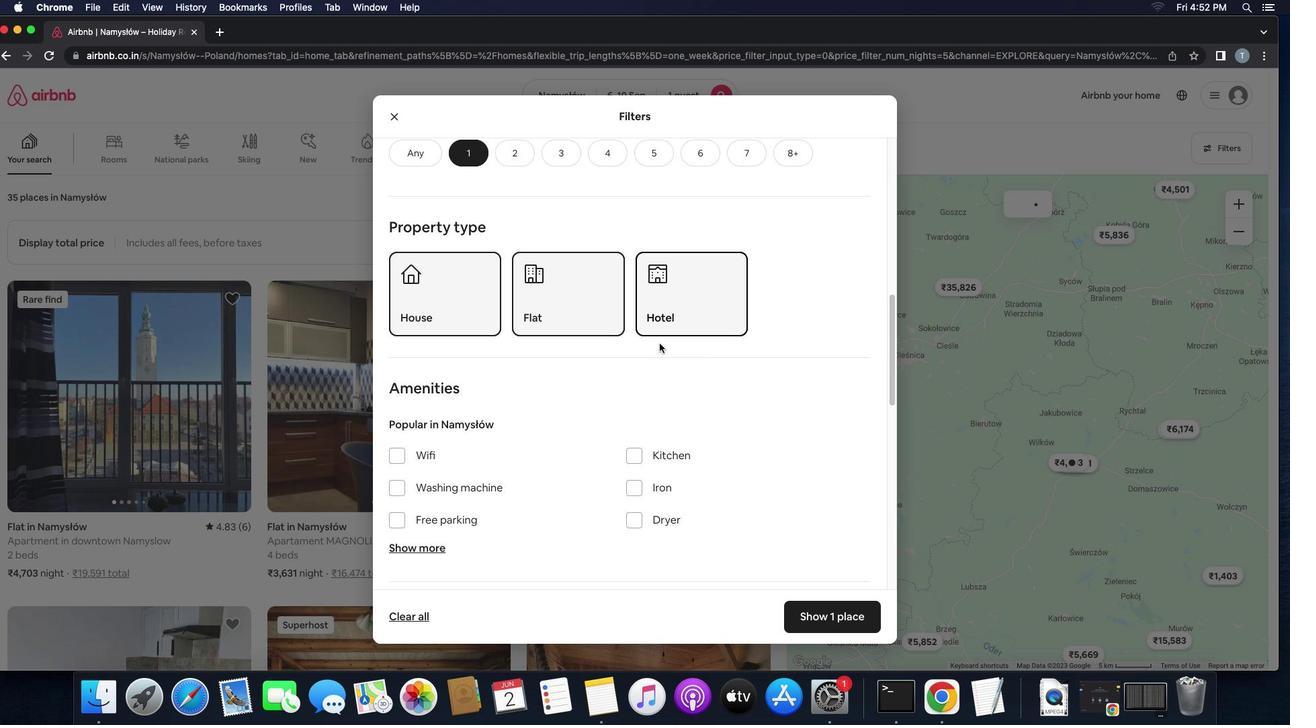 
Action: Mouse scrolled (659, 343) with delta (0, 0)
Screenshot: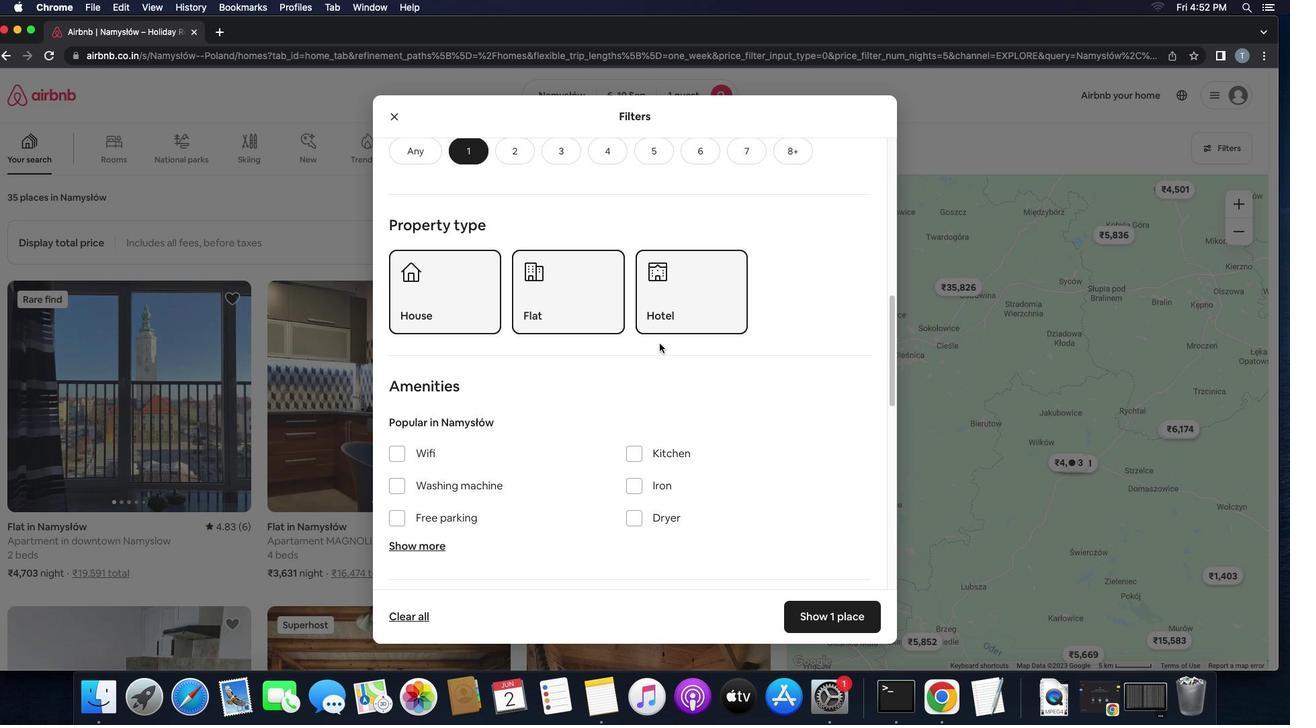 
Action: Mouse scrolled (659, 343) with delta (0, 0)
Screenshot: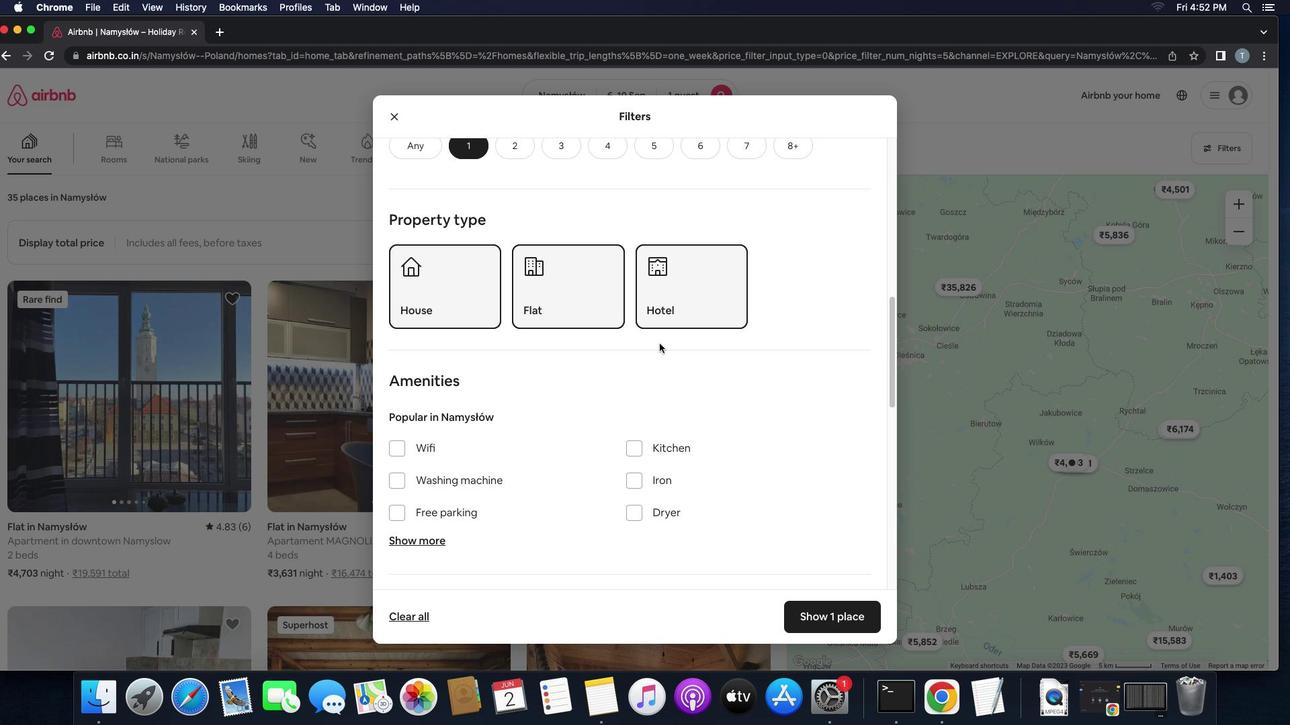 
Action: Mouse scrolled (659, 343) with delta (0, 0)
Screenshot: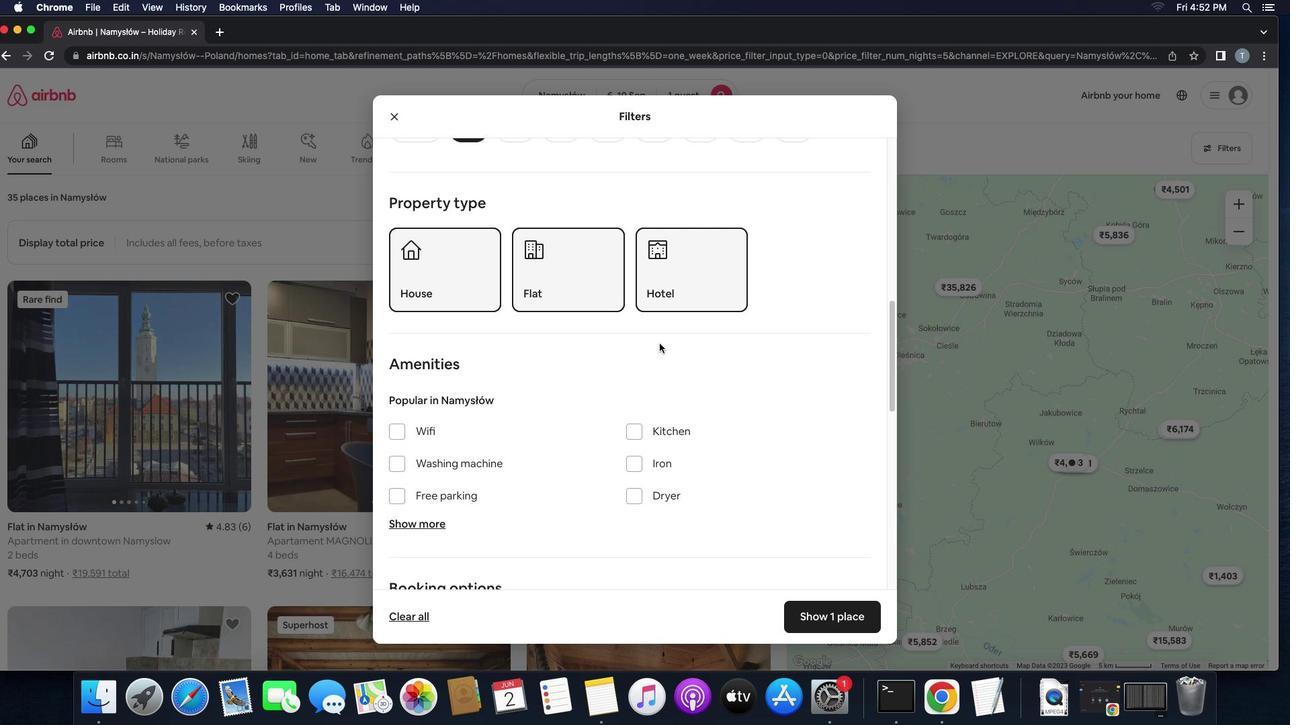 
Action: Mouse scrolled (659, 343) with delta (0, 0)
Screenshot: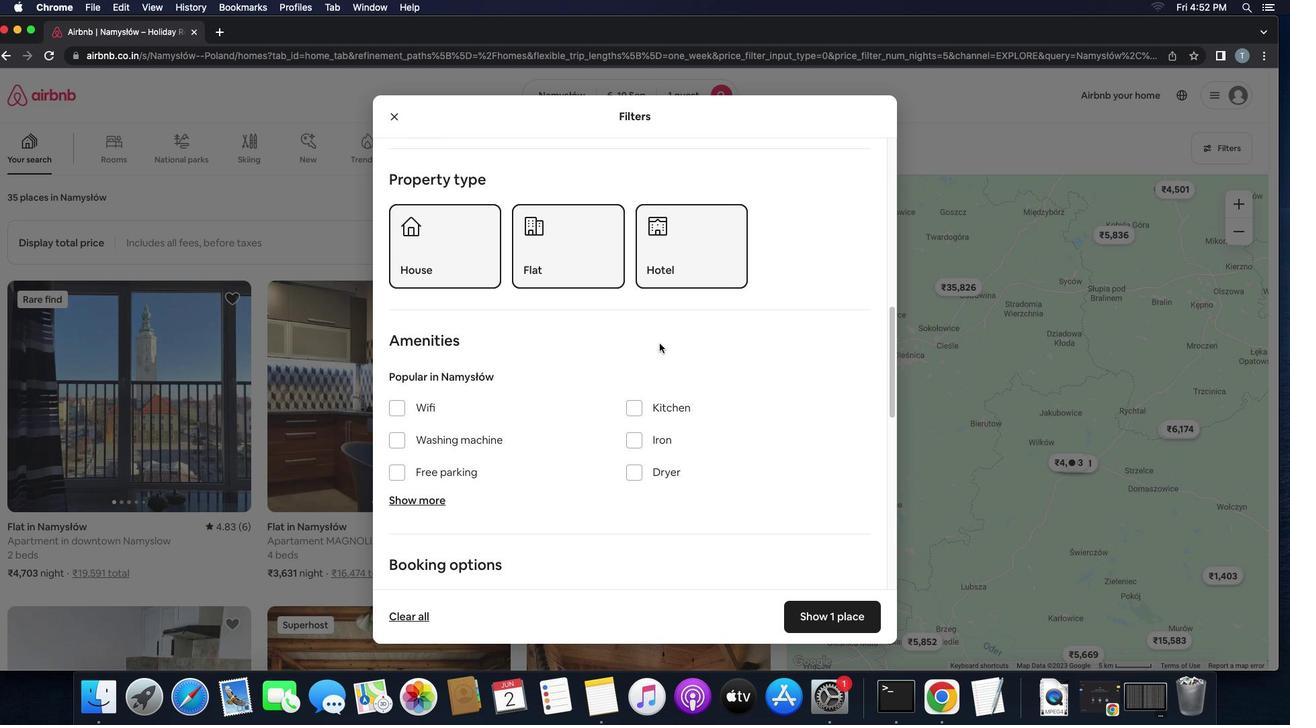 
Action: Mouse scrolled (659, 343) with delta (0, 0)
Screenshot: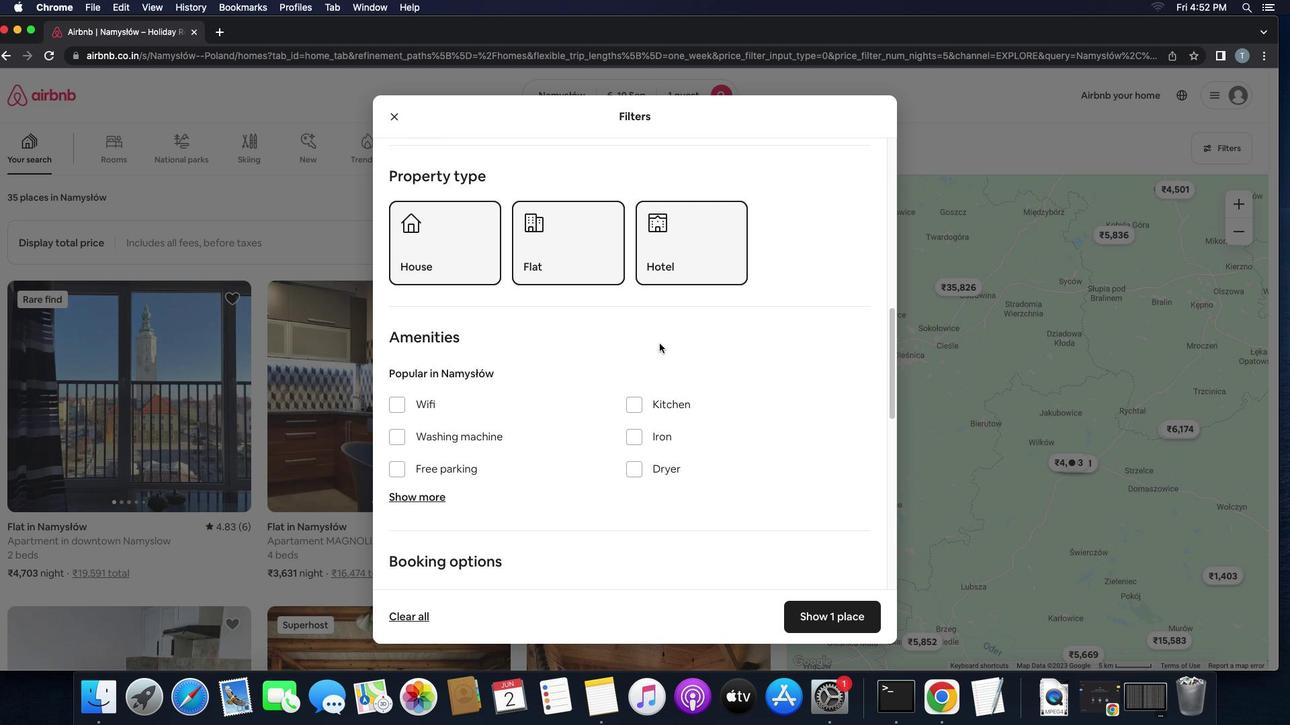 
Action: Mouse scrolled (659, 343) with delta (0, 0)
Screenshot: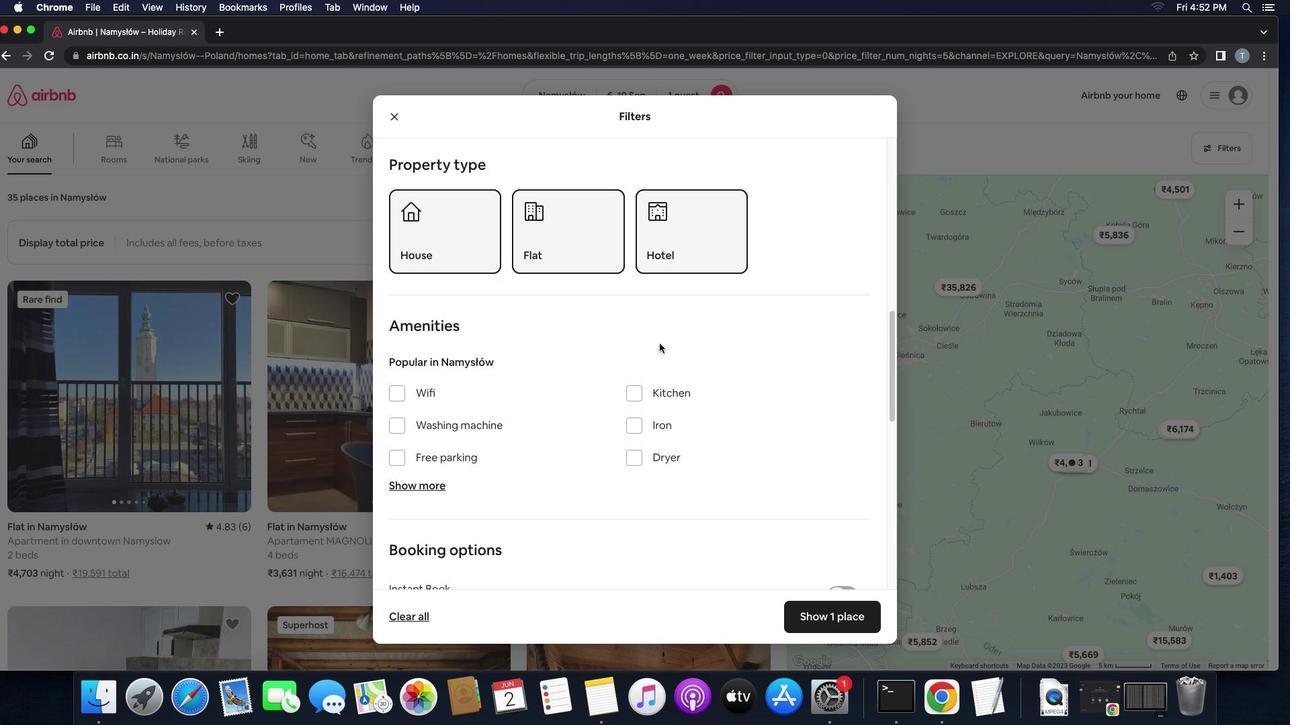 
Action: Mouse moved to (406, 408)
Screenshot: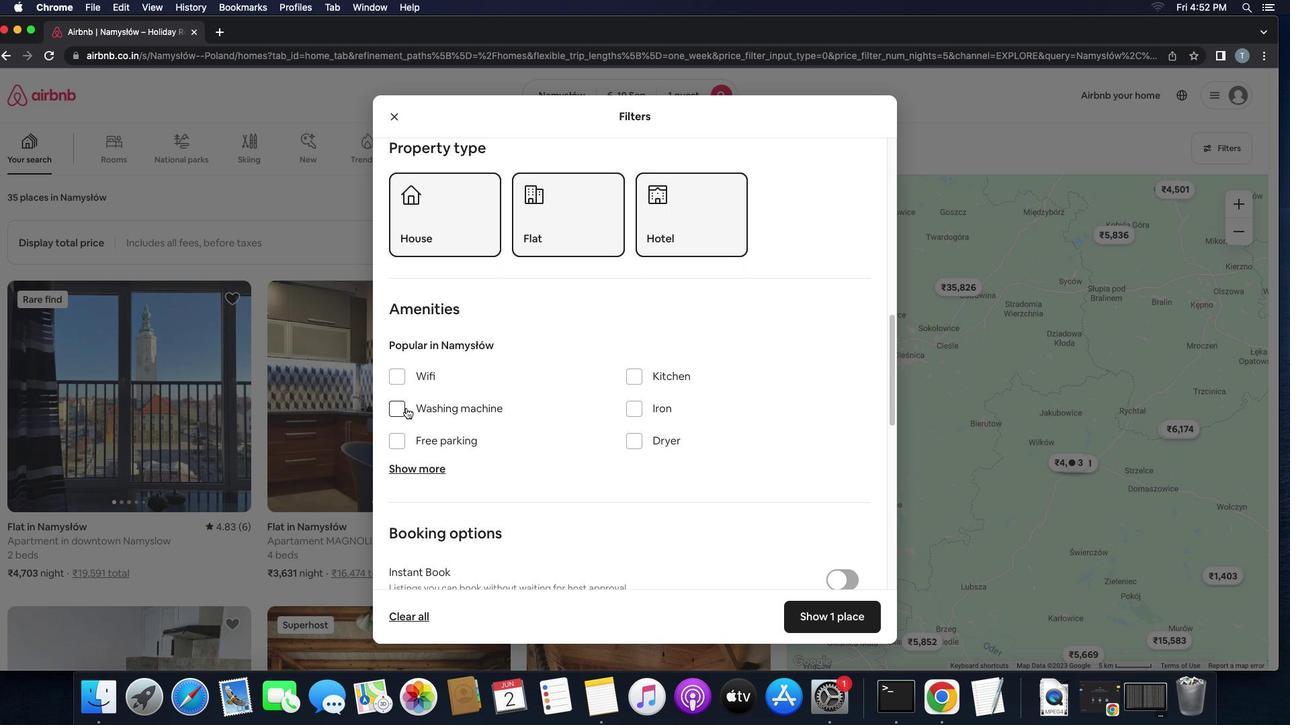 
Action: Mouse pressed left at (406, 408)
Screenshot: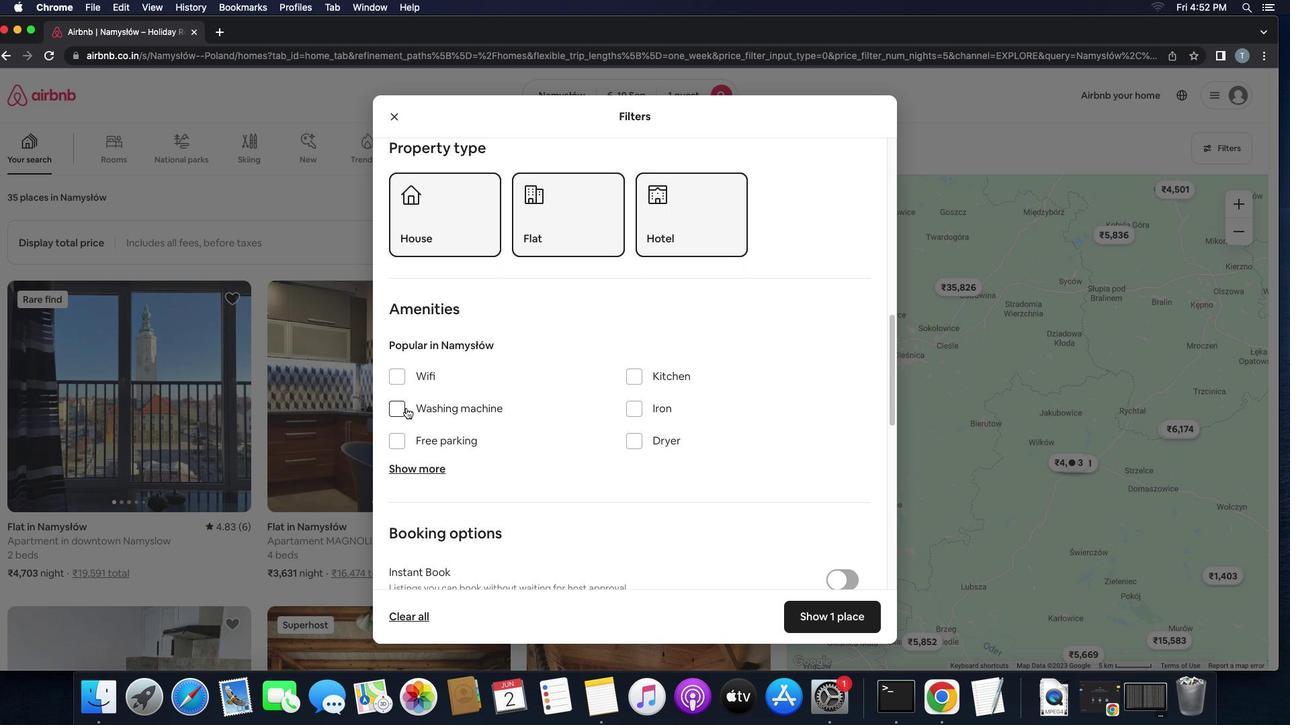 
Action: Mouse moved to (635, 406)
Screenshot: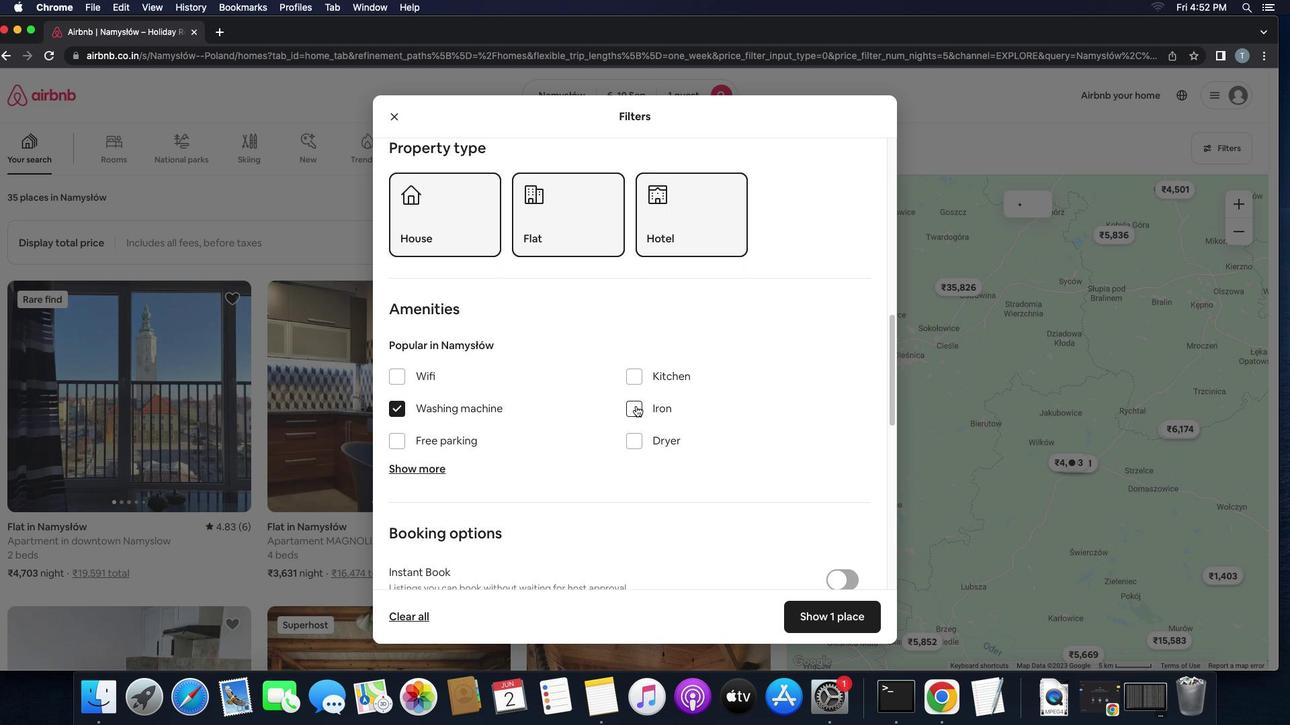 
Action: Mouse scrolled (635, 406) with delta (0, 0)
Screenshot: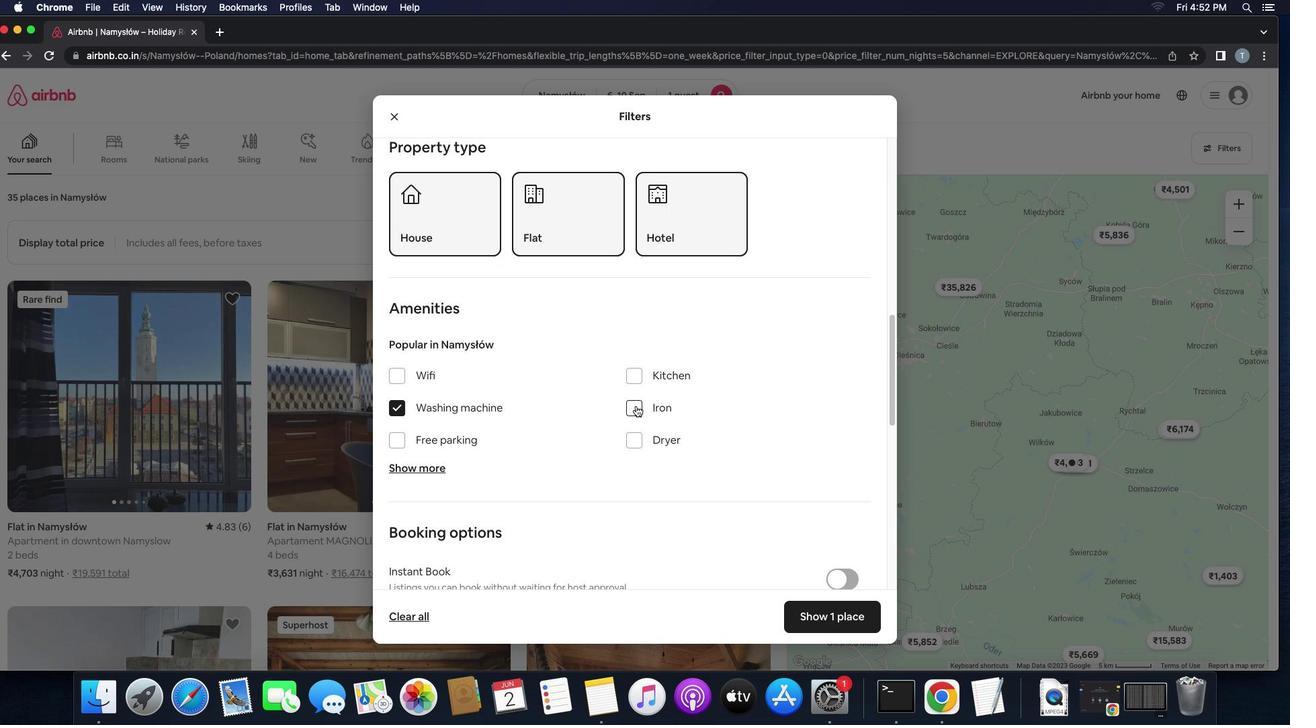 
Action: Mouse scrolled (635, 406) with delta (0, 0)
Screenshot: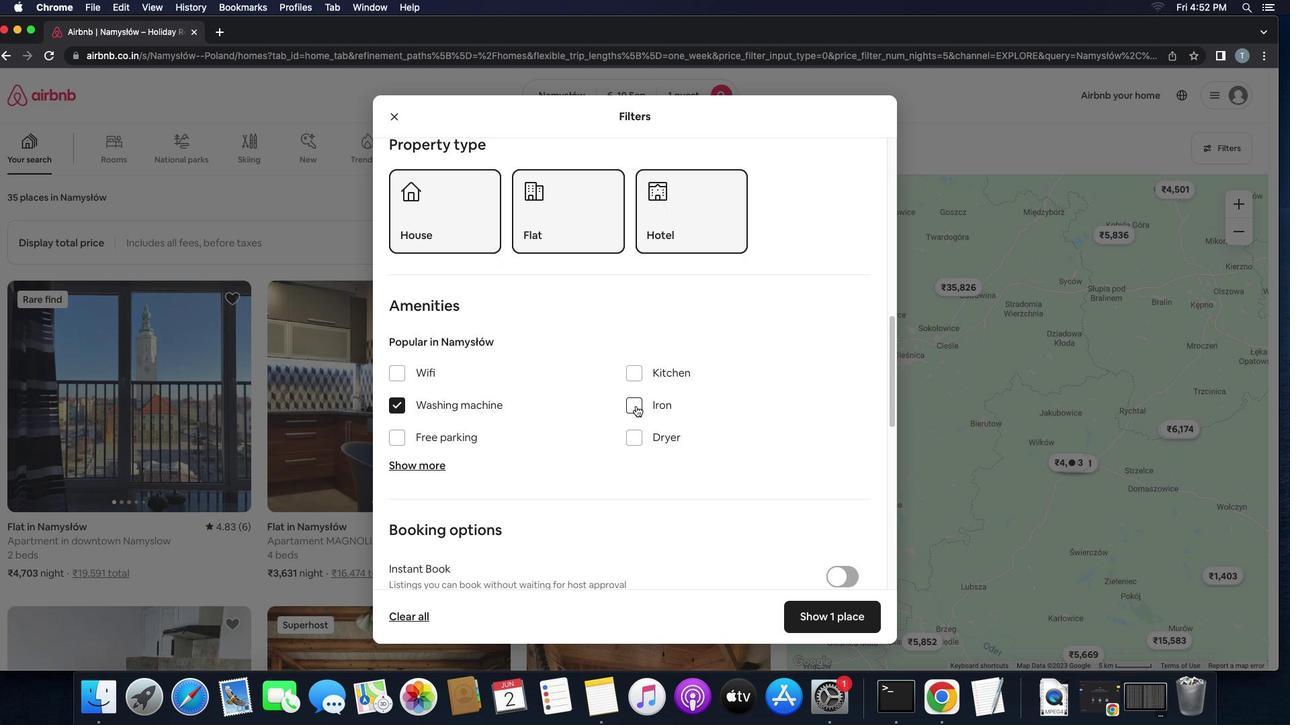 
Action: Mouse scrolled (635, 406) with delta (0, 0)
Screenshot: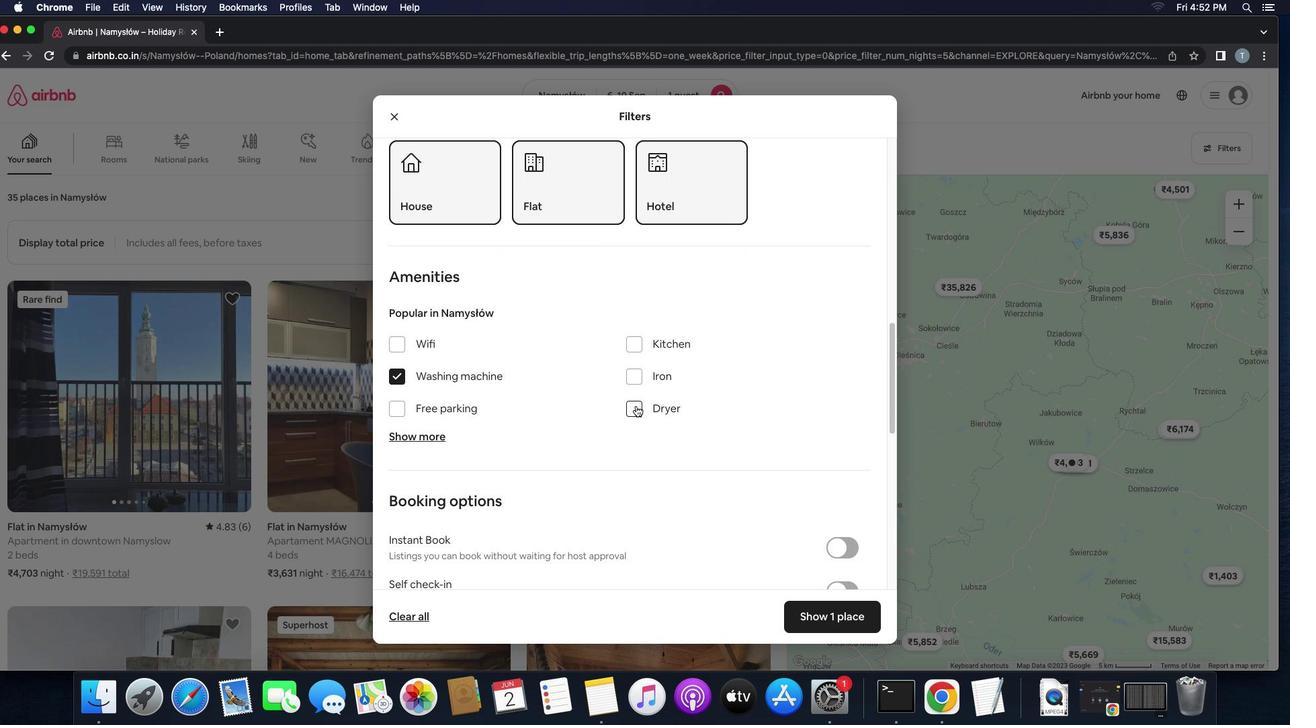 
Action: Mouse moved to (635, 405)
Screenshot: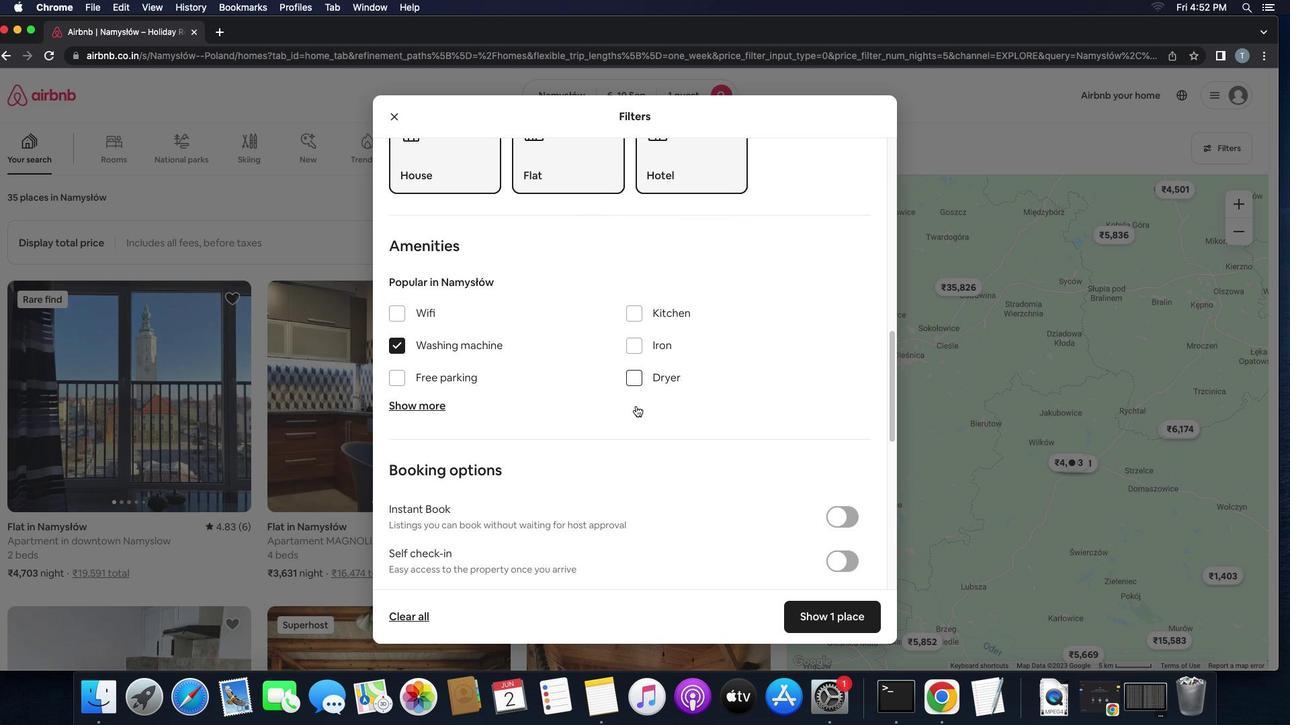 
Action: Mouse scrolled (635, 405) with delta (0, 0)
Screenshot: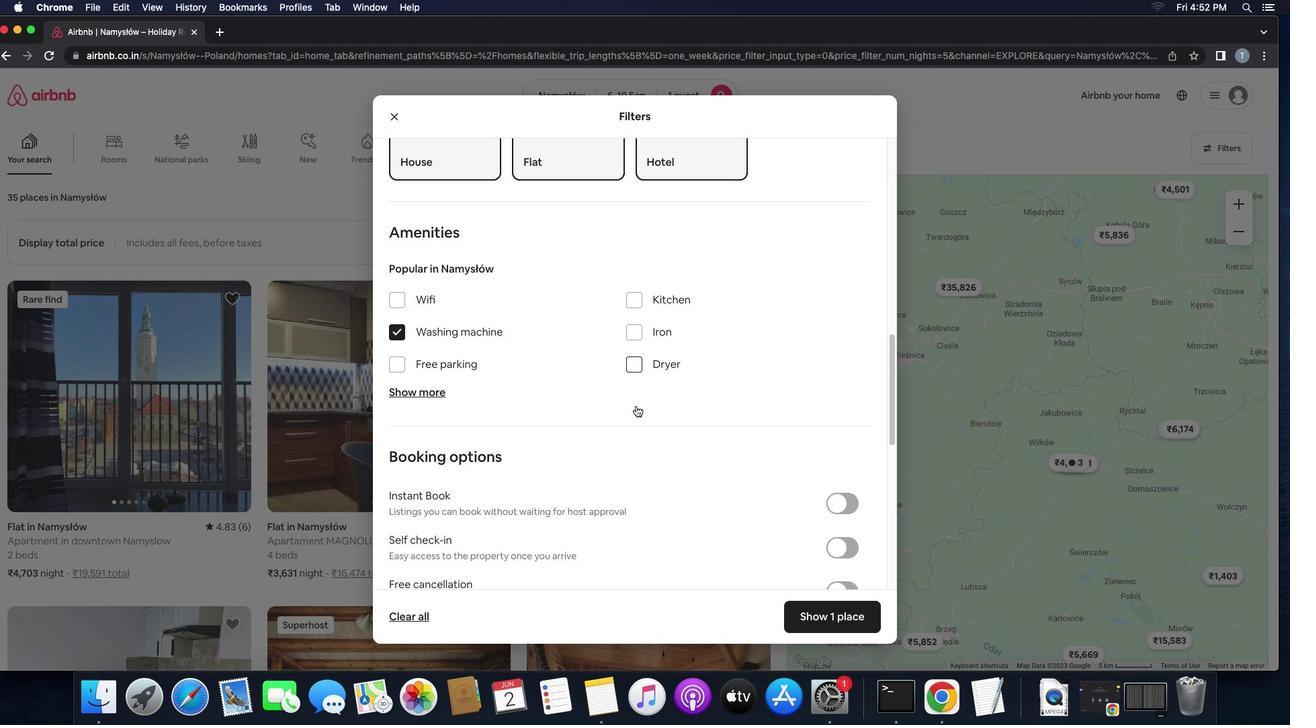 
Action: Mouse scrolled (635, 405) with delta (0, 0)
Screenshot: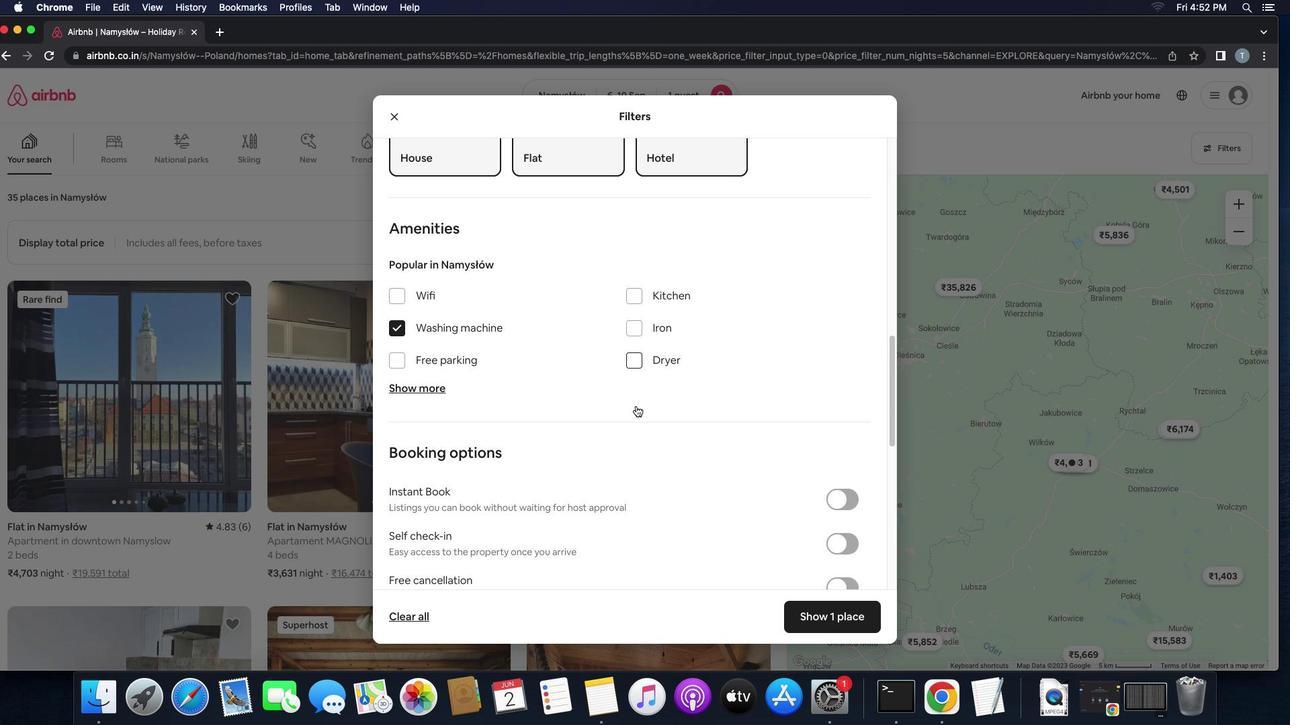 
Action: Mouse scrolled (635, 405) with delta (0, -1)
Screenshot: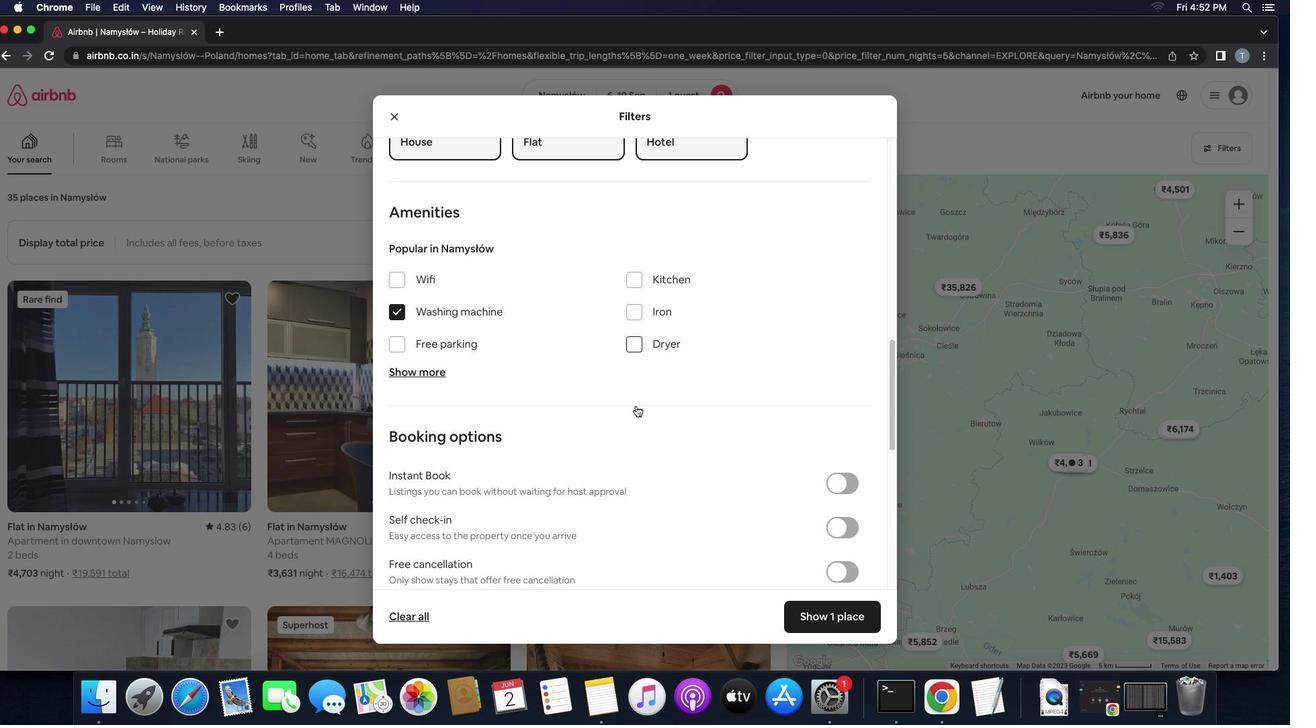 
Action: Mouse moved to (842, 452)
Screenshot: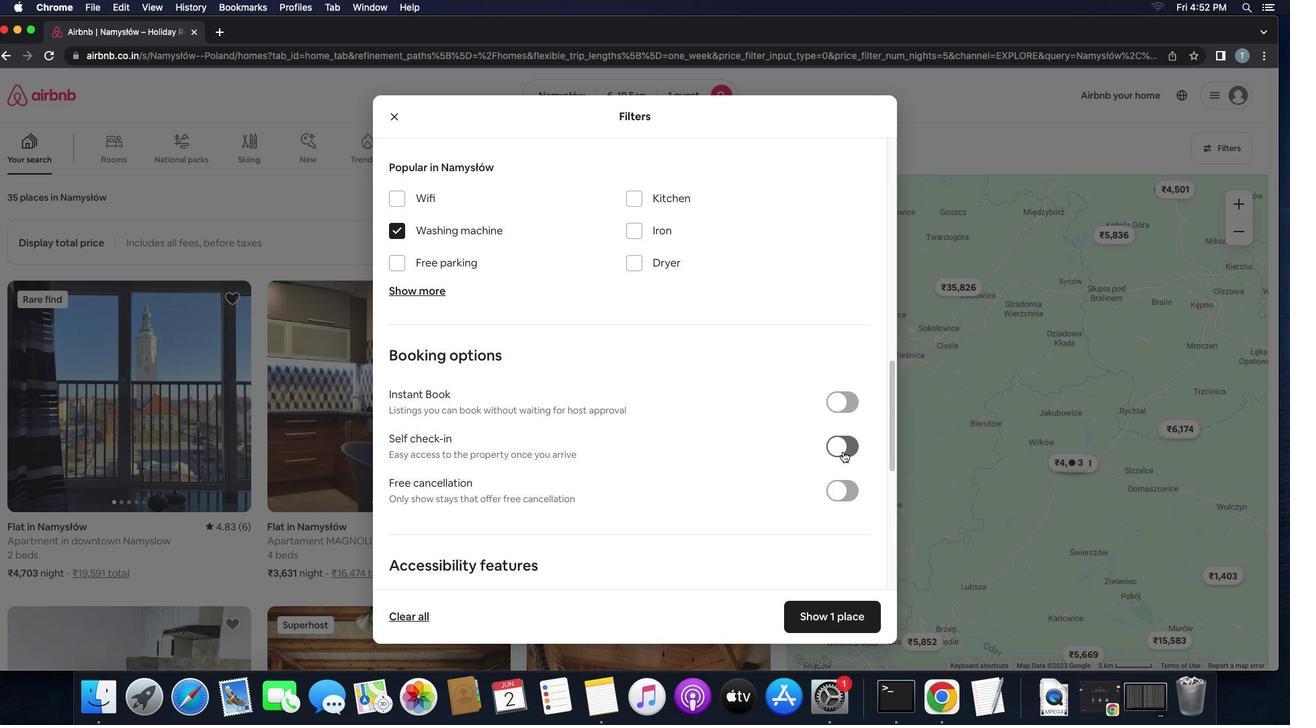 
Action: Mouse pressed left at (842, 452)
Screenshot: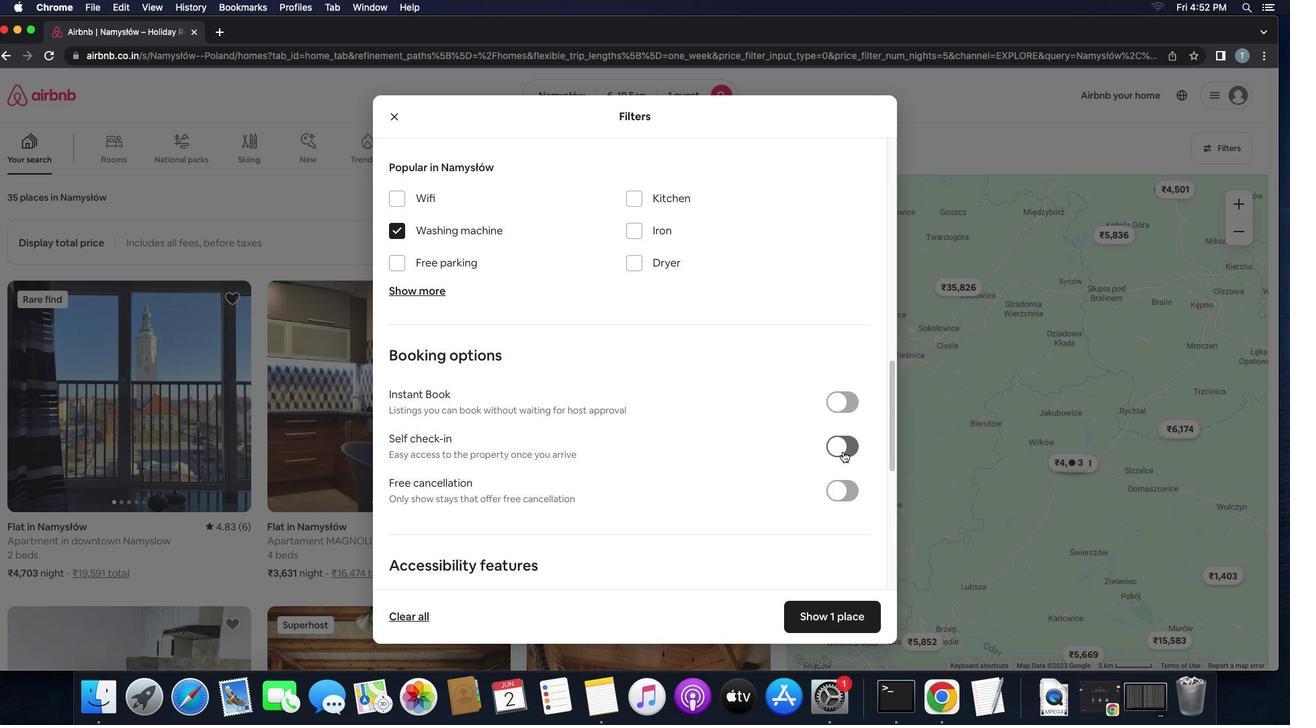 
Action: Mouse moved to (749, 437)
Screenshot: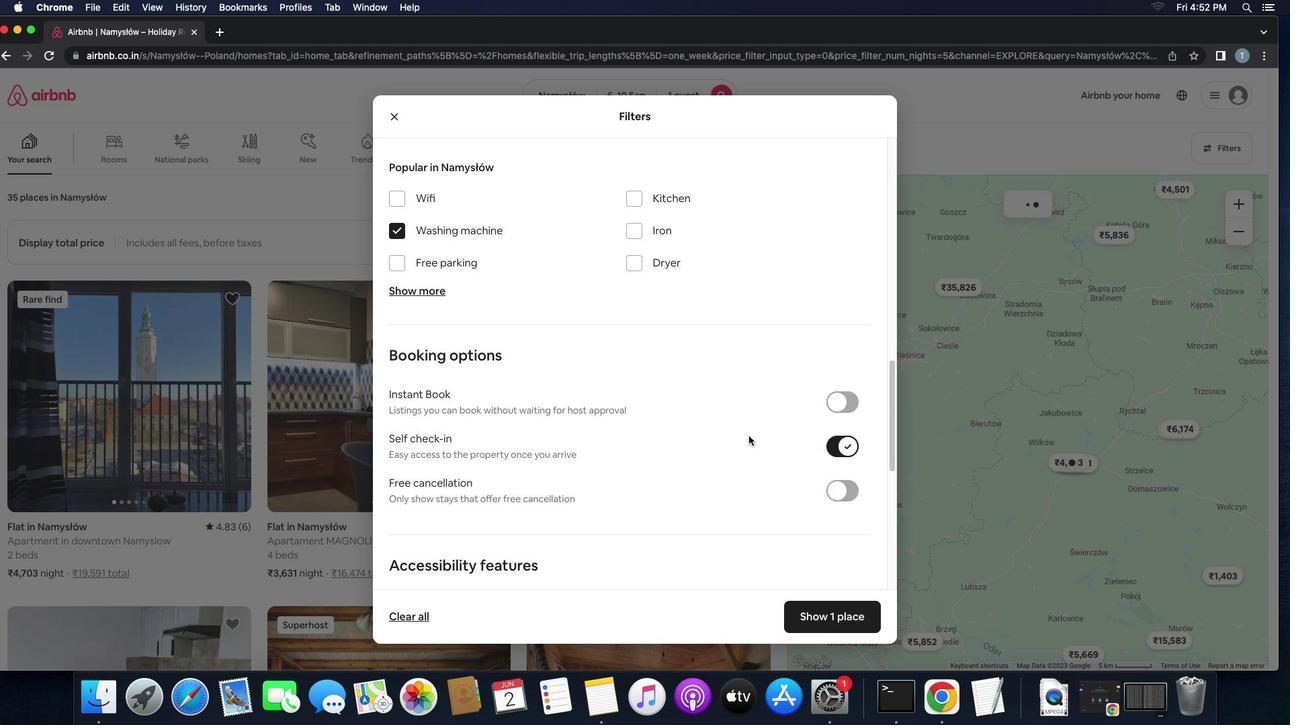 
Action: Mouse scrolled (749, 437) with delta (0, 0)
Screenshot: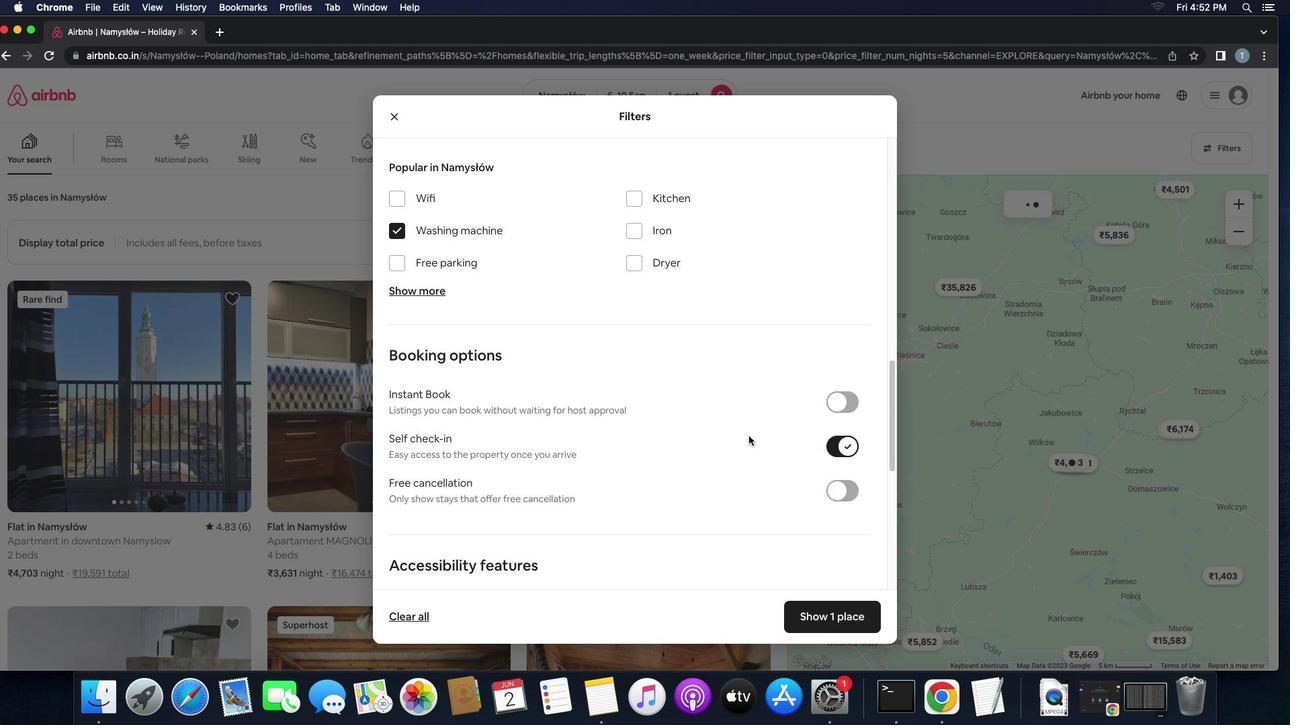 
Action: Mouse moved to (749, 436)
Screenshot: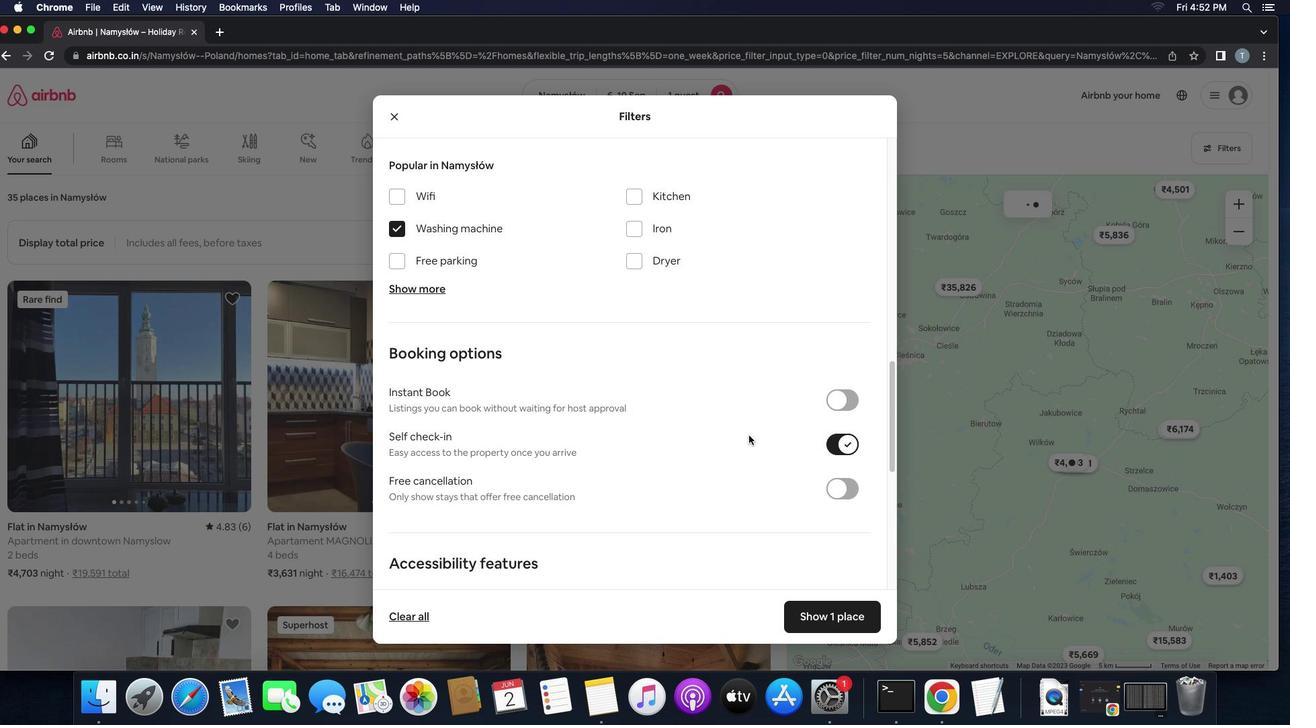 
Action: Mouse scrolled (749, 436) with delta (0, 0)
Screenshot: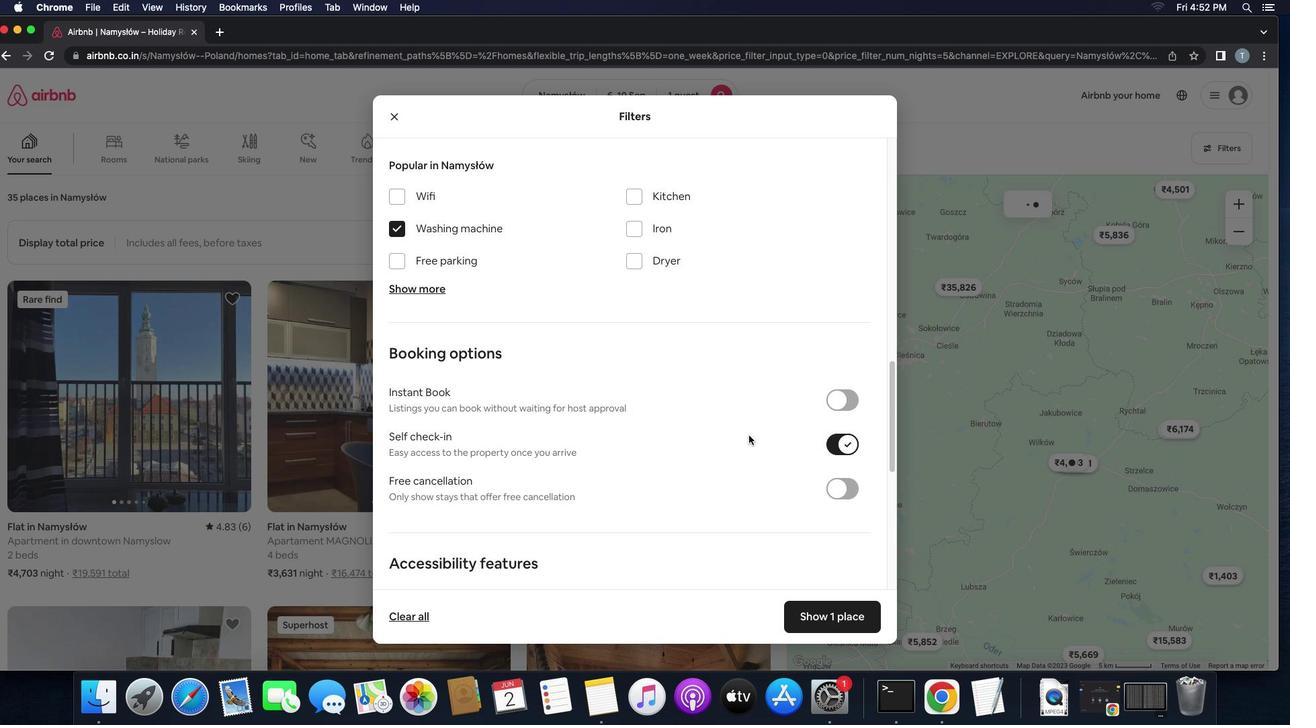 
Action: Mouse moved to (749, 436)
Screenshot: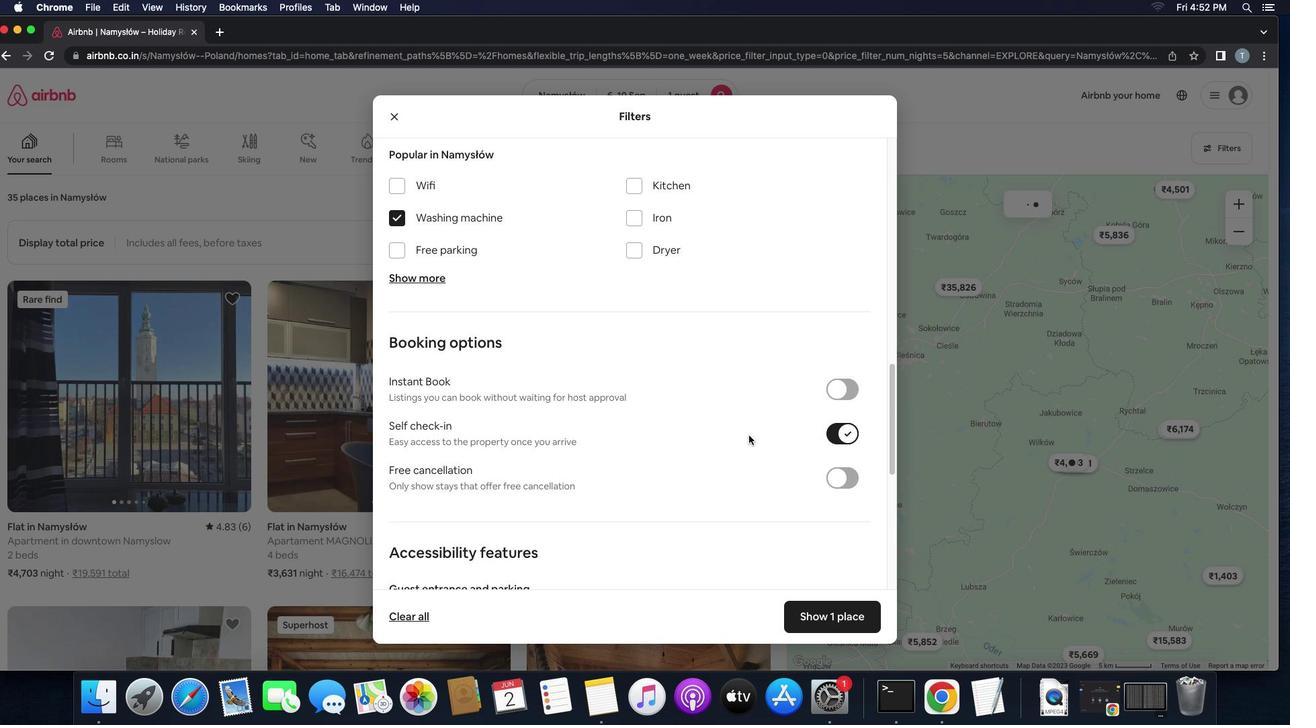 
Action: Mouse scrolled (749, 436) with delta (0, -2)
Screenshot: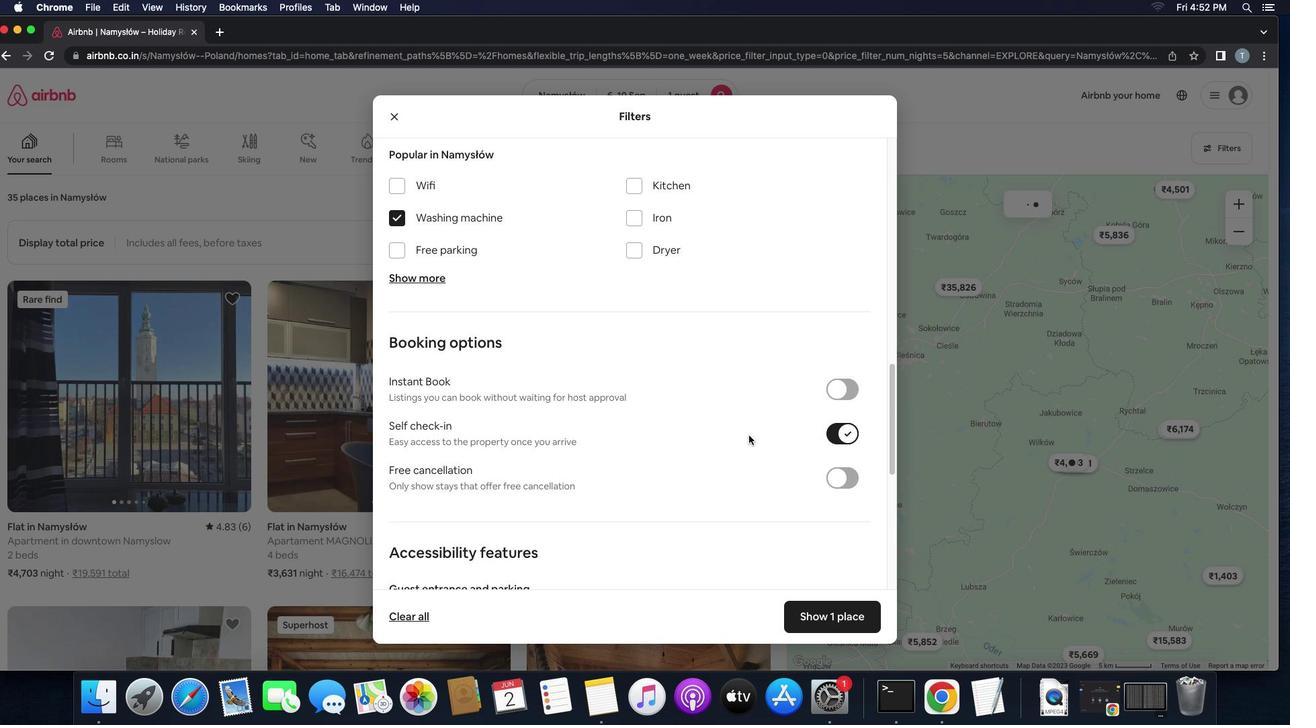 
Action: Mouse moved to (749, 436)
Screenshot: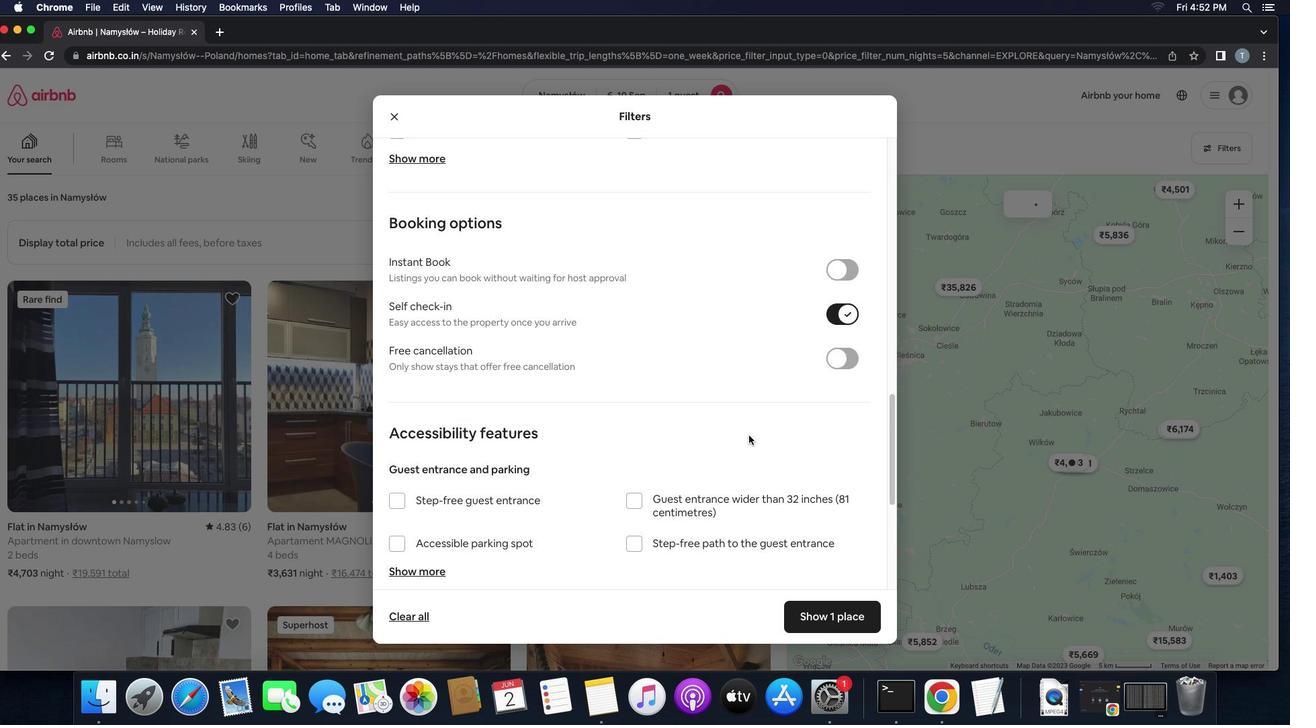 
Action: Mouse scrolled (749, 436) with delta (0, -2)
Screenshot: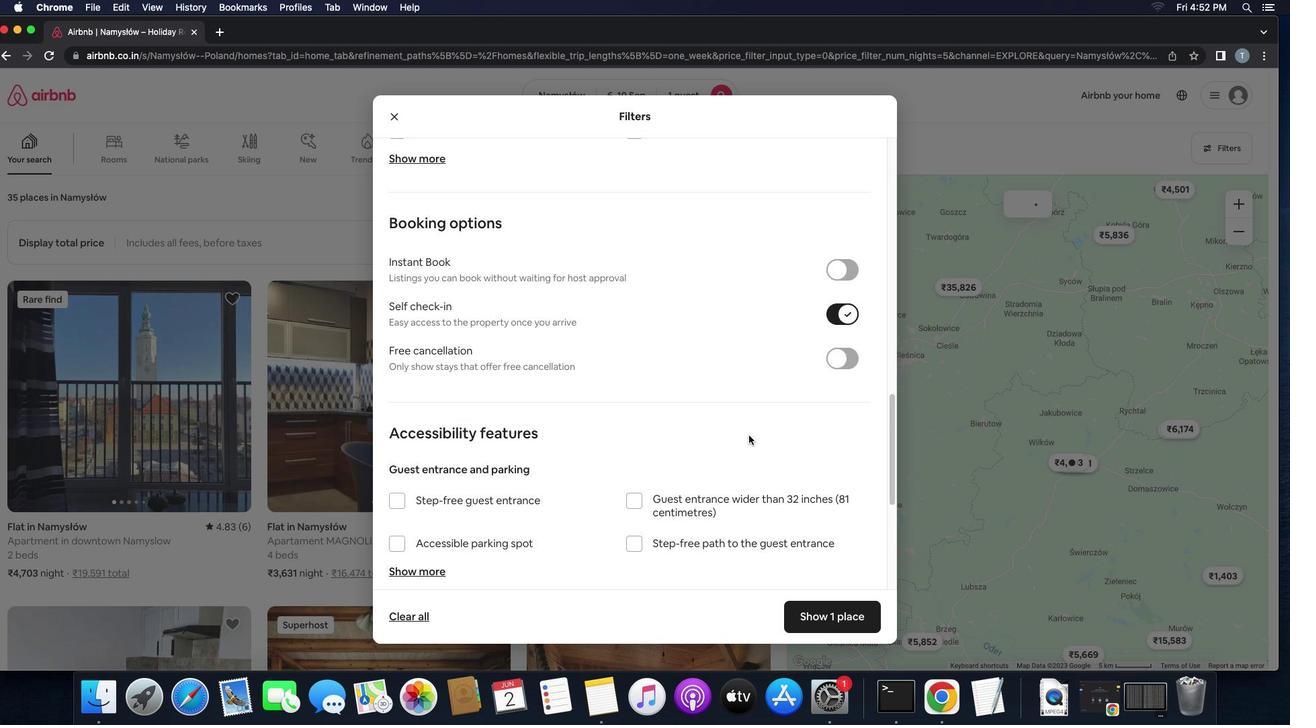 
Action: Mouse moved to (748, 435)
Screenshot: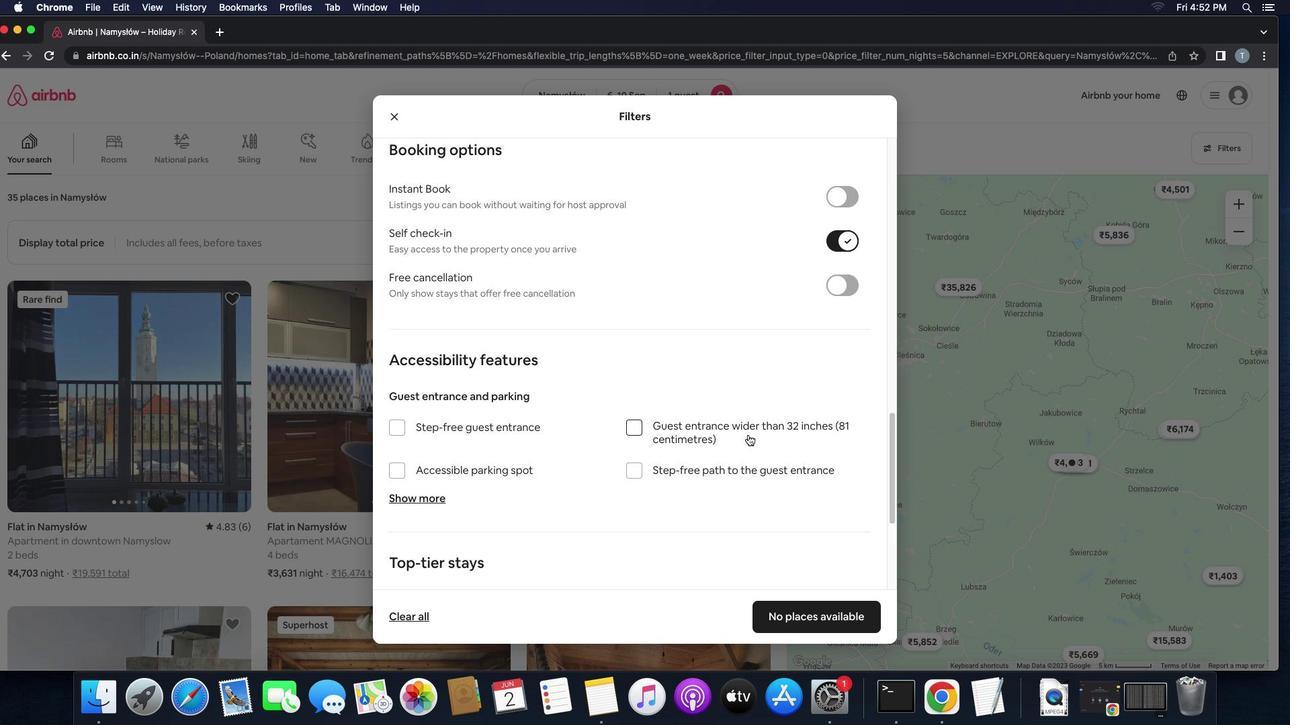 
Action: Mouse scrolled (748, 435) with delta (0, 0)
Screenshot: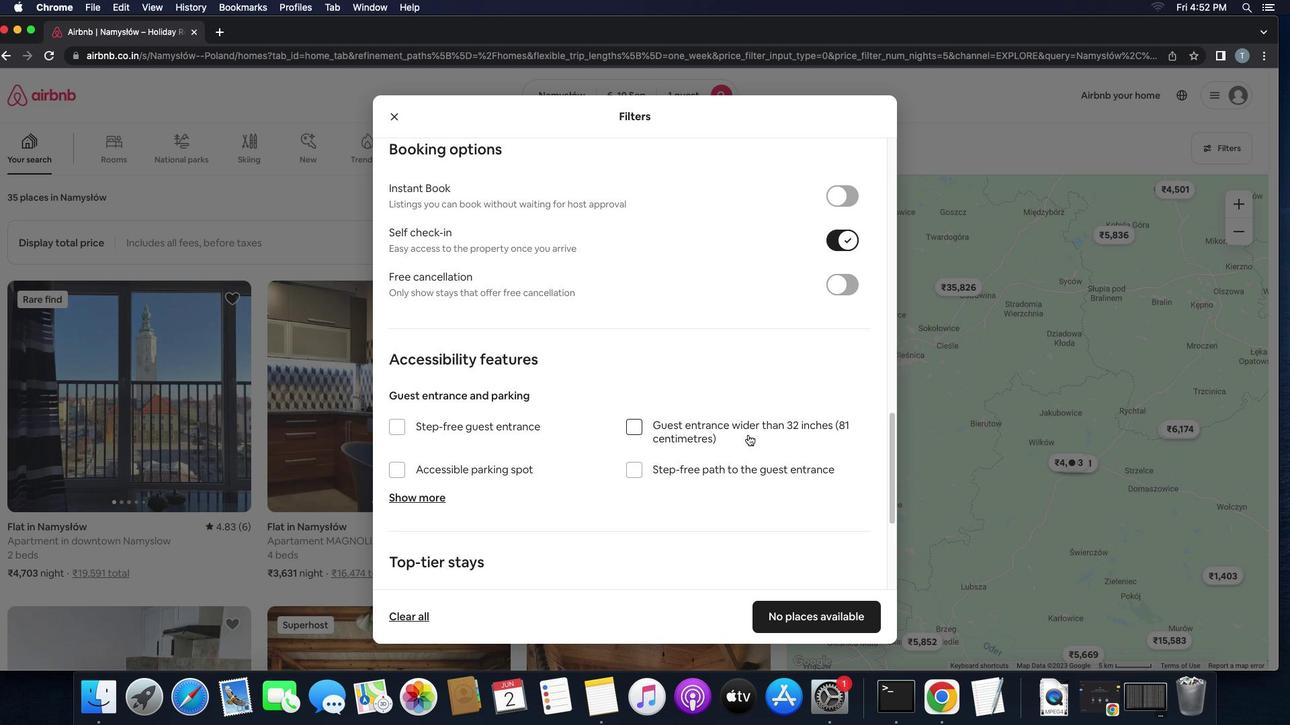 
Action: Mouse scrolled (748, 435) with delta (0, 0)
Screenshot: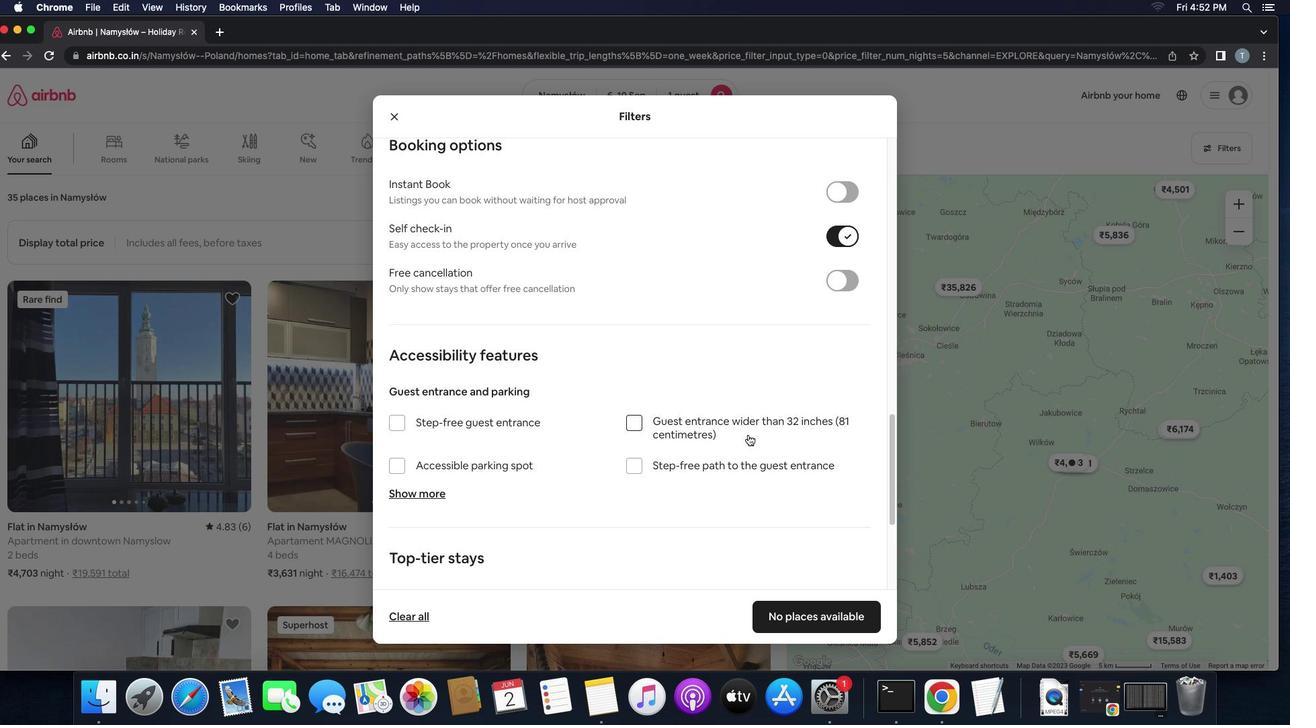 
Action: Mouse scrolled (748, 435) with delta (0, 0)
Screenshot: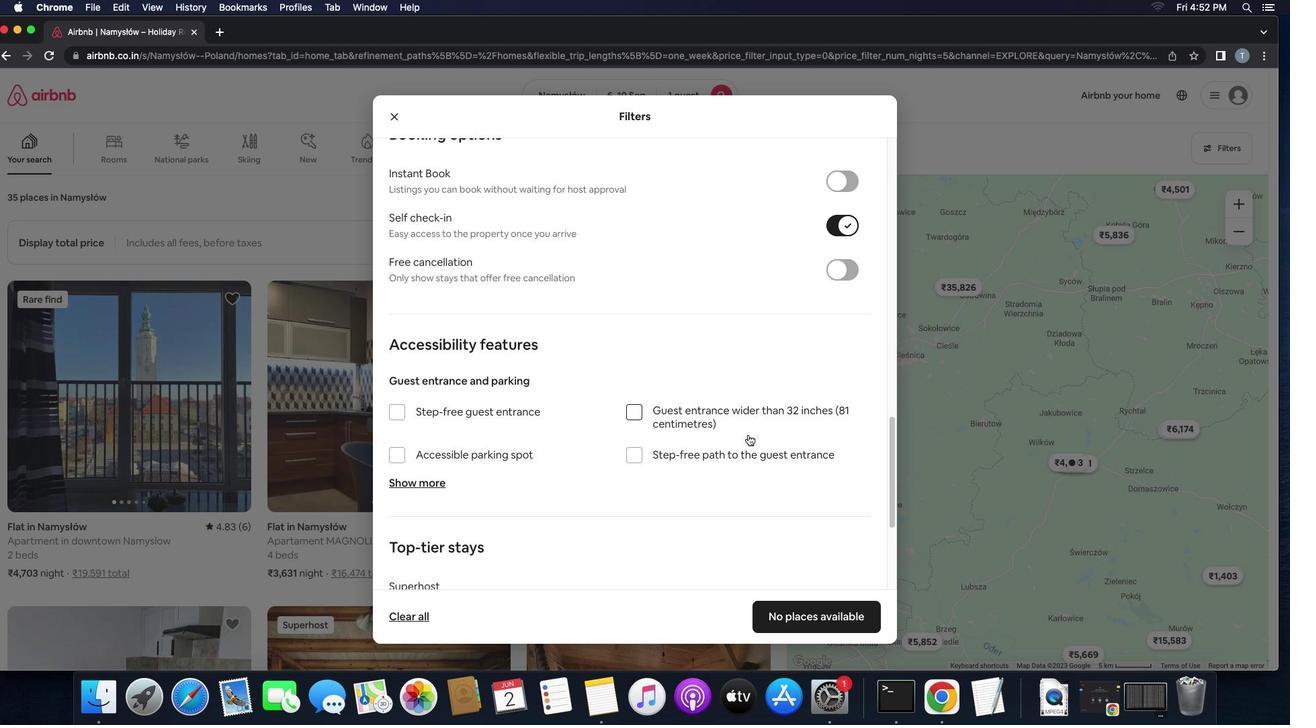 
Action: Mouse scrolled (748, 435) with delta (0, 0)
Screenshot: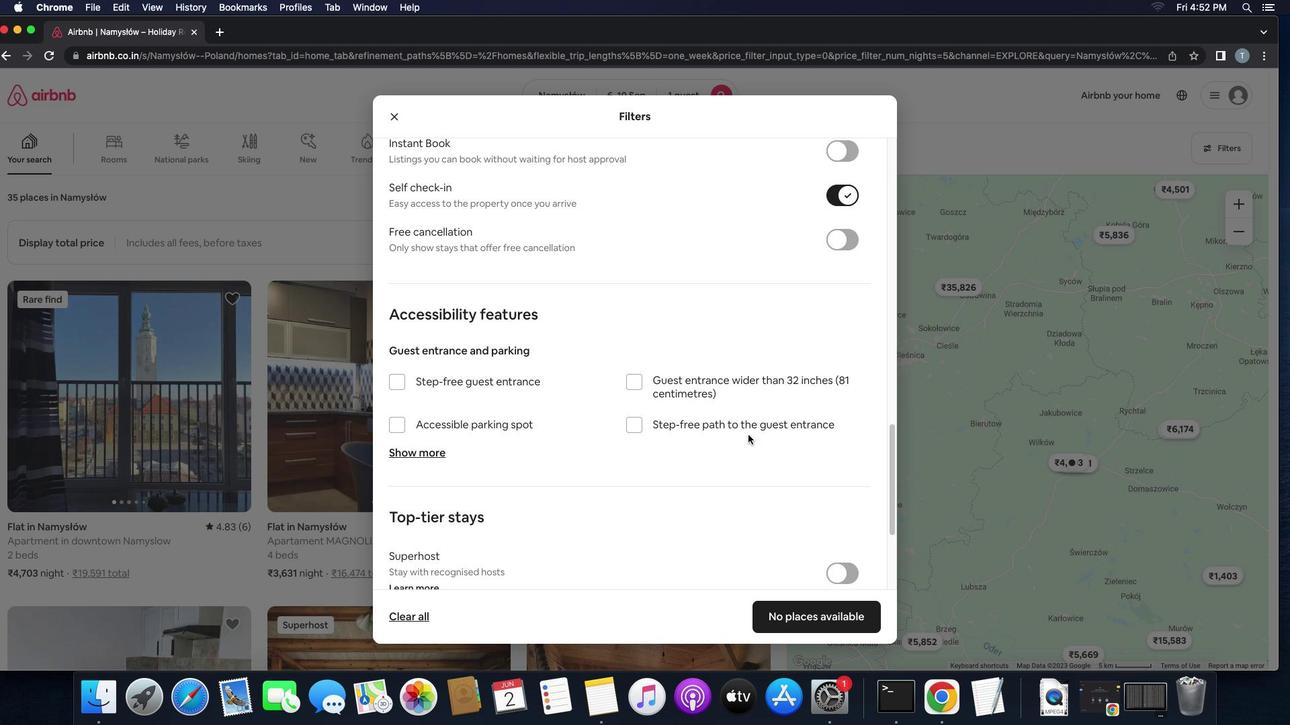 
Action: Mouse scrolled (748, 435) with delta (0, 0)
Screenshot: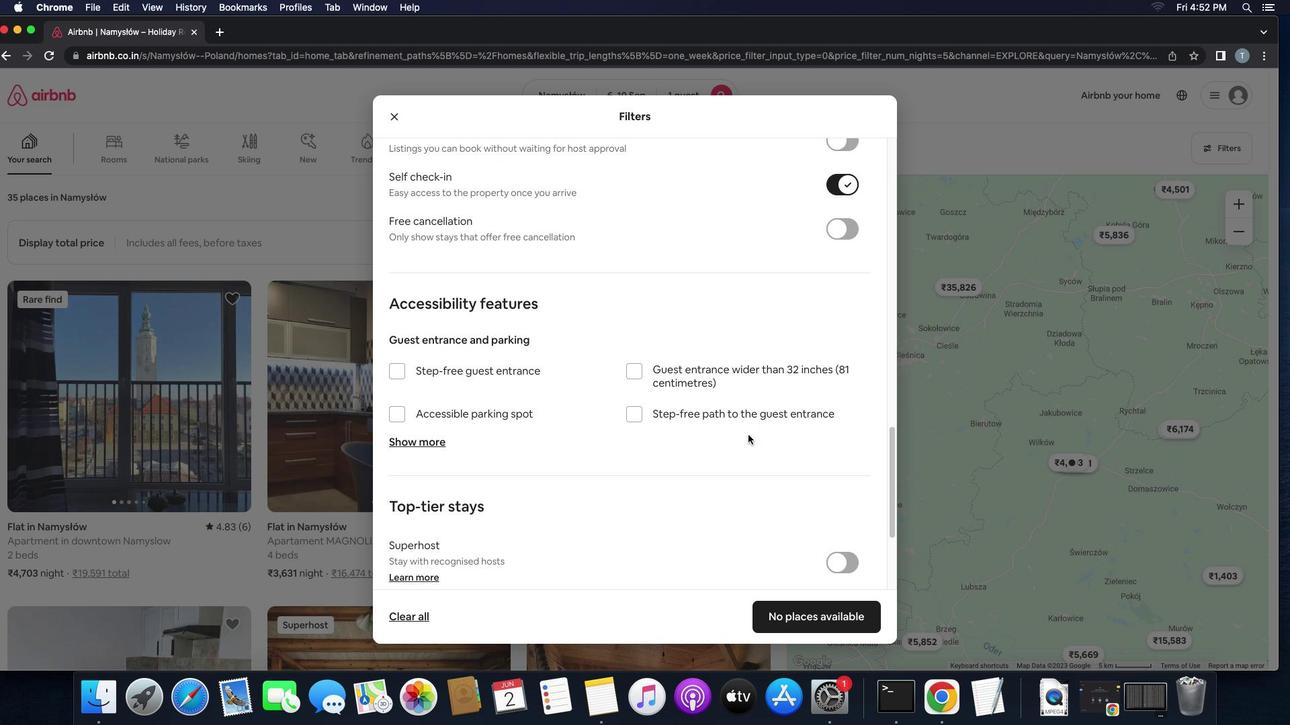 
Action: Mouse scrolled (748, 435) with delta (0, -1)
Screenshot: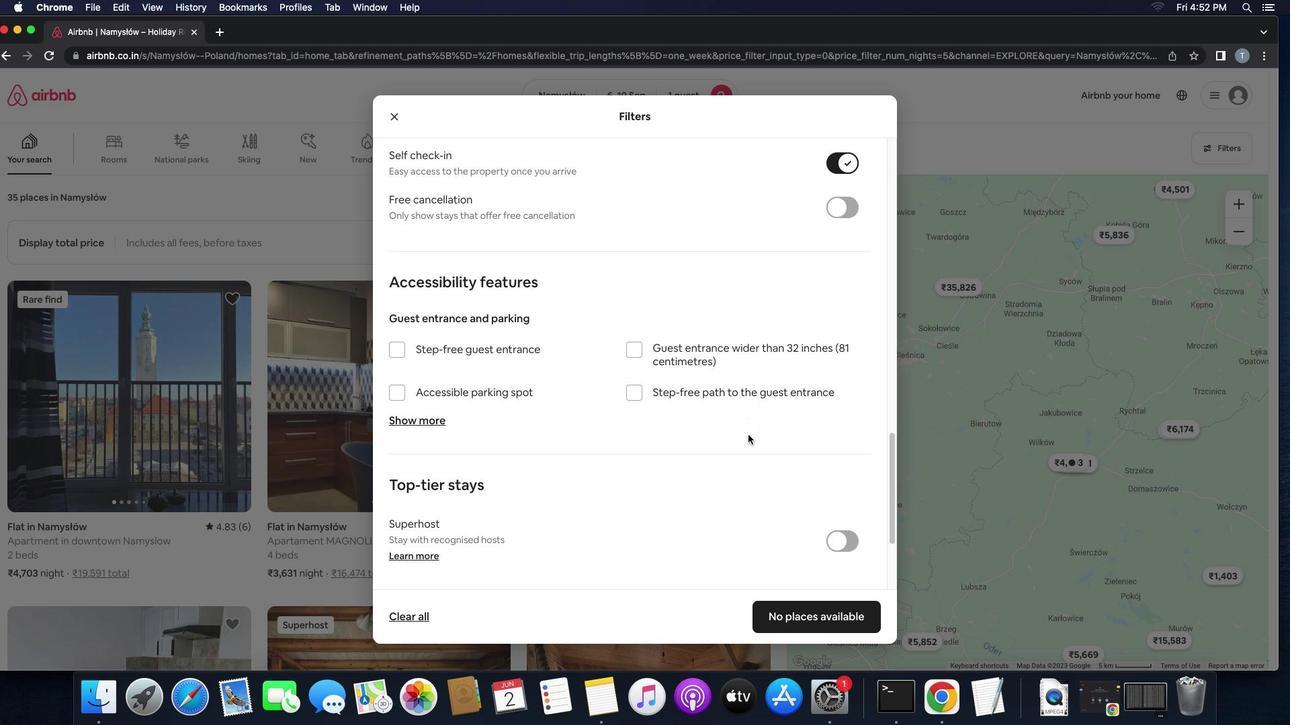 
Action: Mouse scrolled (748, 435) with delta (0, 0)
Screenshot: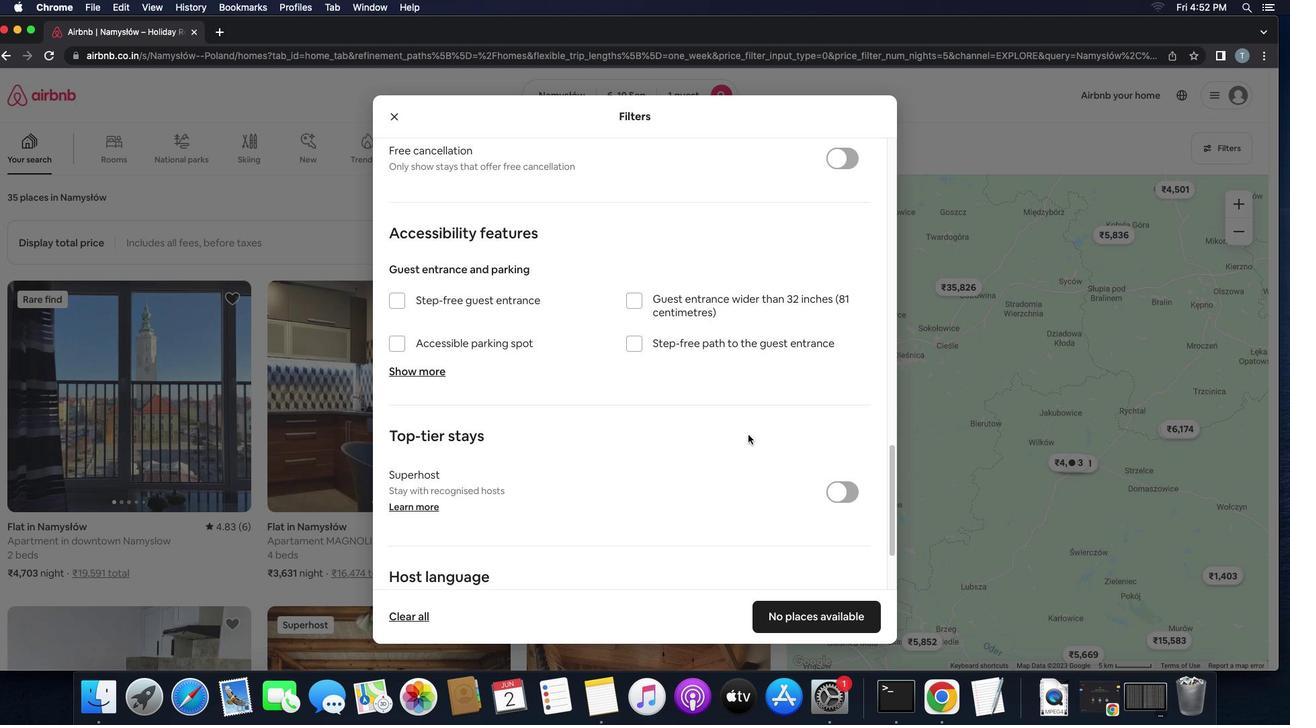 
Action: Mouse scrolled (748, 435) with delta (0, 0)
Screenshot: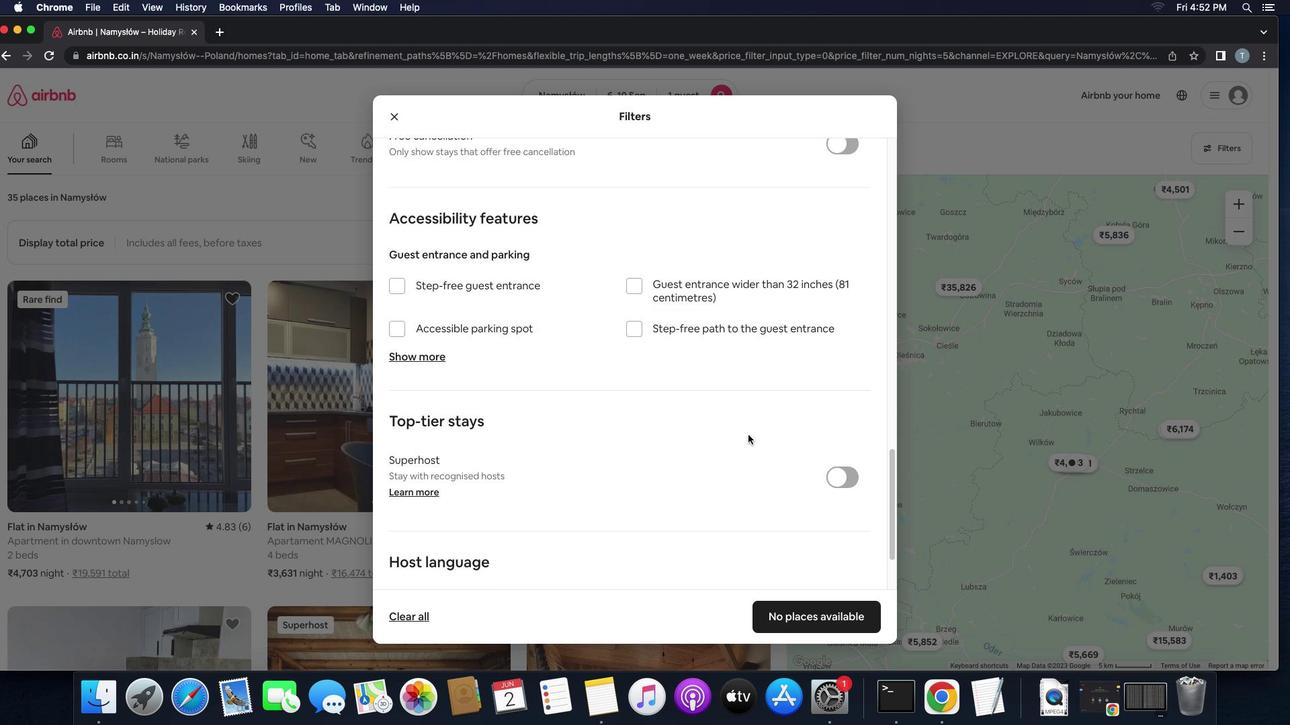 
Action: Mouse scrolled (748, 435) with delta (0, -2)
Screenshot: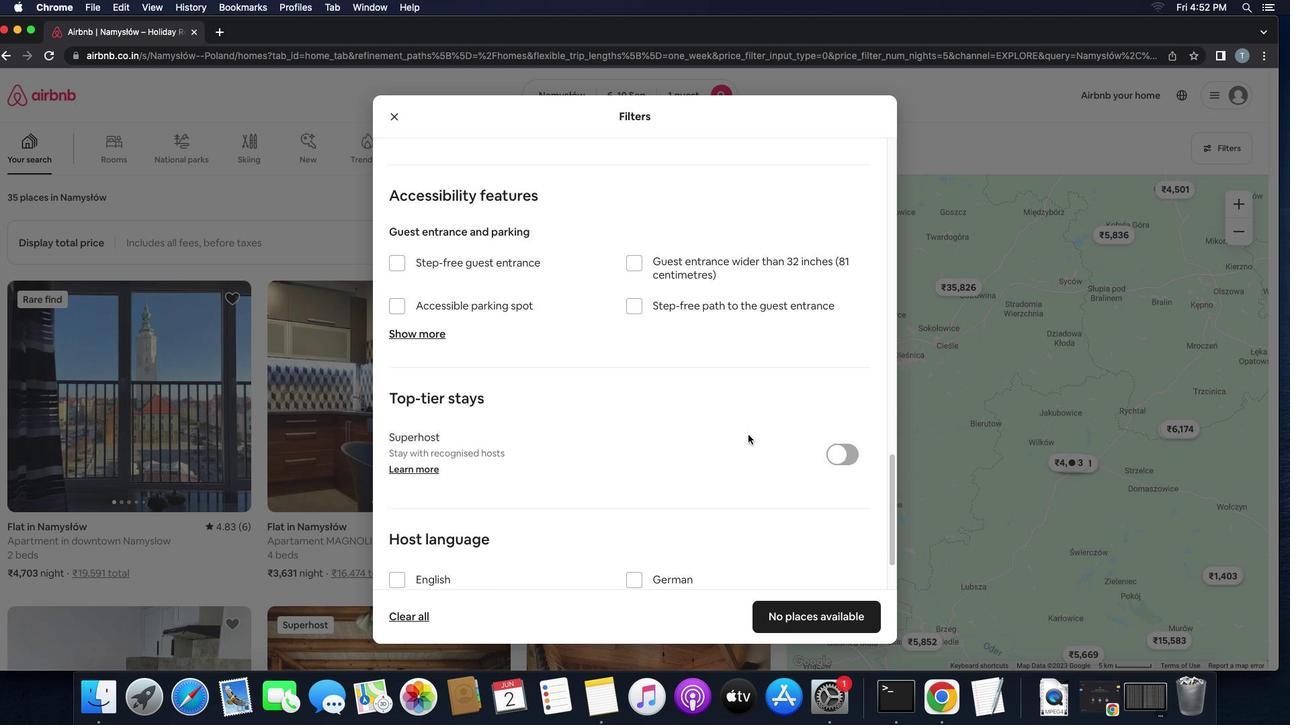 
Action: Mouse scrolled (748, 435) with delta (0, -2)
Screenshot: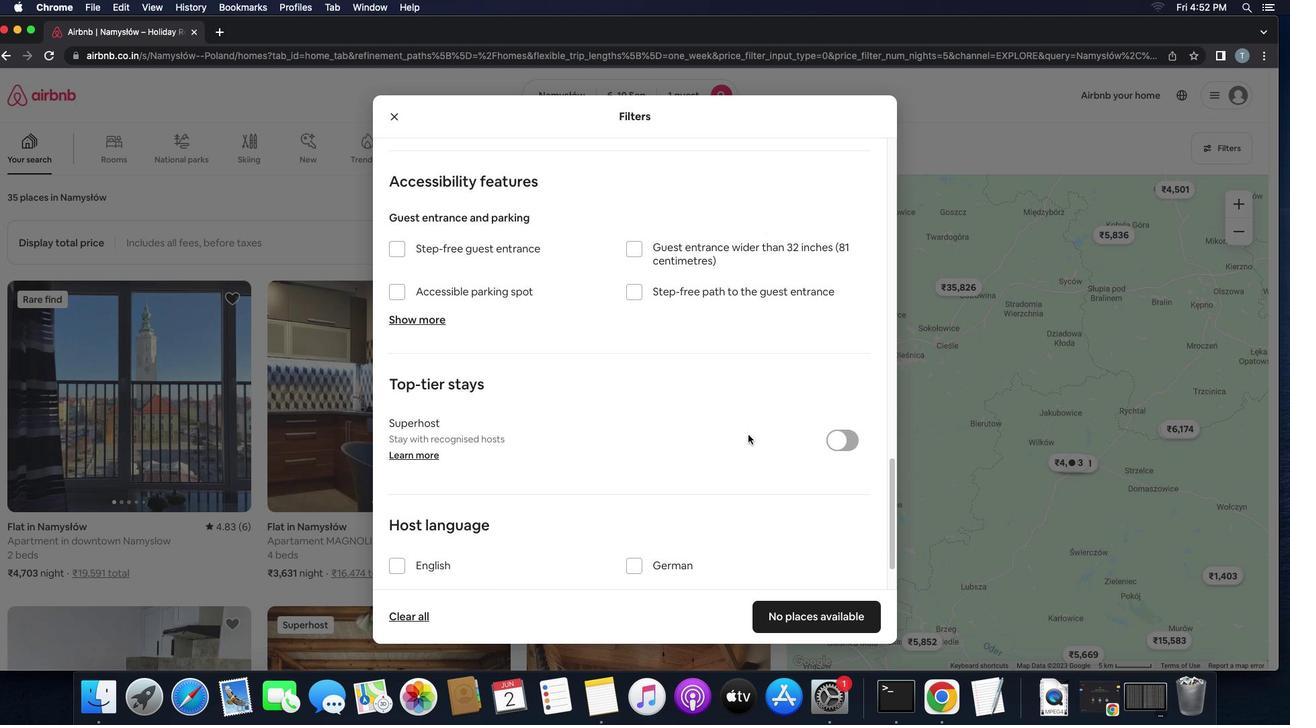 
Action: Mouse scrolled (748, 435) with delta (0, 0)
Screenshot: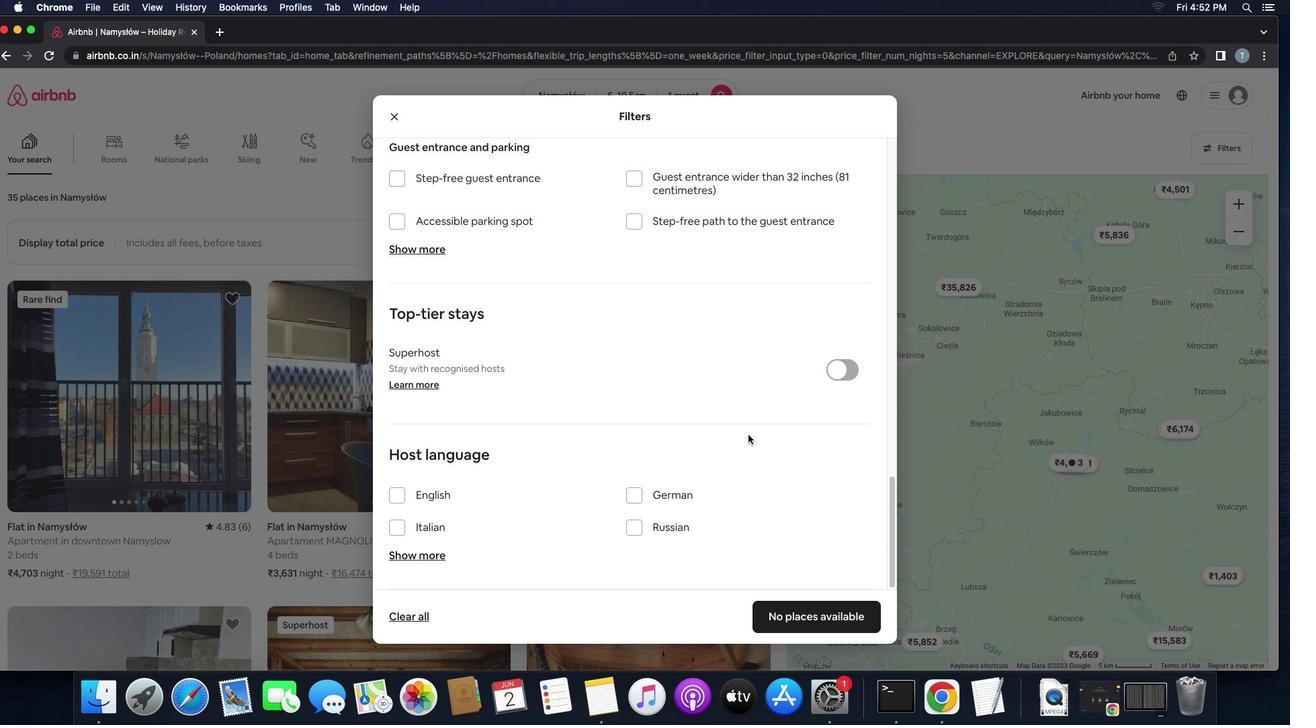 
Action: Mouse scrolled (748, 435) with delta (0, 0)
Screenshot: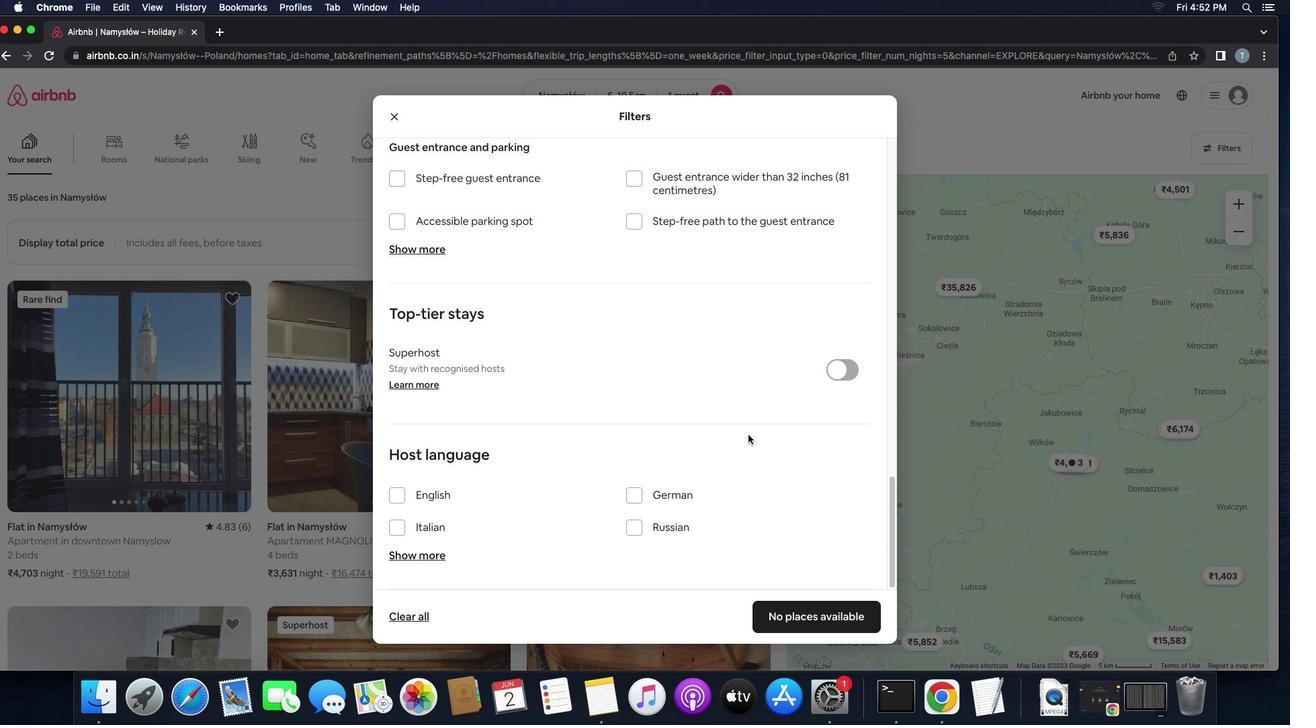 
Action: Mouse scrolled (748, 435) with delta (0, -2)
Screenshot: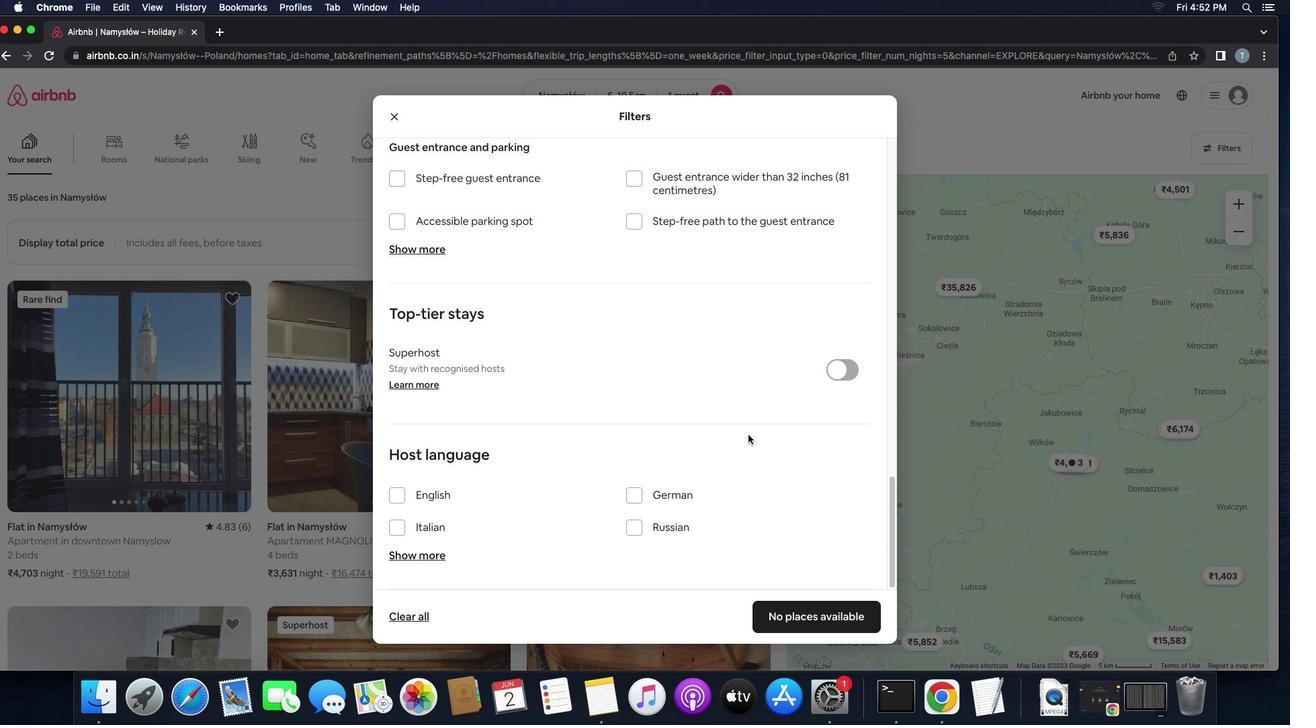 
Action: Mouse scrolled (748, 435) with delta (0, -2)
Screenshot: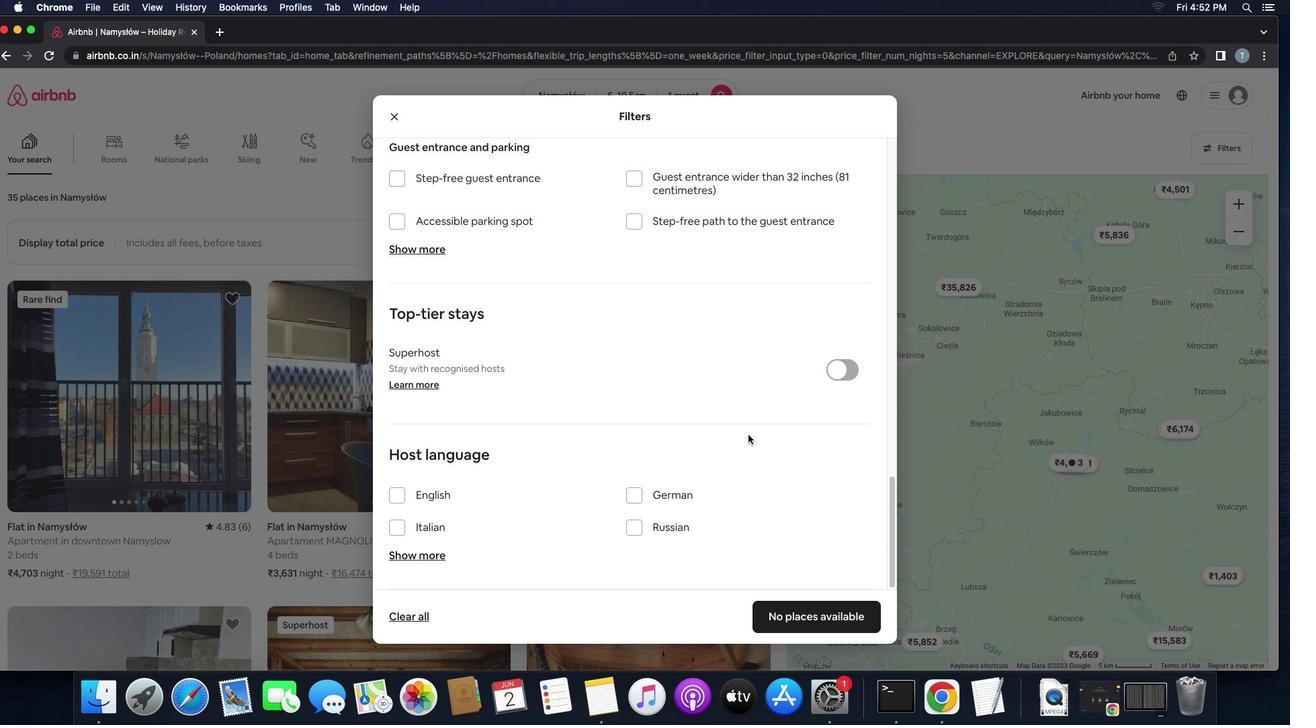
Action: Mouse moved to (399, 494)
Screenshot: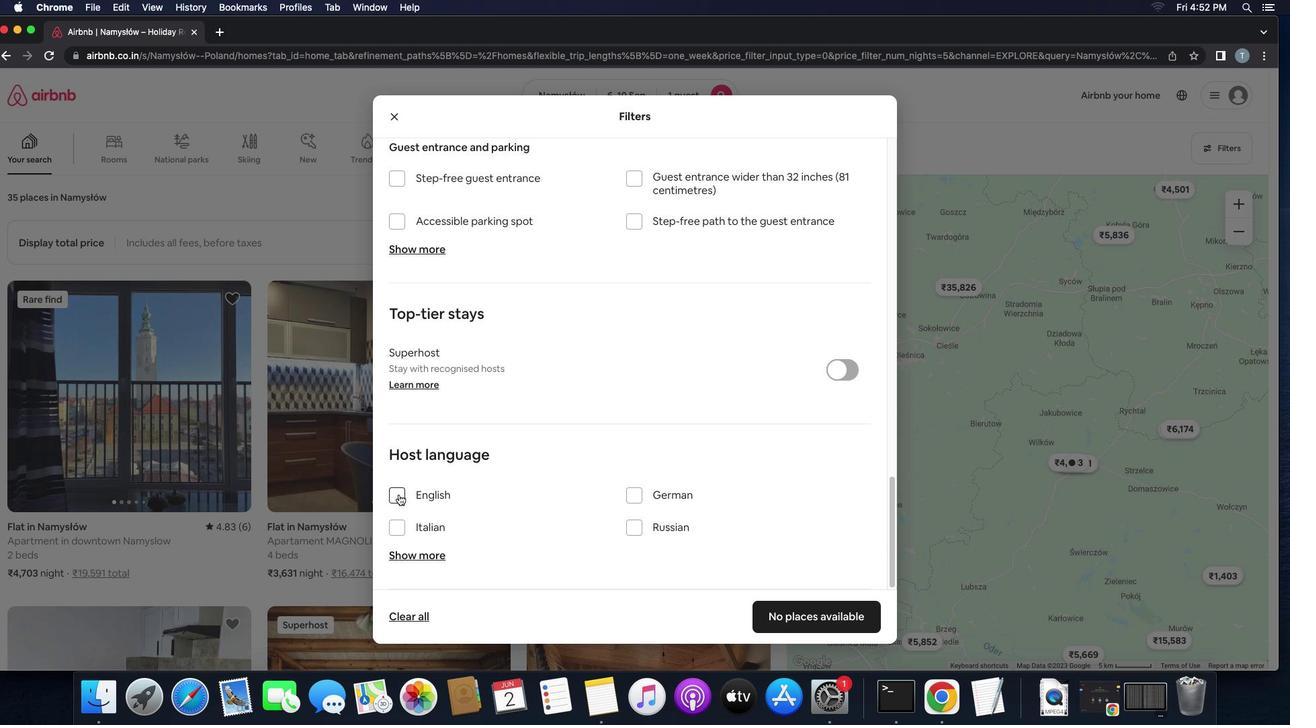 
Action: Mouse pressed left at (399, 494)
Screenshot: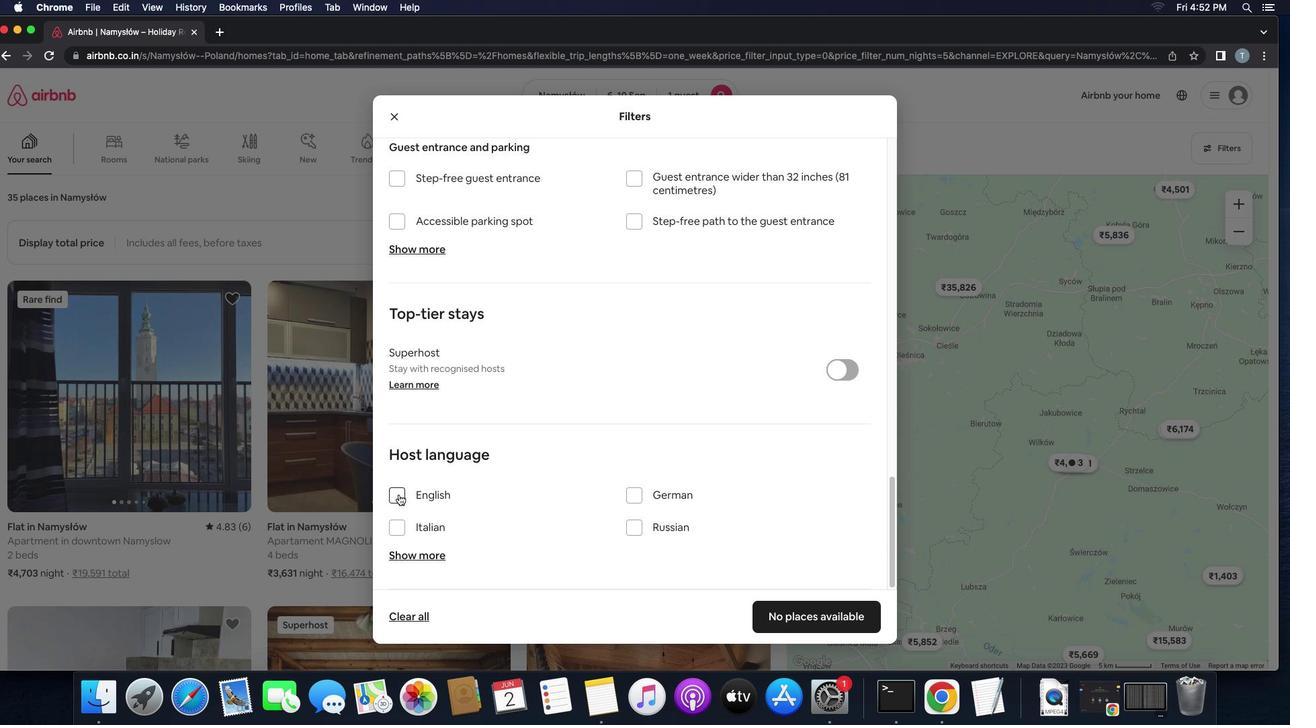 
Action: Mouse moved to (802, 612)
Screenshot: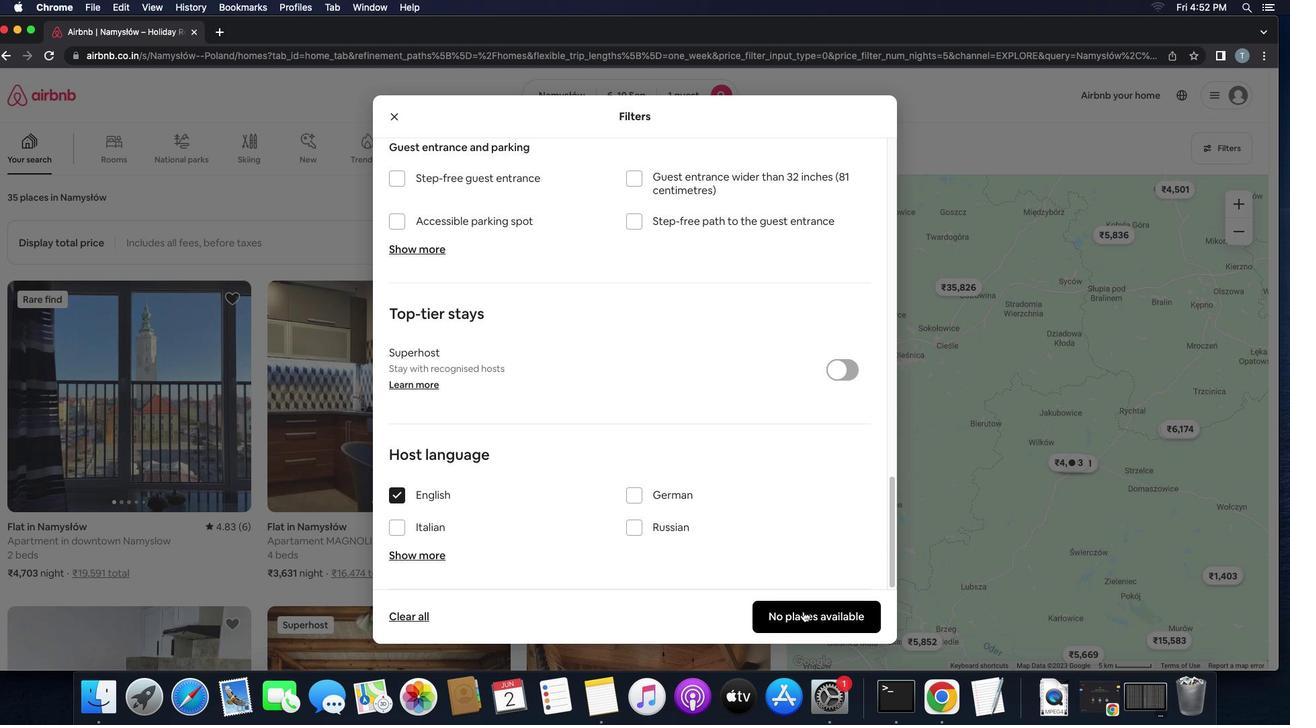 
Action: Mouse pressed left at (802, 612)
Screenshot: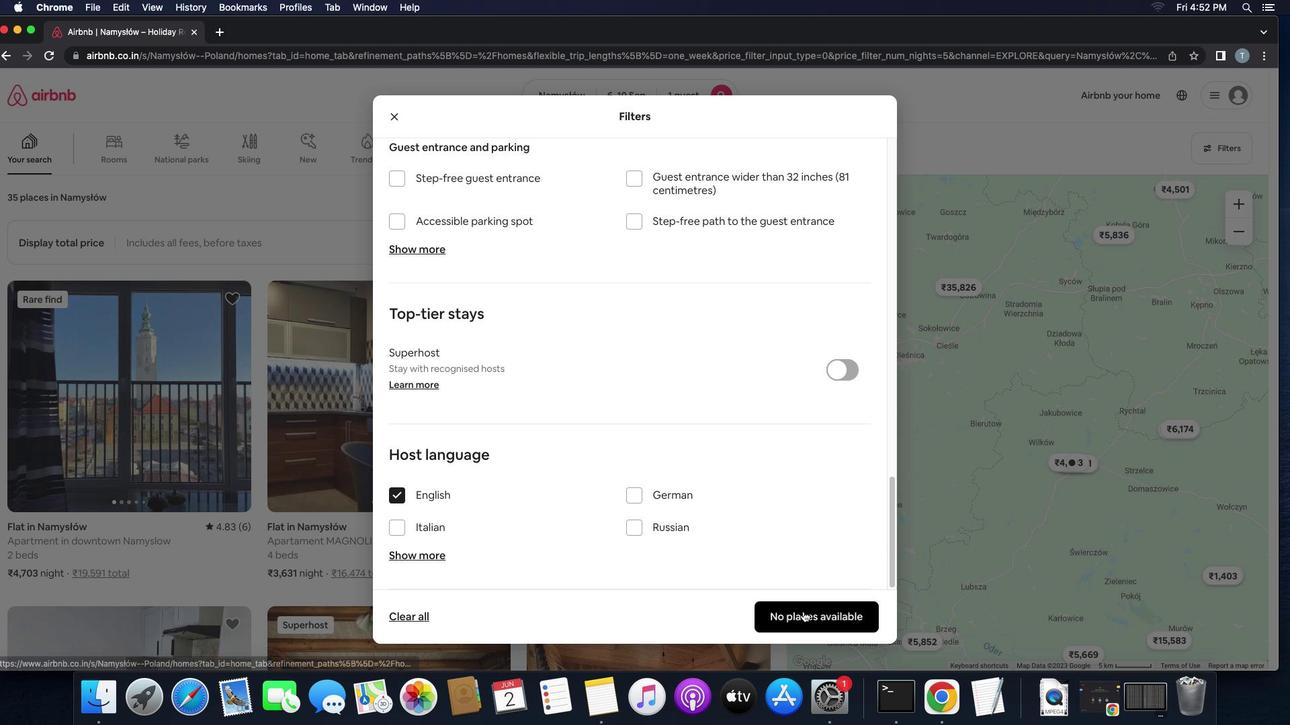 
Action: Mouse moved to (802, 612)
Screenshot: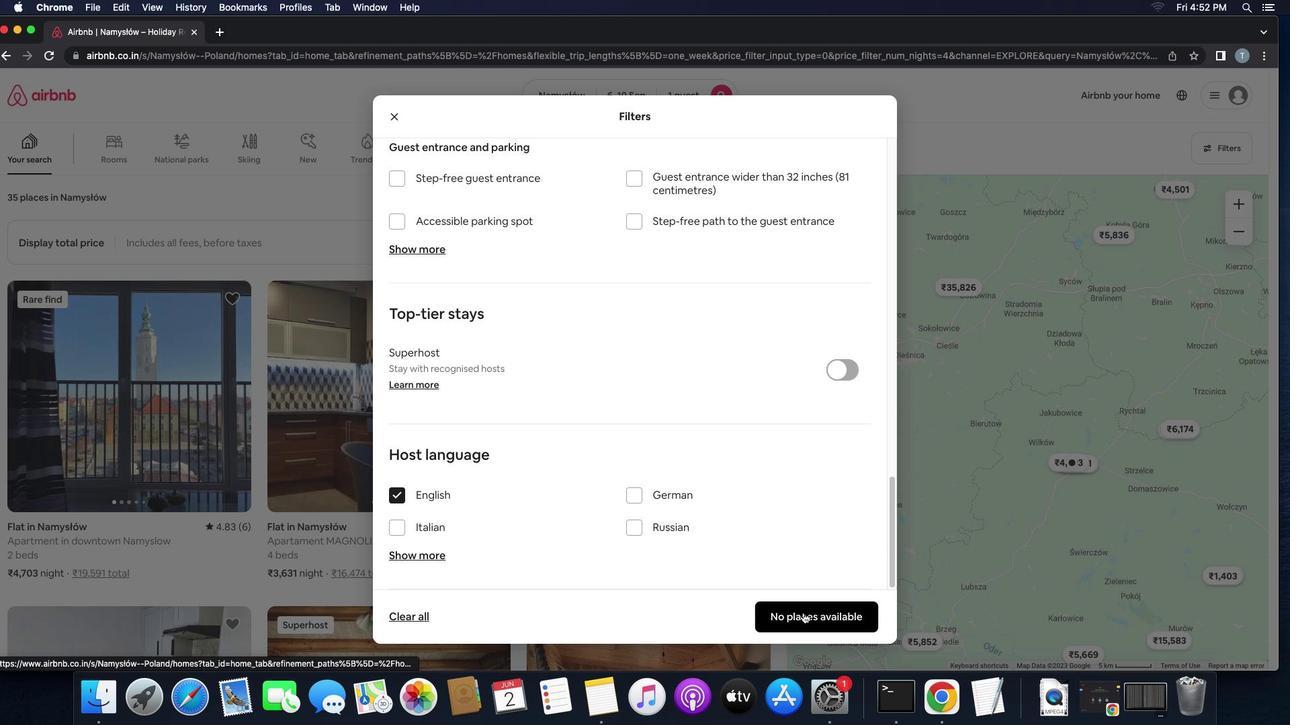 
